 Task: Search one way flight ticket for 2 adults, 2 infants in seat and 1 infant on lap in first from Sioux Falls: Joe Foss Field to Riverton: Central Wyoming Regional Airport (was Riverton Regional) on 8-4-2023. Choice of flights is Royal air maroc. Number of bags: 1 checked bag. Price is upto 45000. Outbound departure time preference is 19:00.
Action: Mouse moved to (327, 419)
Screenshot: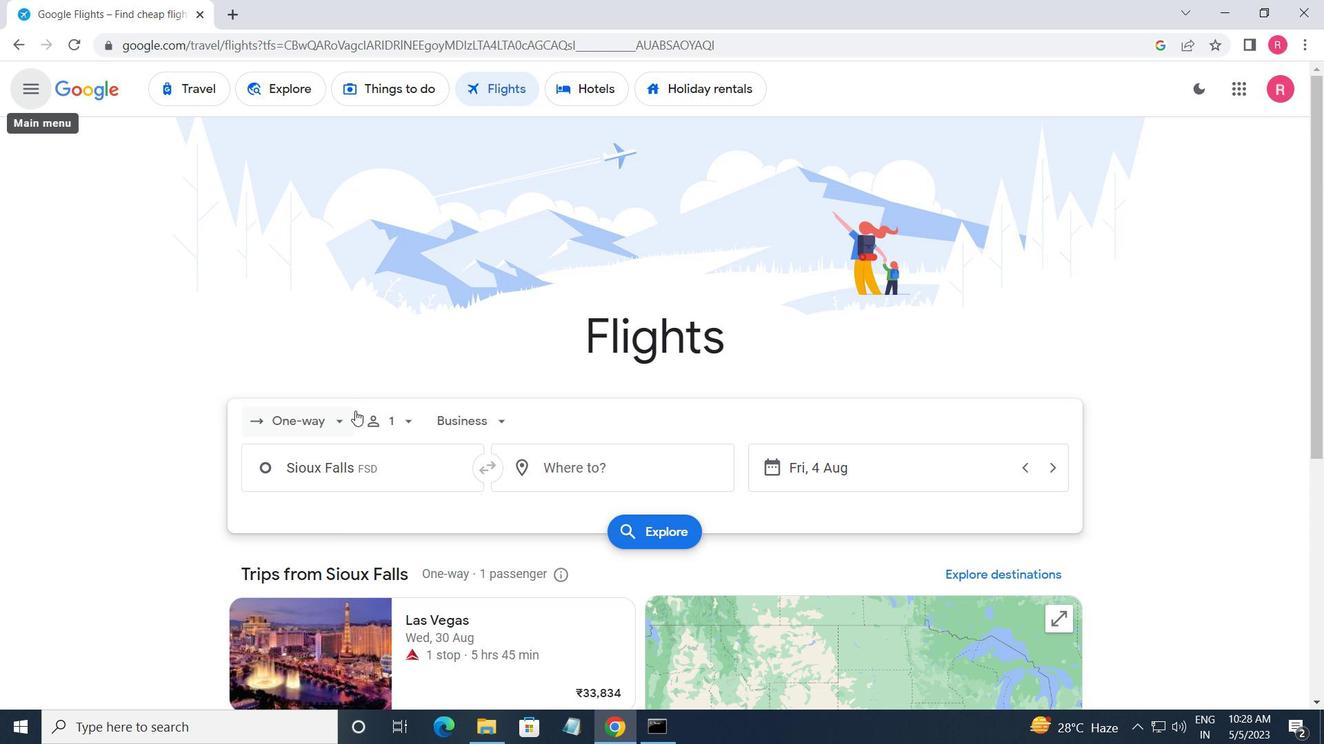 
Action: Mouse pressed left at (327, 419)
Screenshot: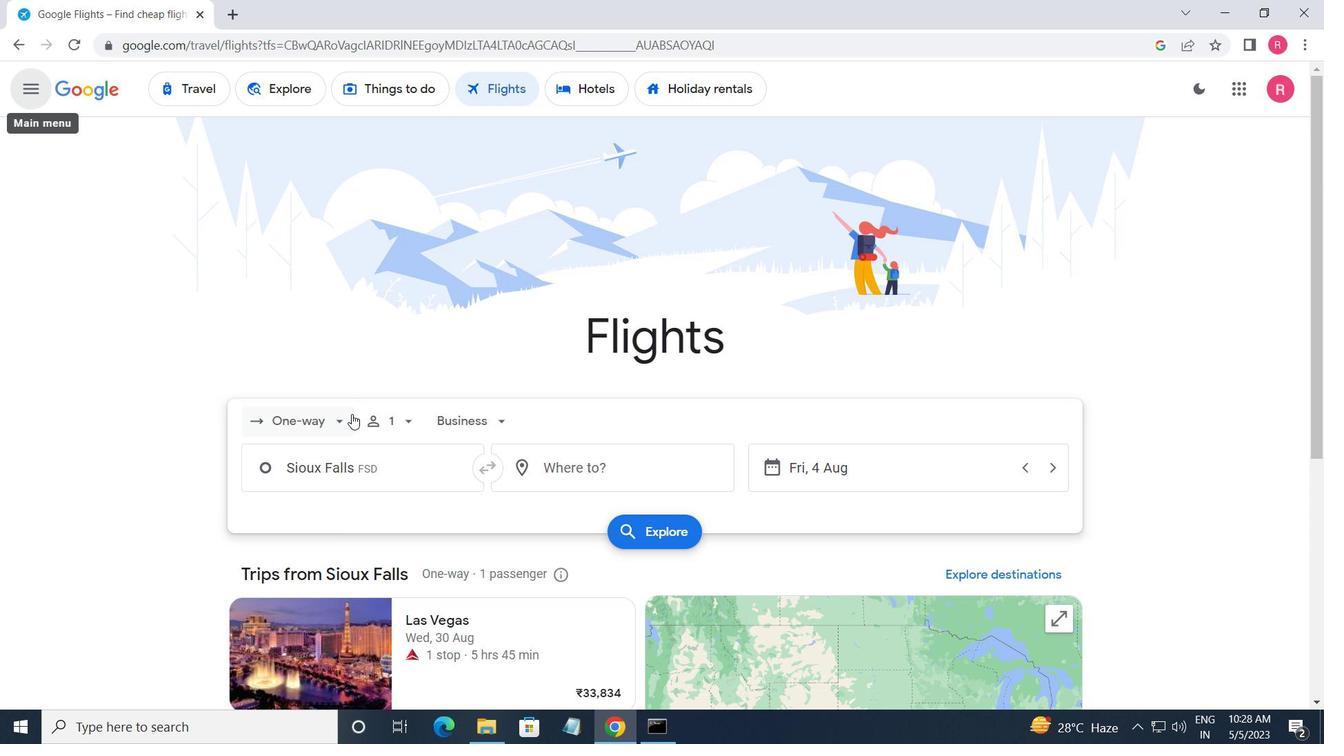 
Action: Mouse moved to (326, 497)
Screenshot: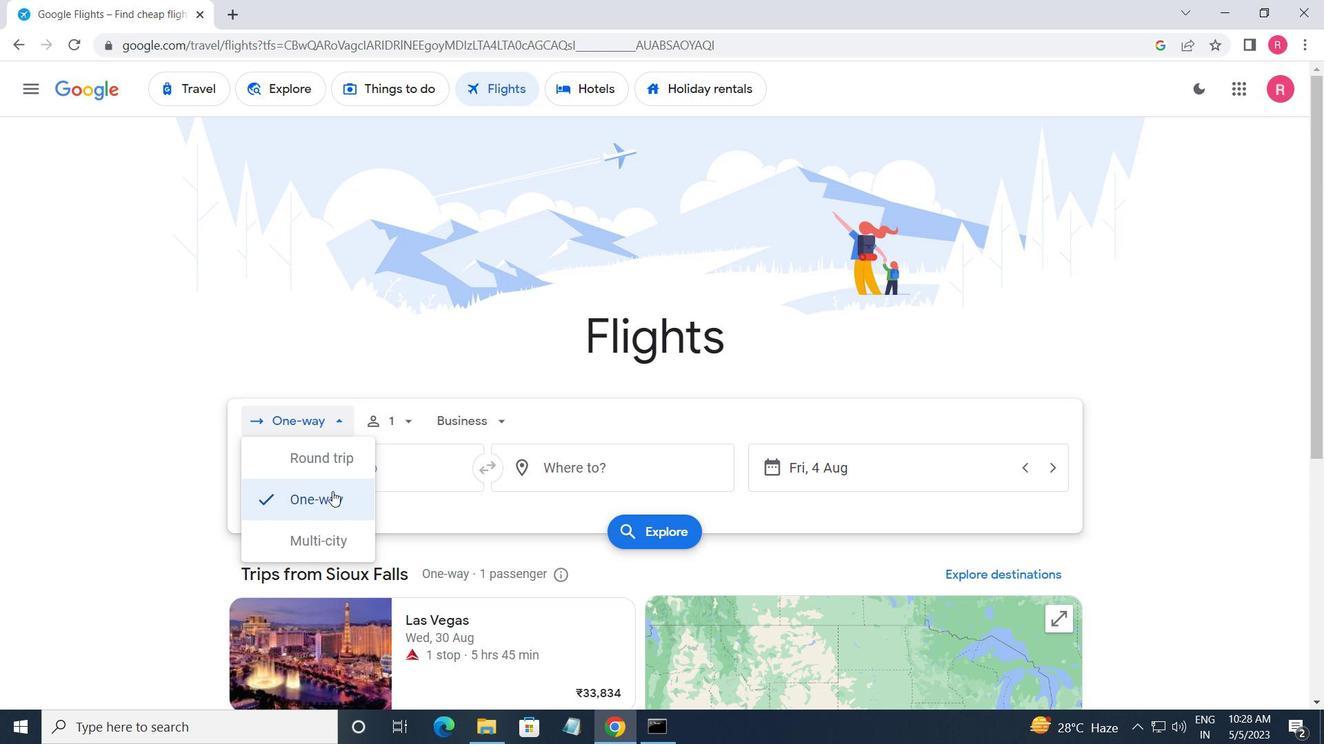 
Action: Mouse pressed left at (326, 497)
Screenshot: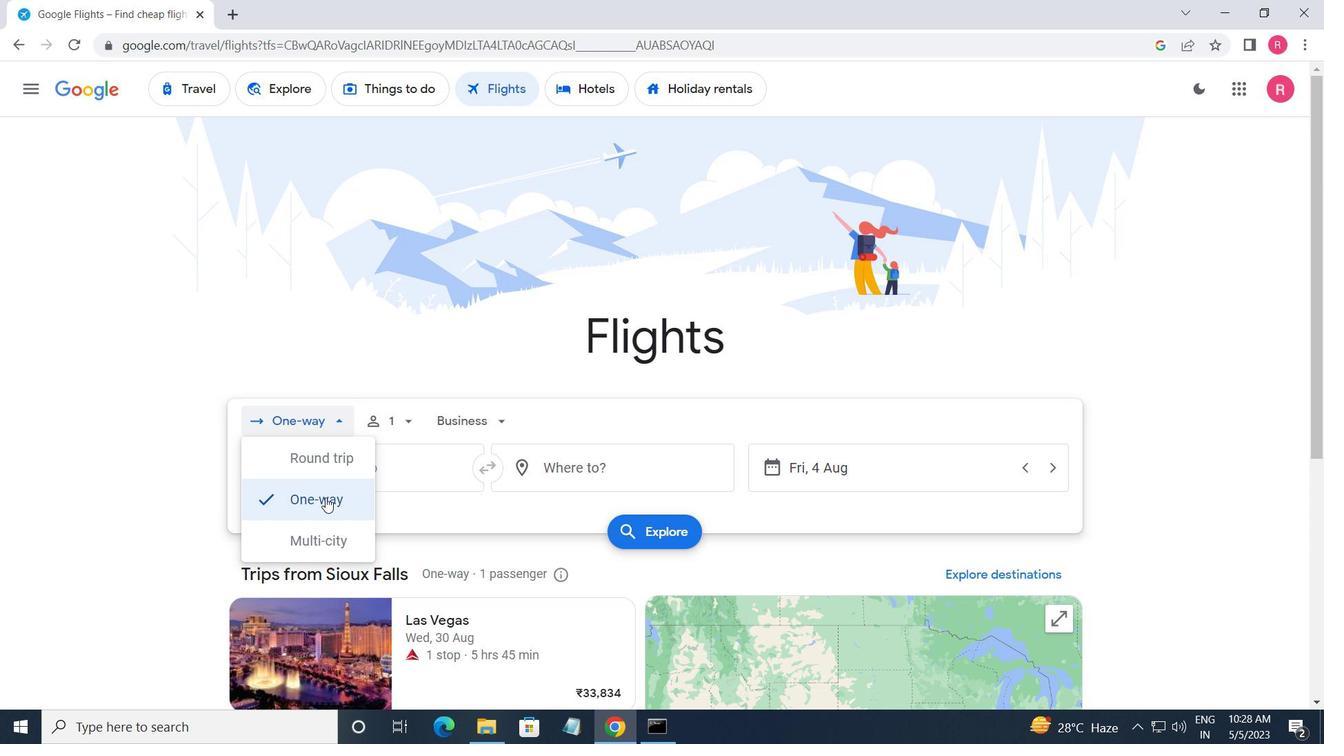 
Action: Mouse moved to (402, 422)
Screenshot: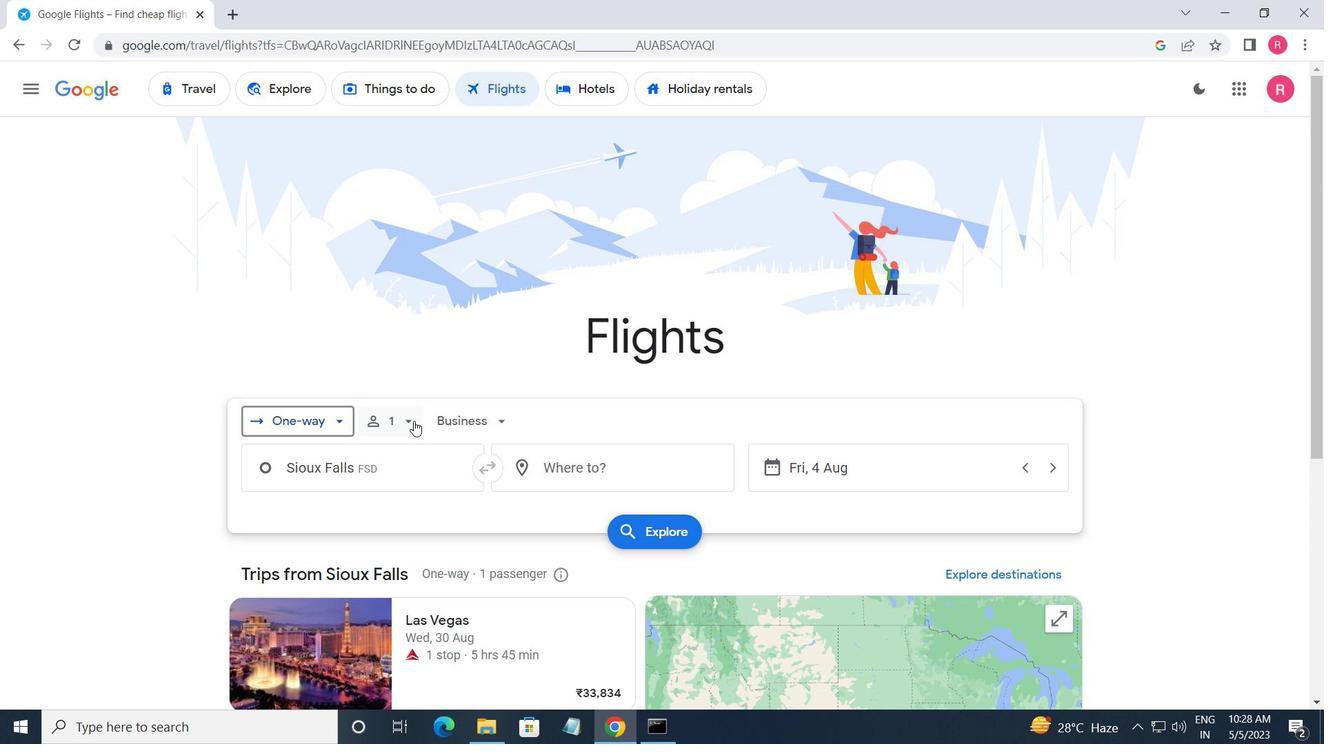 
Action: Mouse pressed left at (402, 422)
Screenshot: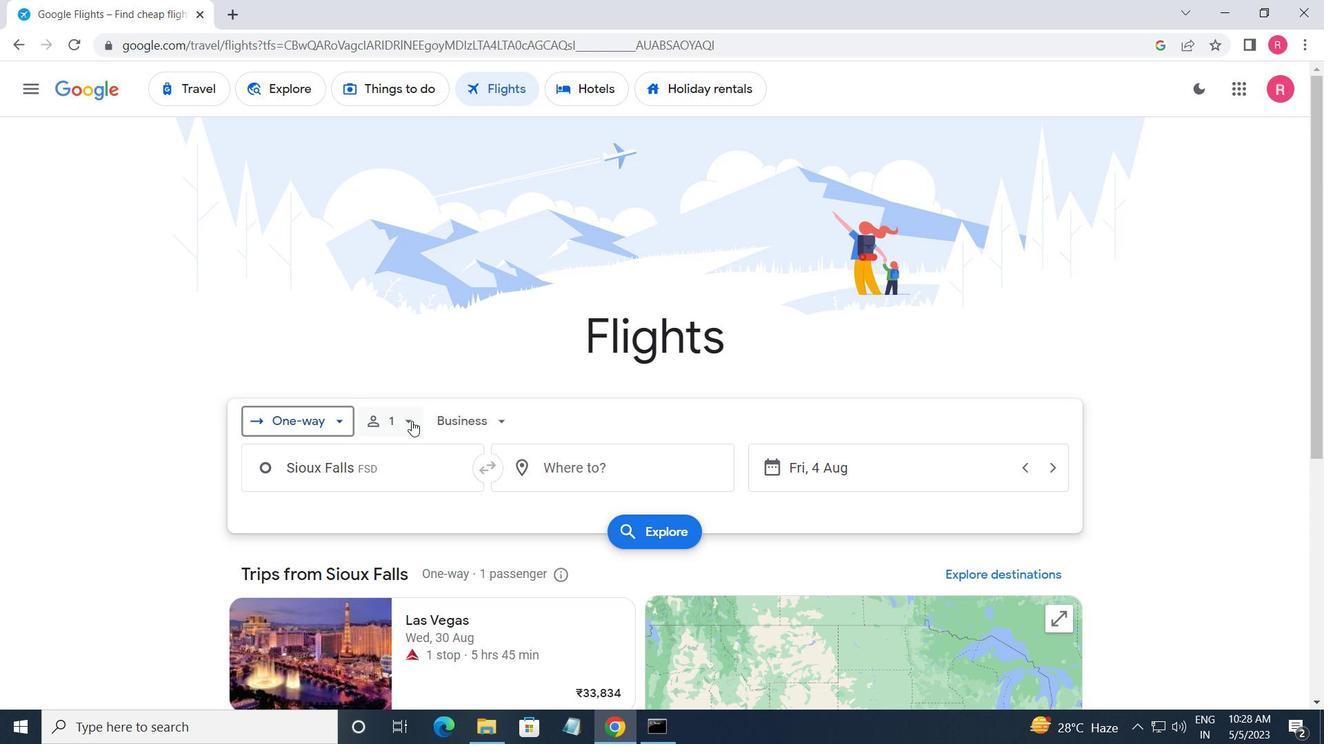 
Action: Mouse moved to (546, 465)
Screenshot: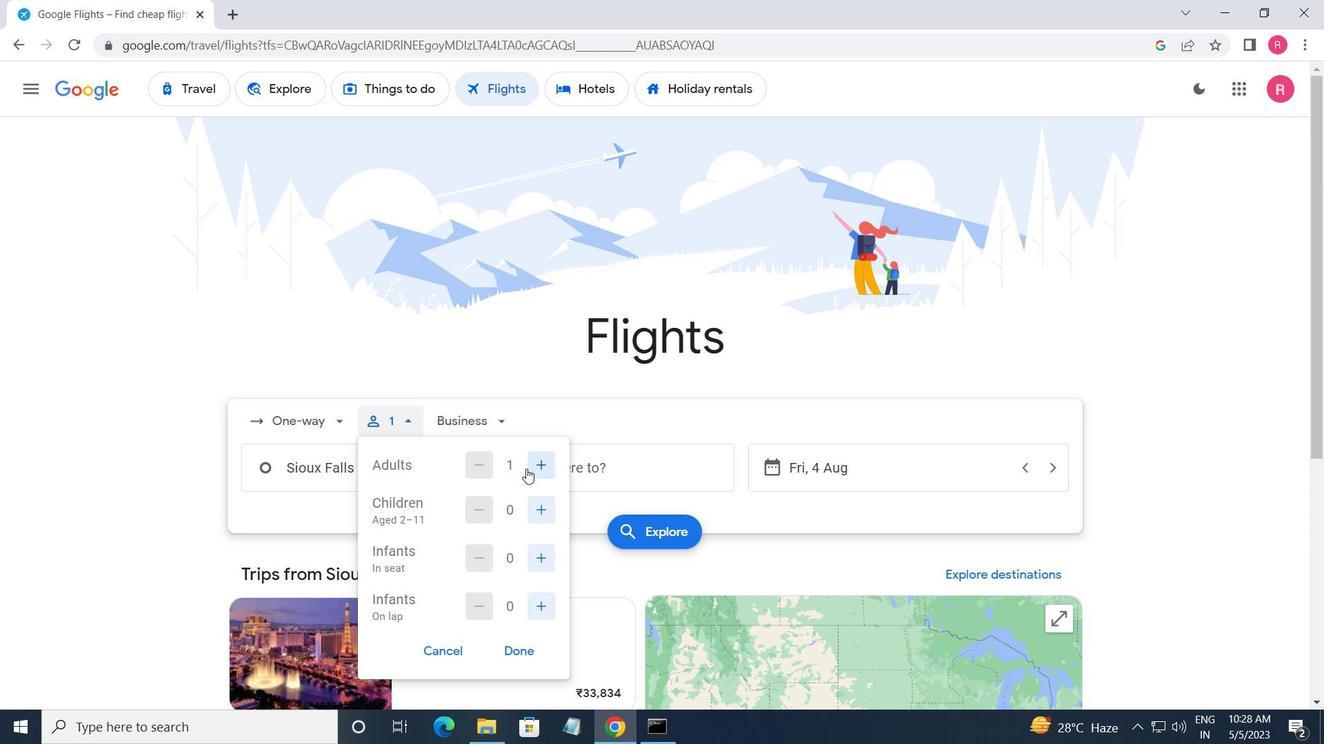 
Action: Mouse pressed left at (546, 465)
Screenshot: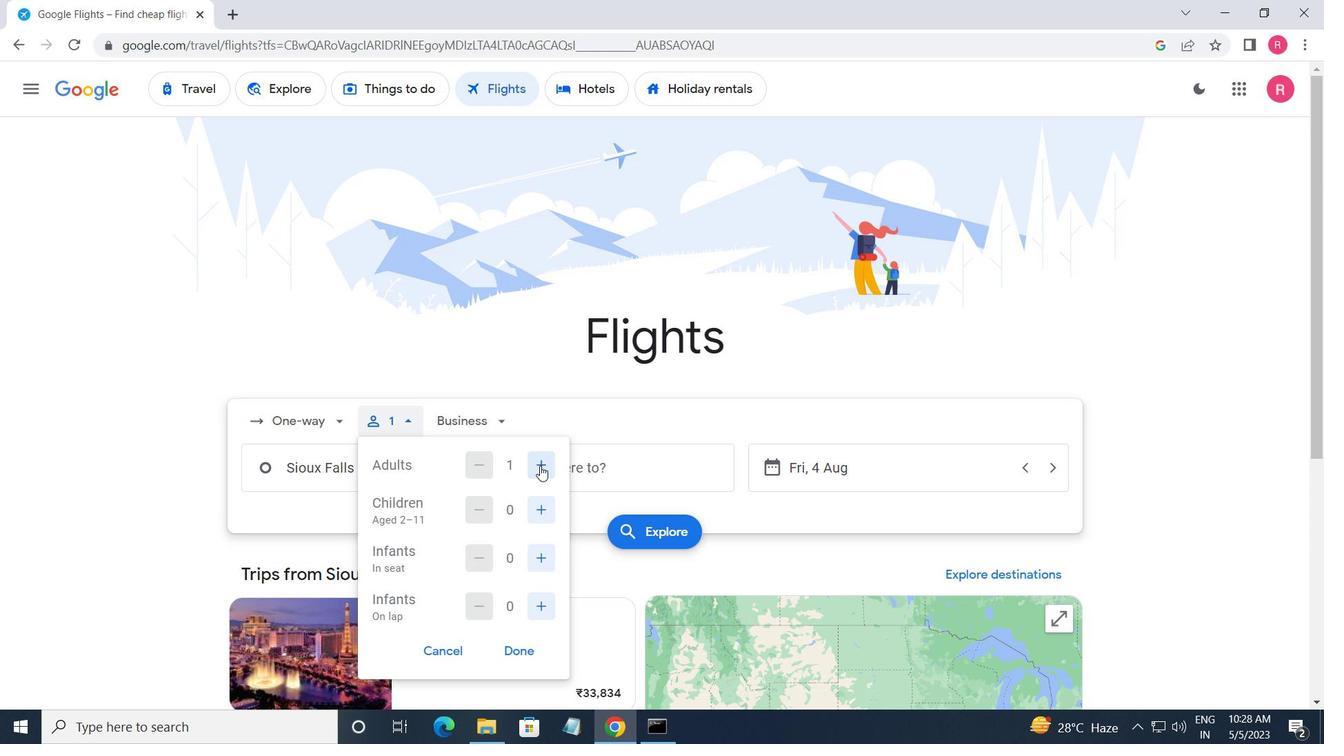 
Action: Mouse moved to (544, 560)
Screenshot: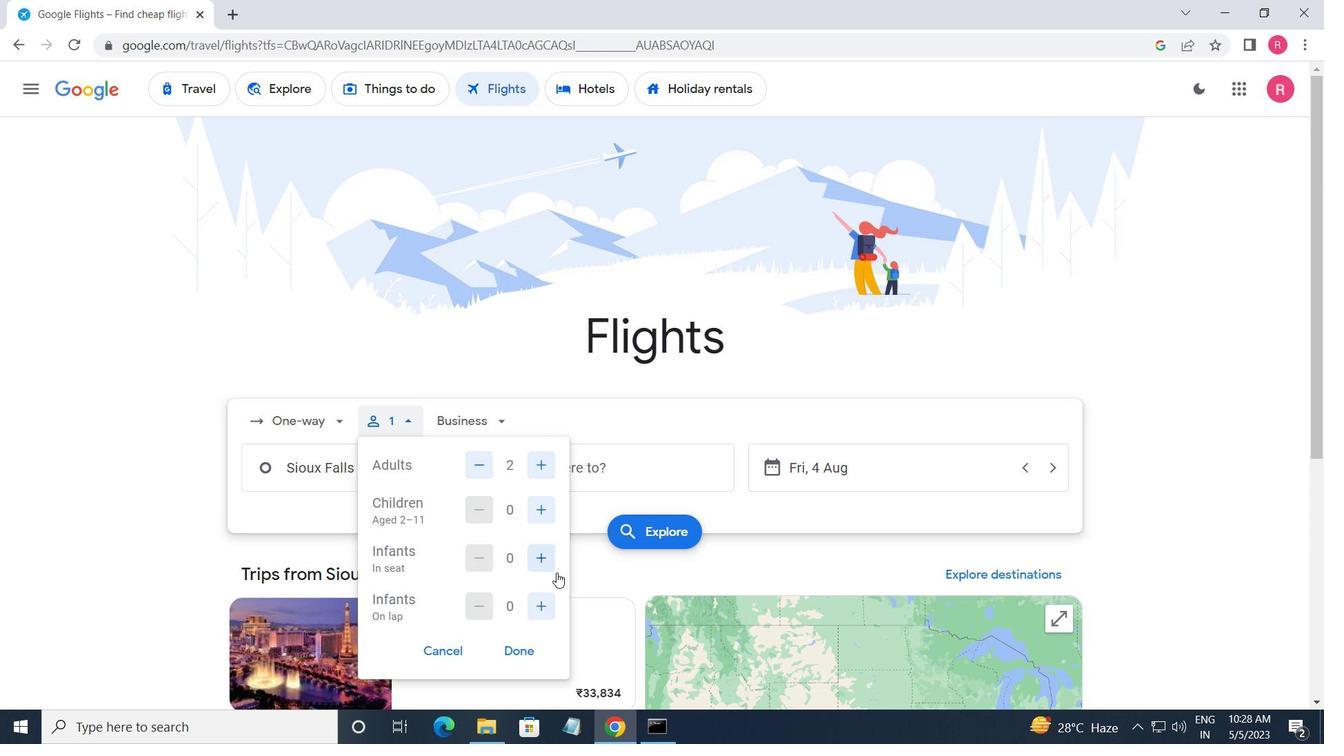 
Action: Mouse pressed left at (544, 560)
Screenshot: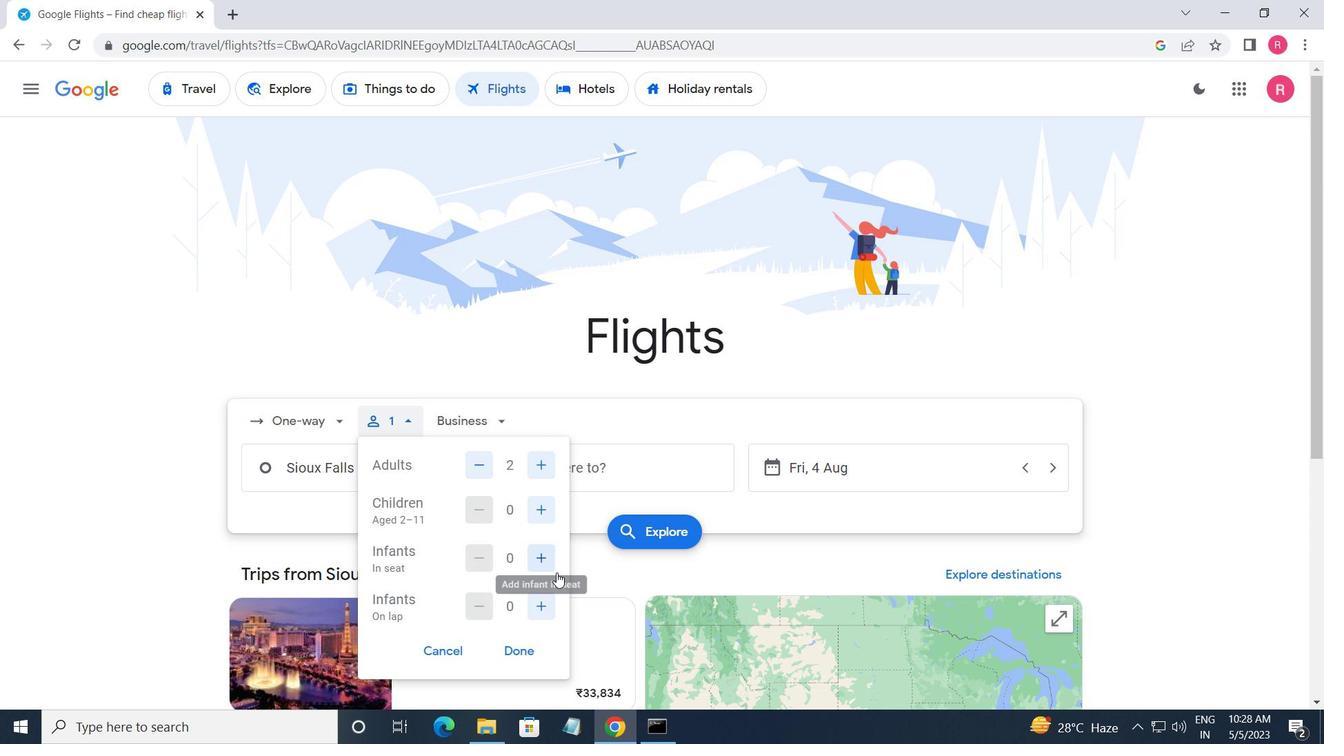 
Action: Mouse moved to (540, 600)
Screenshot: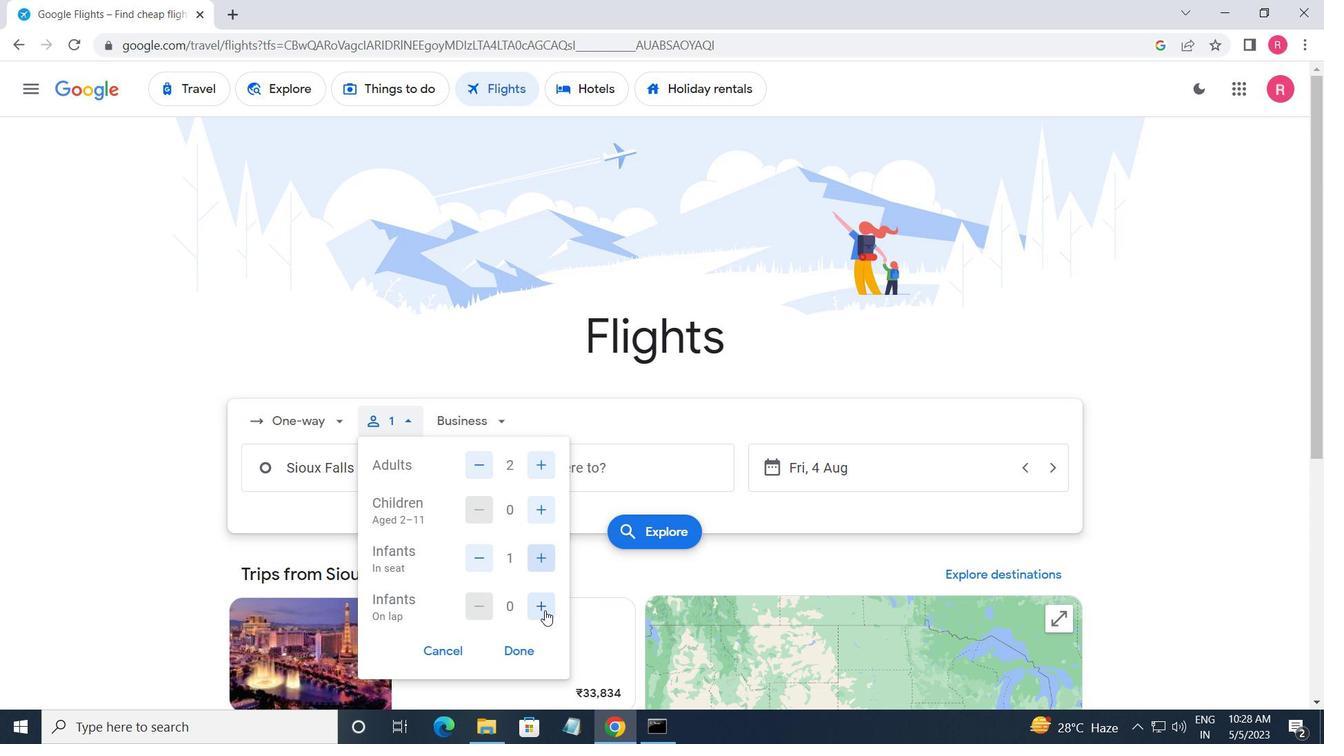 
Action: Mouse pressed left at (540, 600)
Screenshot: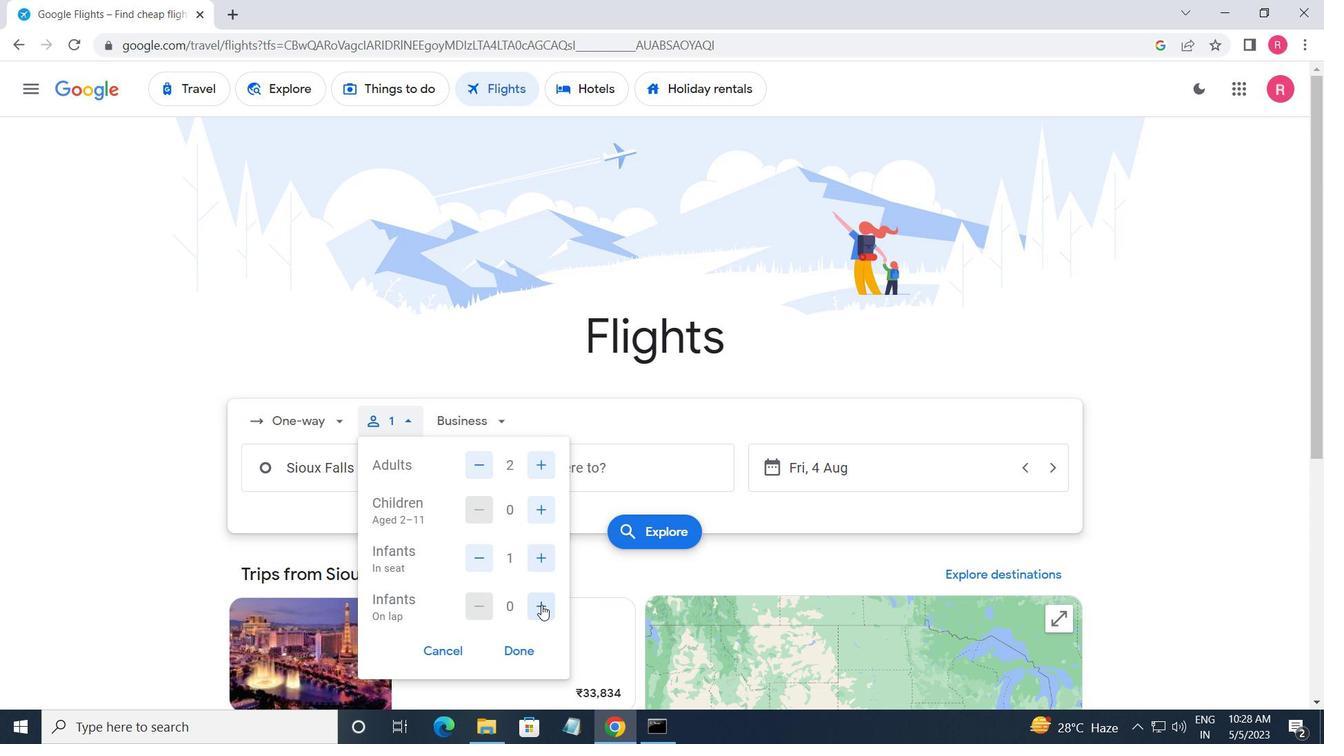 
Action: Mouse moved to (530, 646)
Screenshot: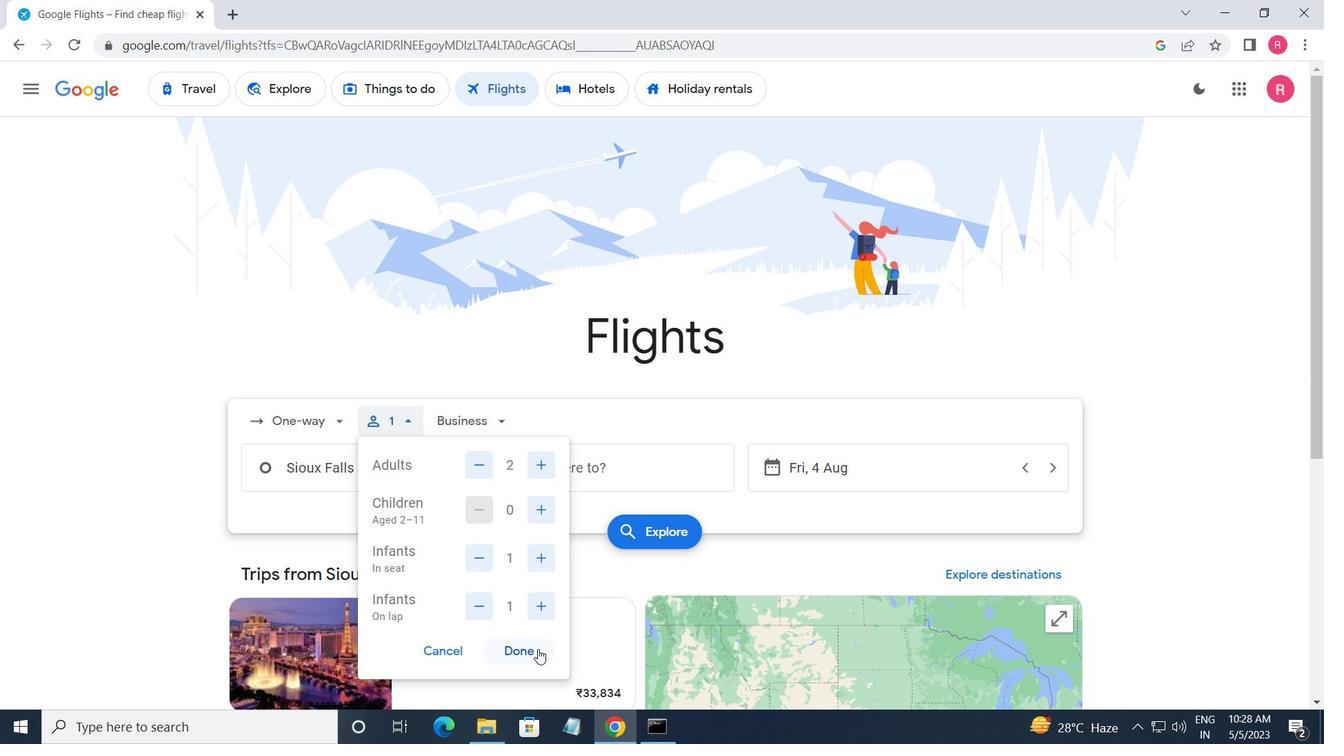 
Action: Mouse pressed left at (530, 646)
Screenshot: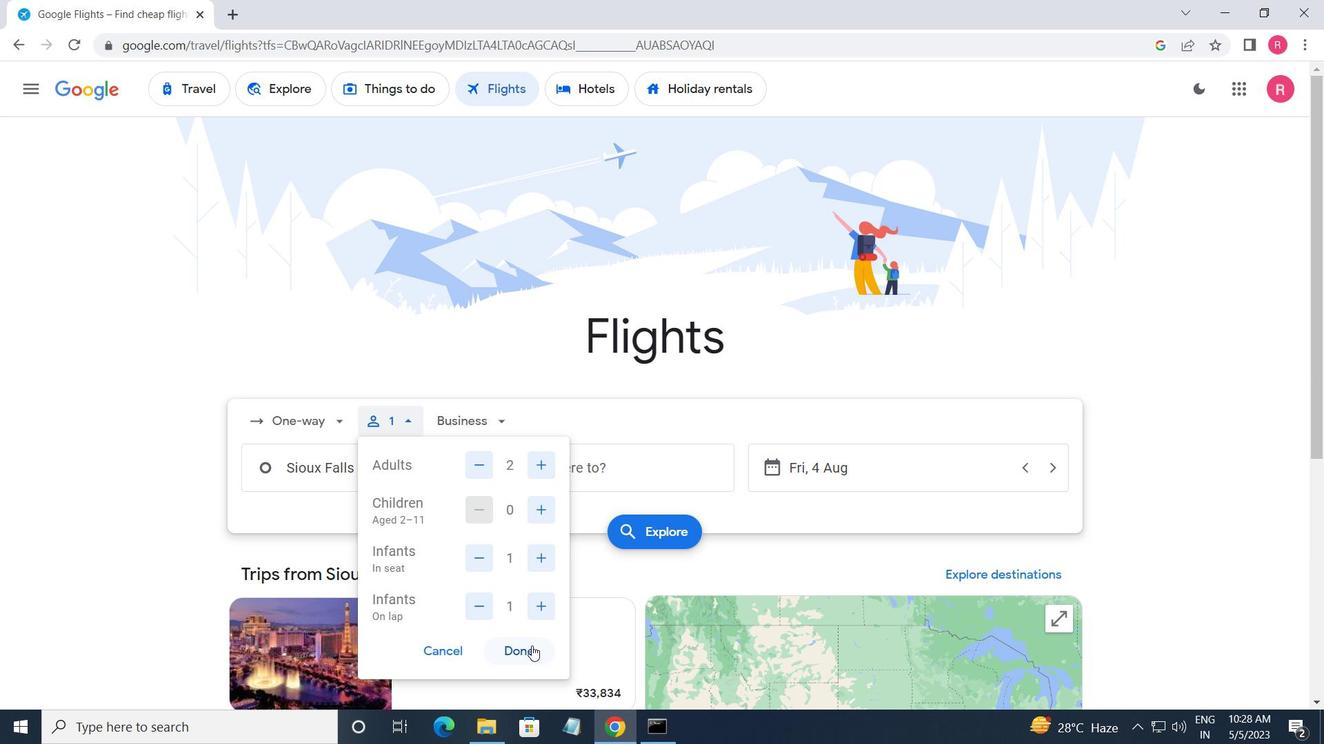 
Action: Mouse moved to (461, 417)
Screenshot: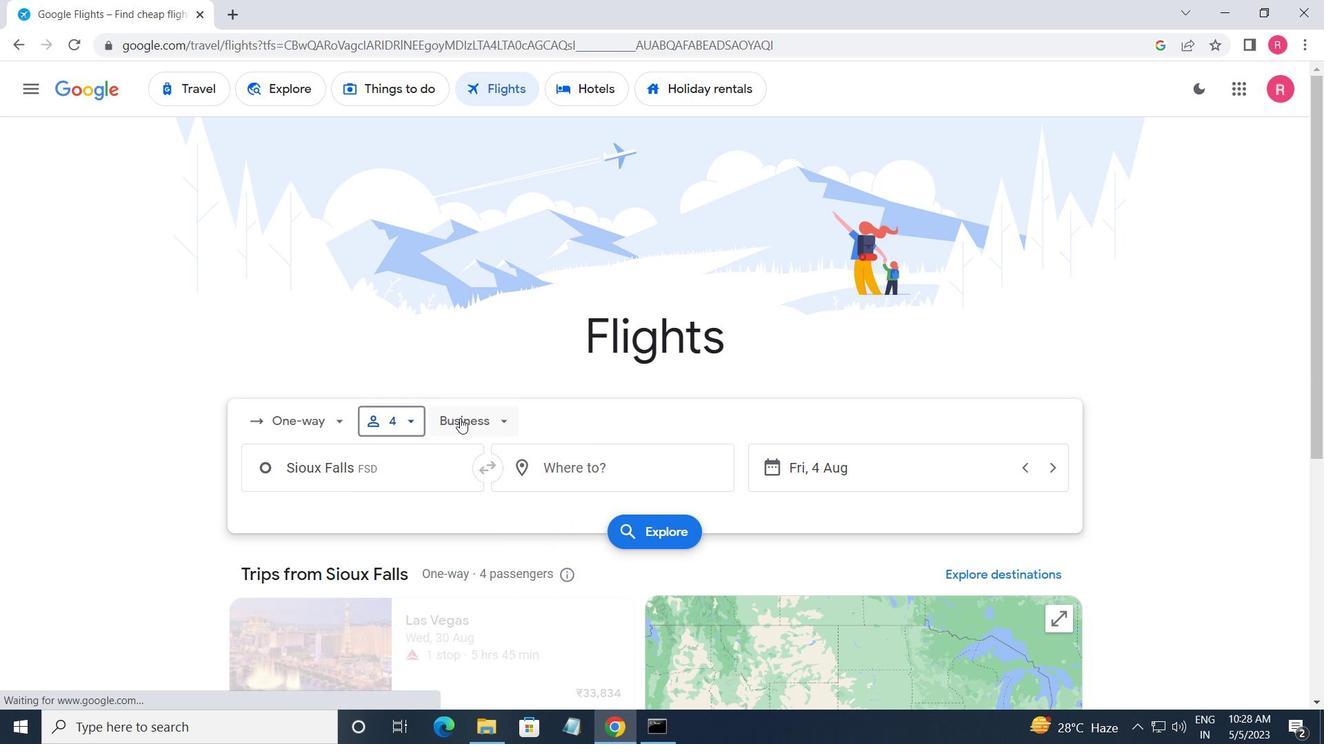 
Action: Mouse pressed left at (461, 417)
Screenshot: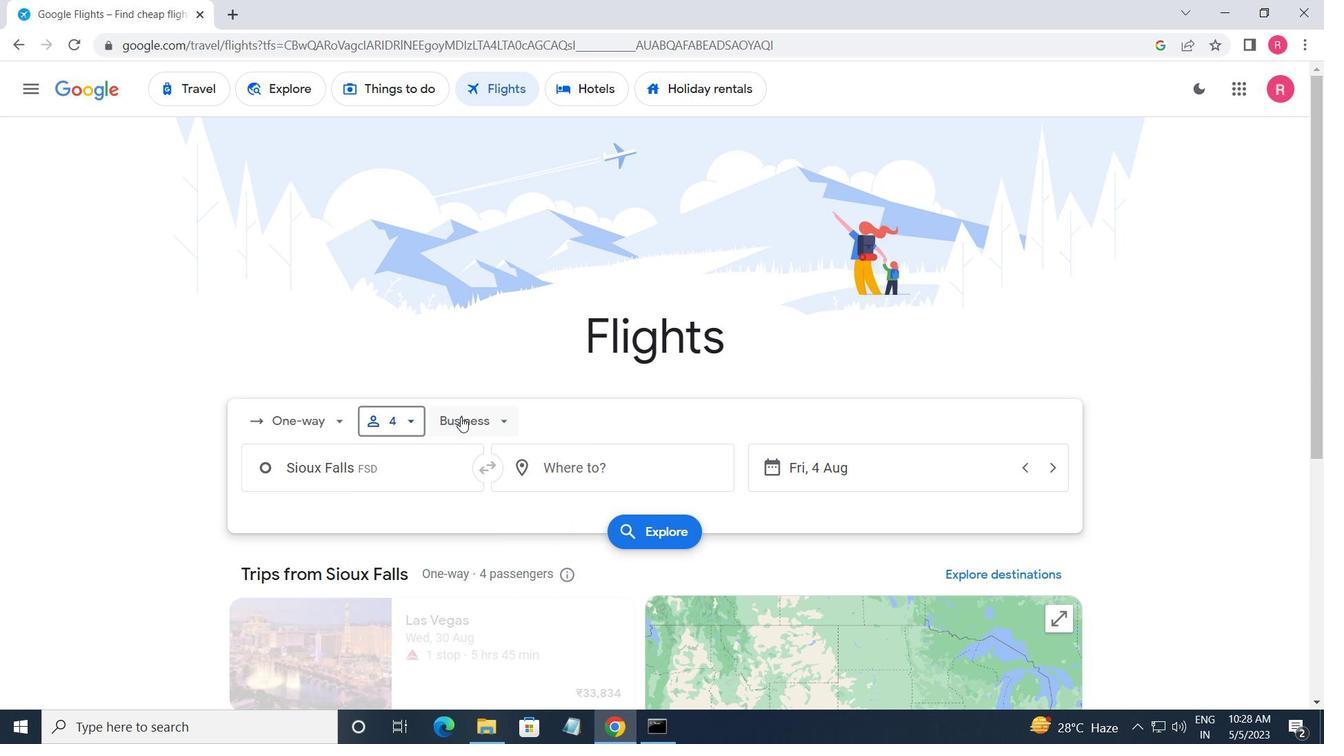 
Action: Mouse moved to (497, 586)
Screenshot: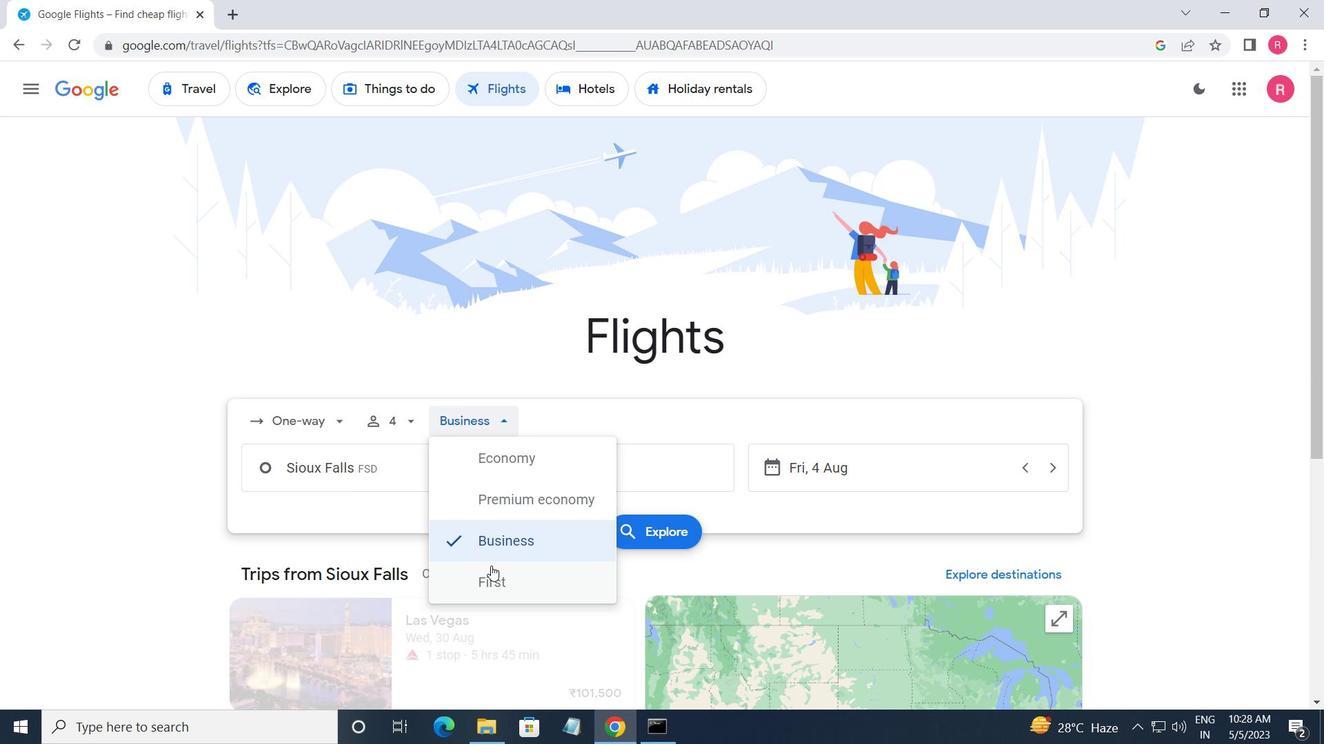 
Action: Mouse pressed left at (497, 586)
Screenshot: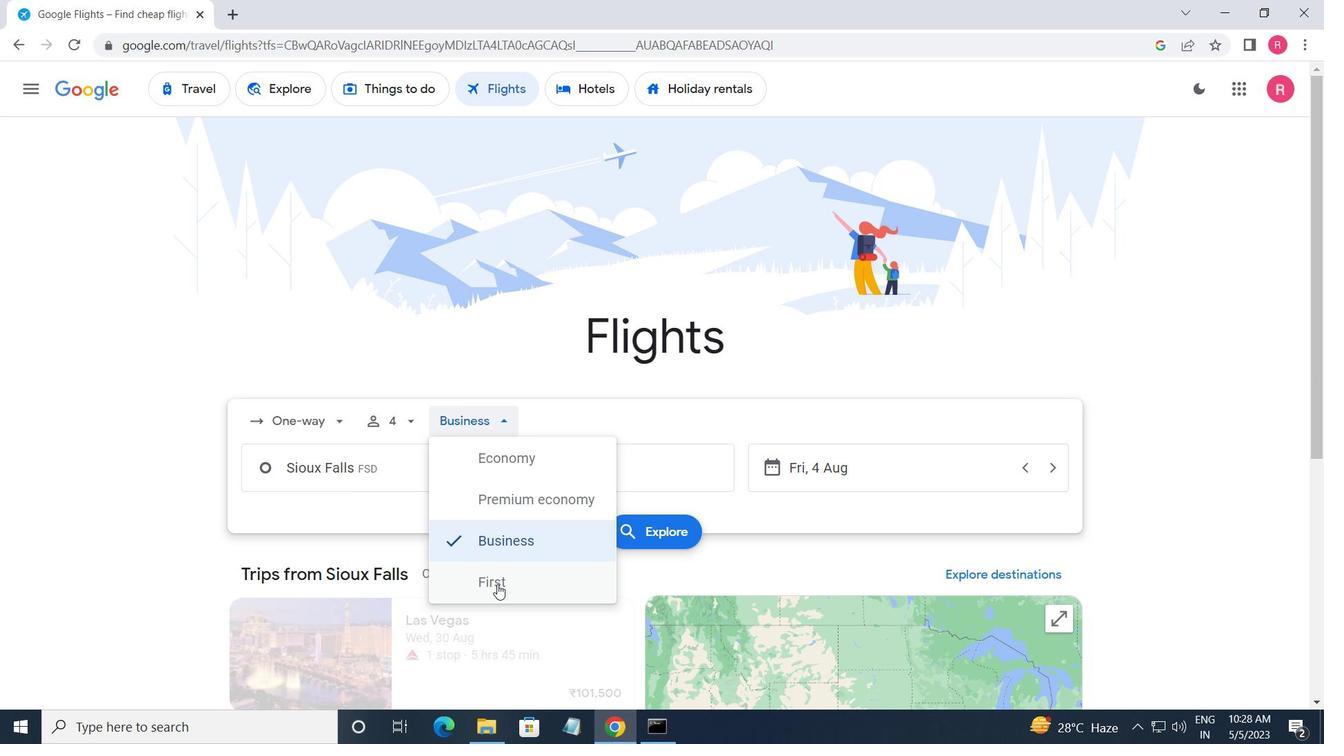 
Action: Mouse moved to (405, 466)
Screenshot: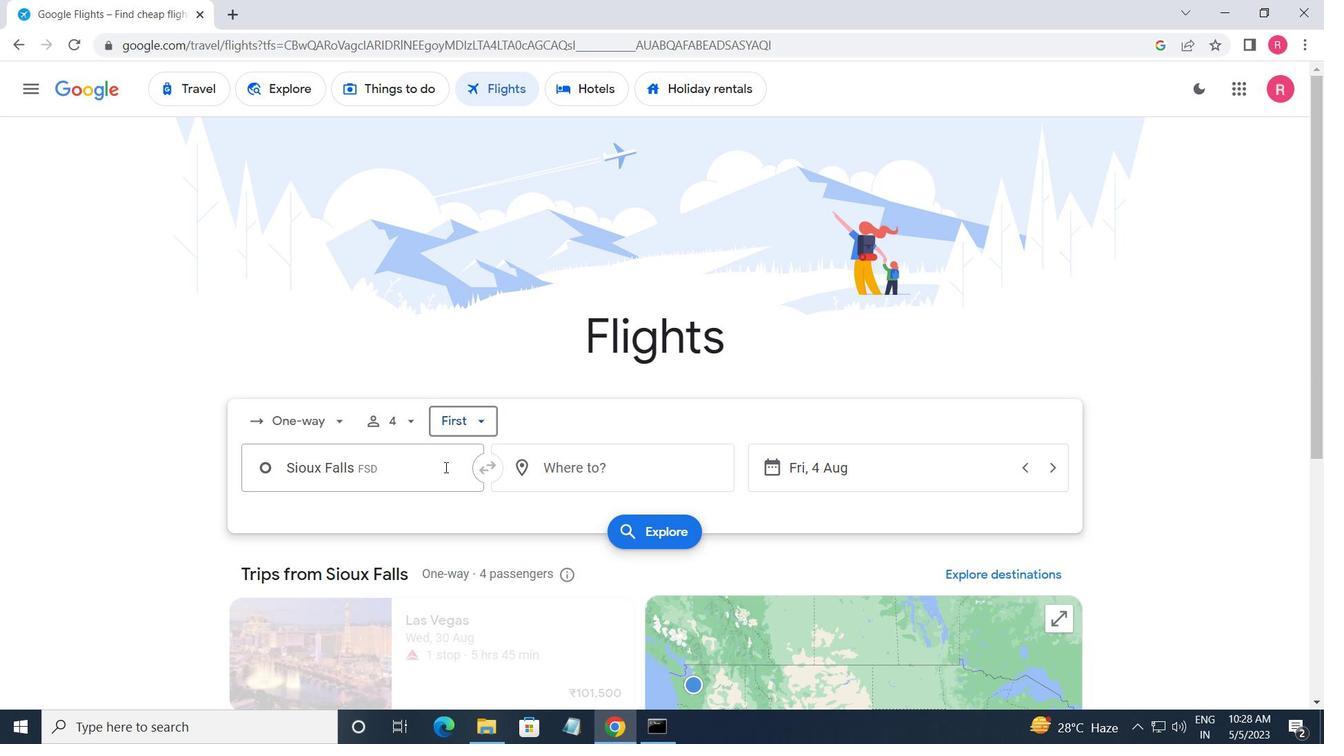 
Action: Mouse pressed left at (405, 466)
Screenshot: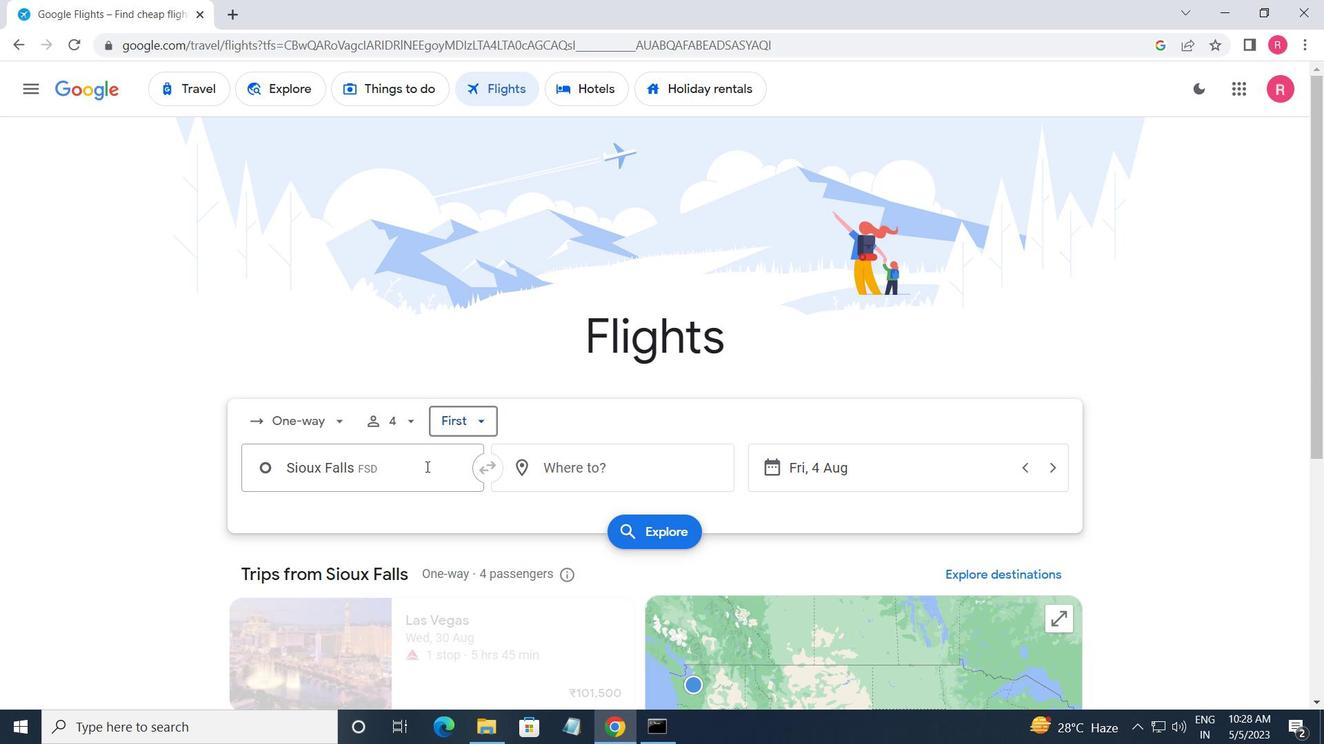 
Action: Mouse moved to (400, 562)
Screenshot: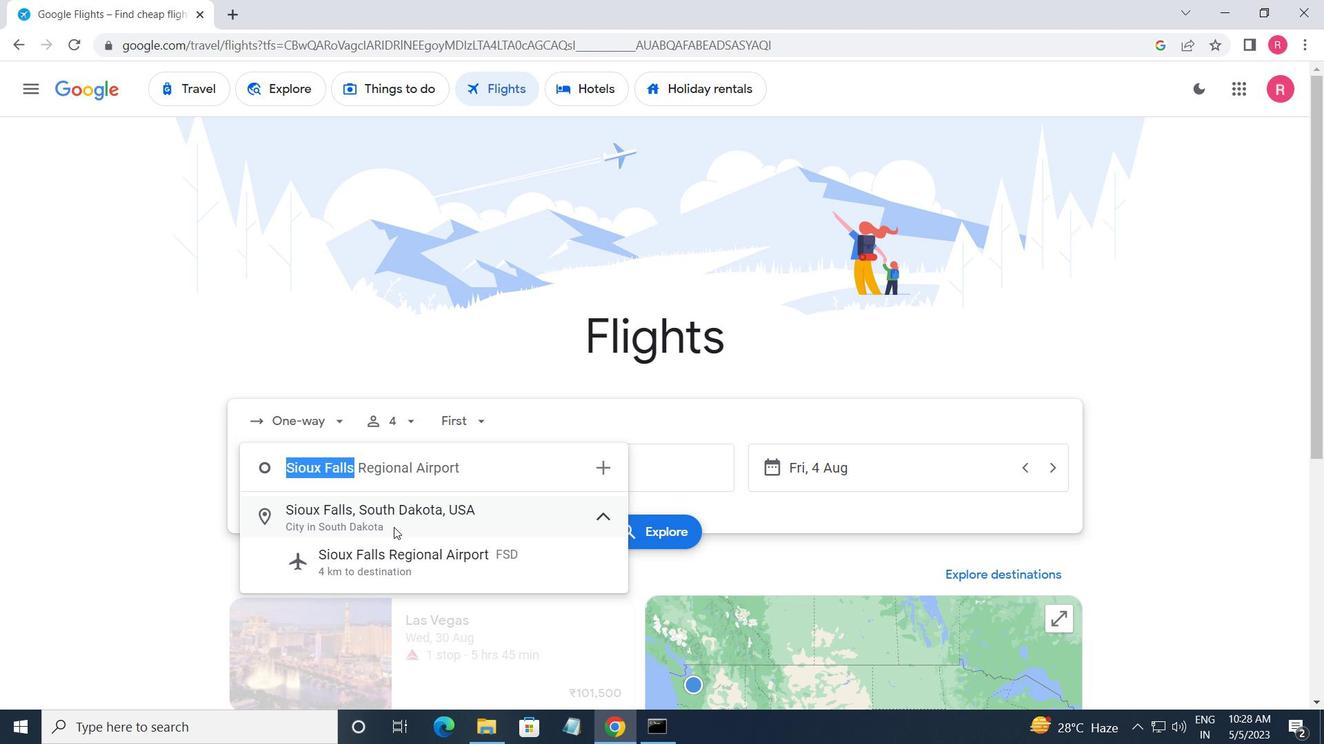 
Action: Mouse pressed left at (400, 562)
Screenshot: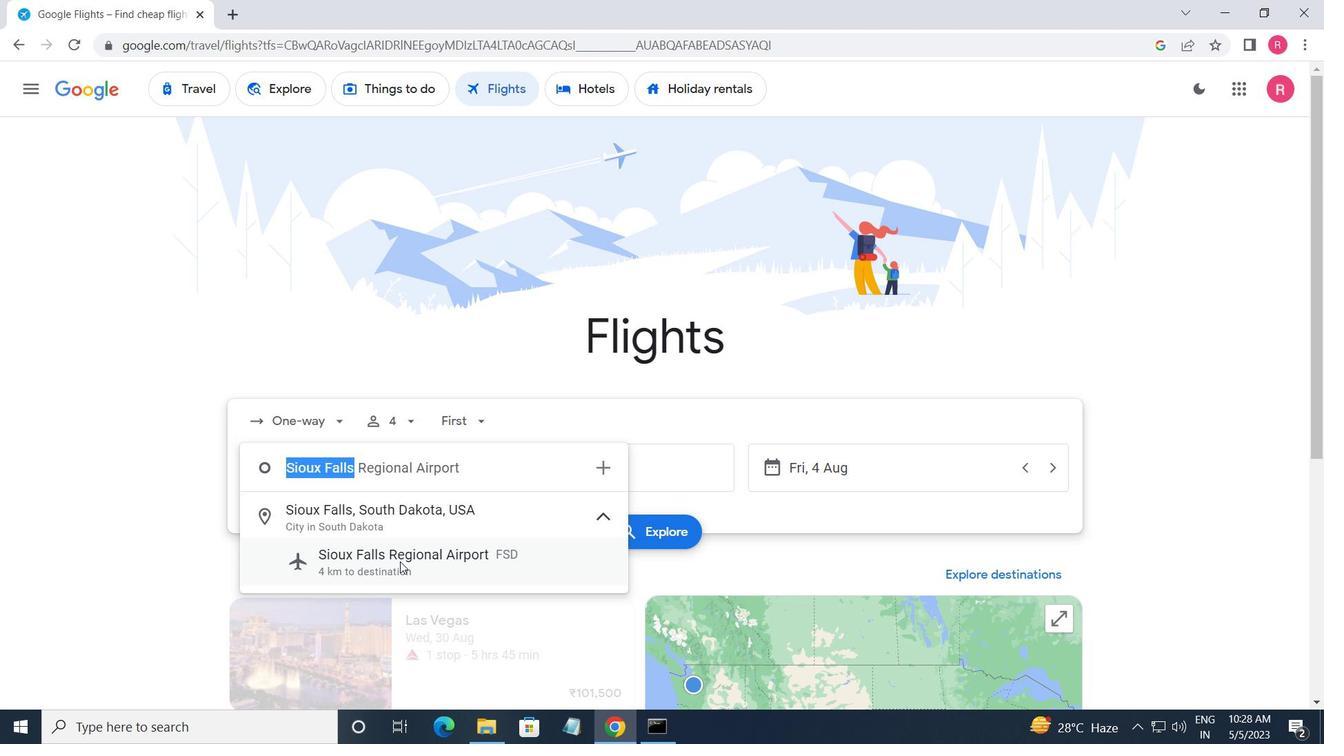 
Action: Mouse moved to (559, 466)
Screenshot: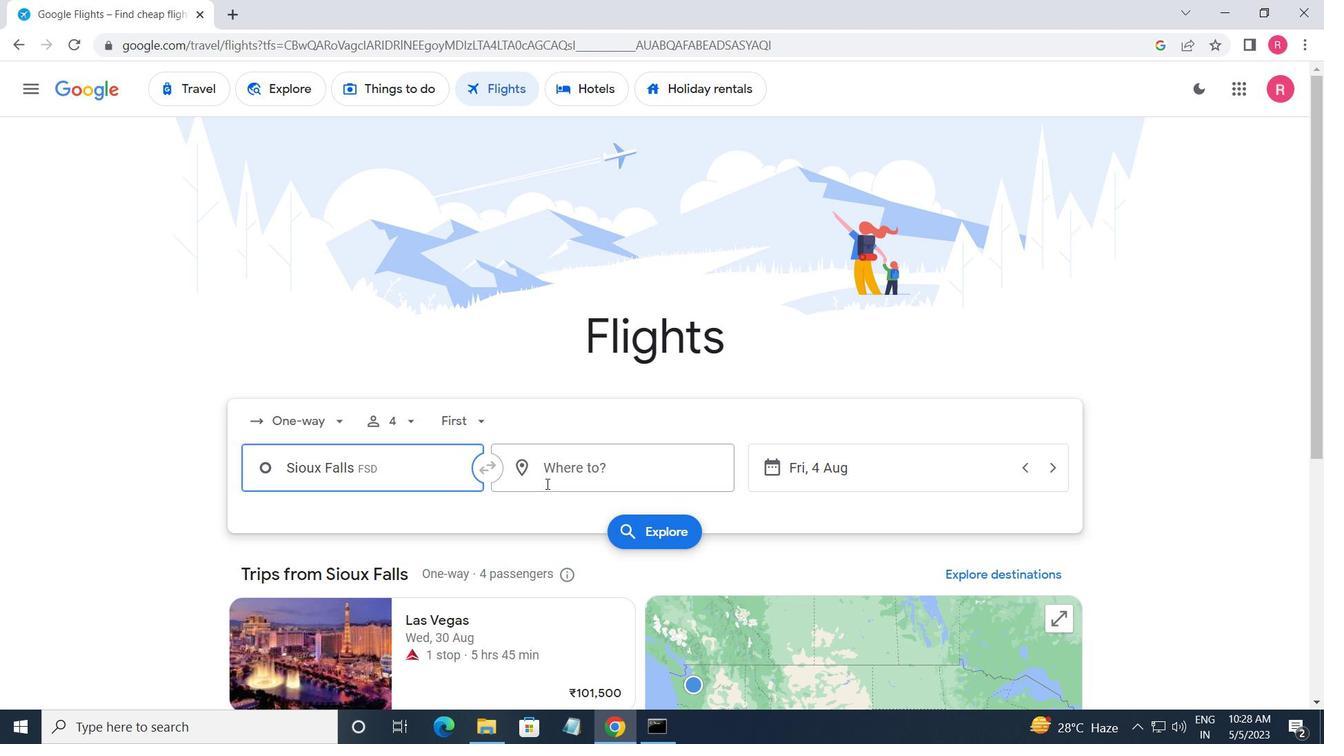 
Action: Mouse pressed left at (559, 466)
Screenshot: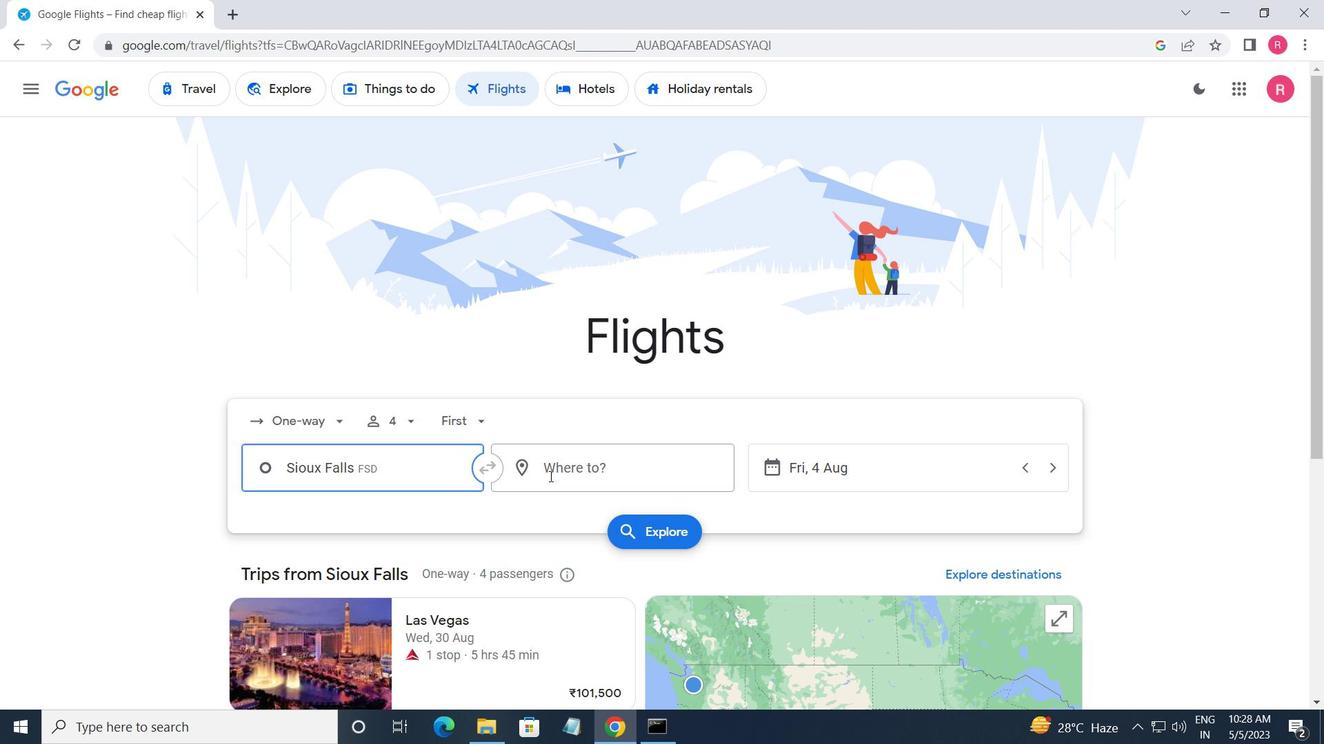 
Action: Key pressed <Key.caps_lock>r<Key.caps_lock>iverton
Screenshot: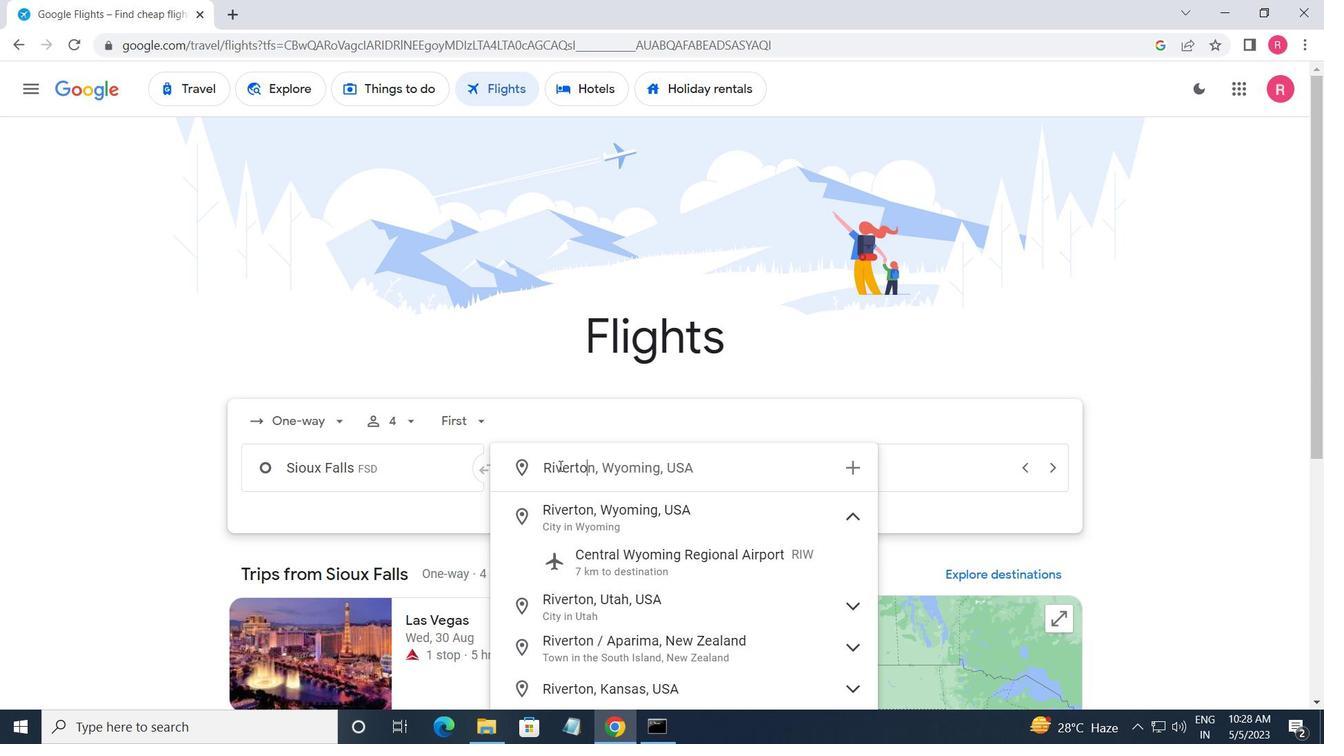 
Action: Mouse moved to (636, 564)
Screenshot: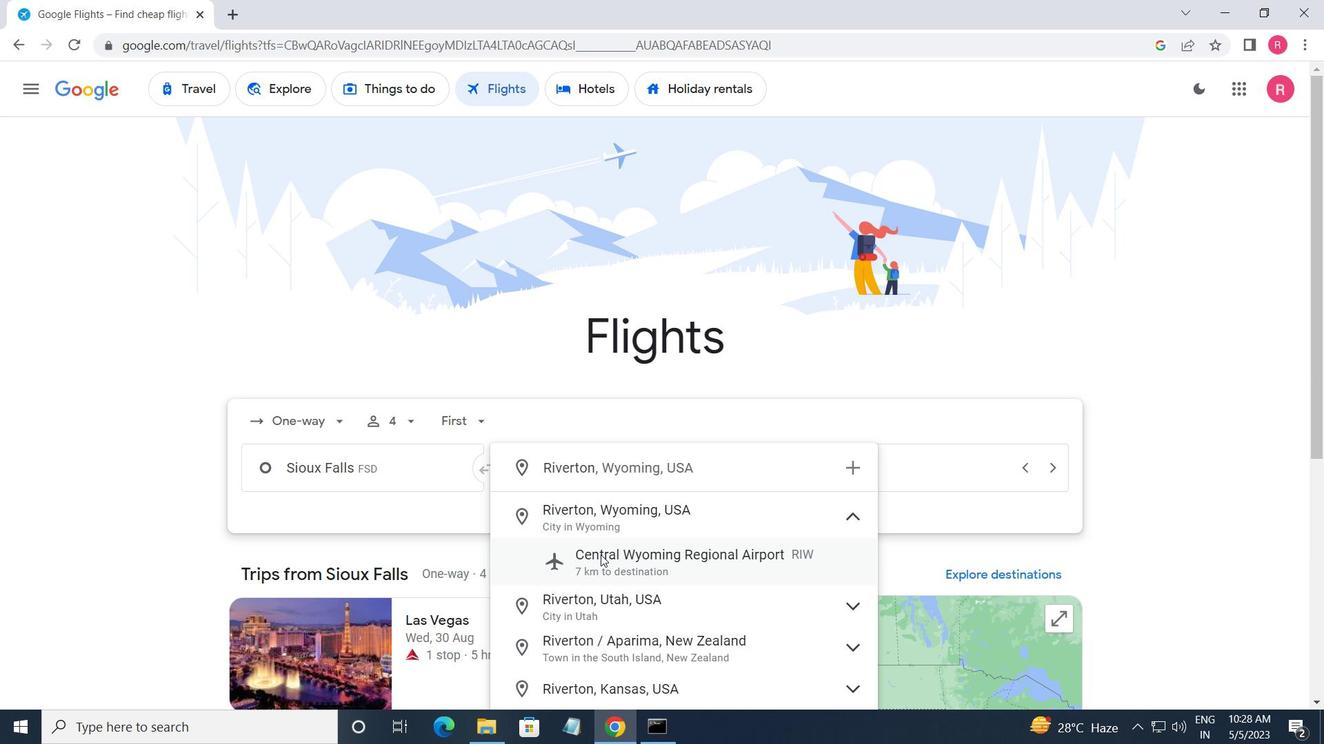 
Action: Mouse pressed left at (636, 564)
Screenshot: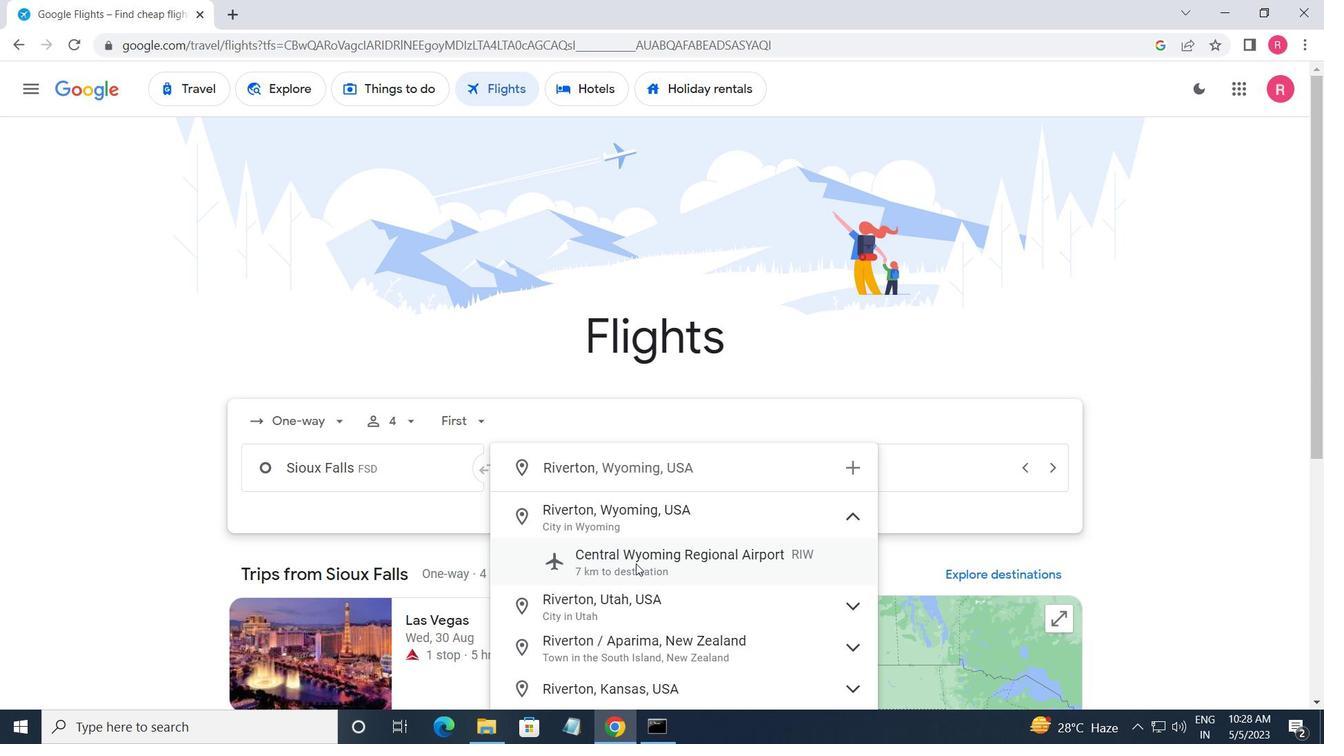 
Action: Mouse moved to (825, 474)
Screenshot: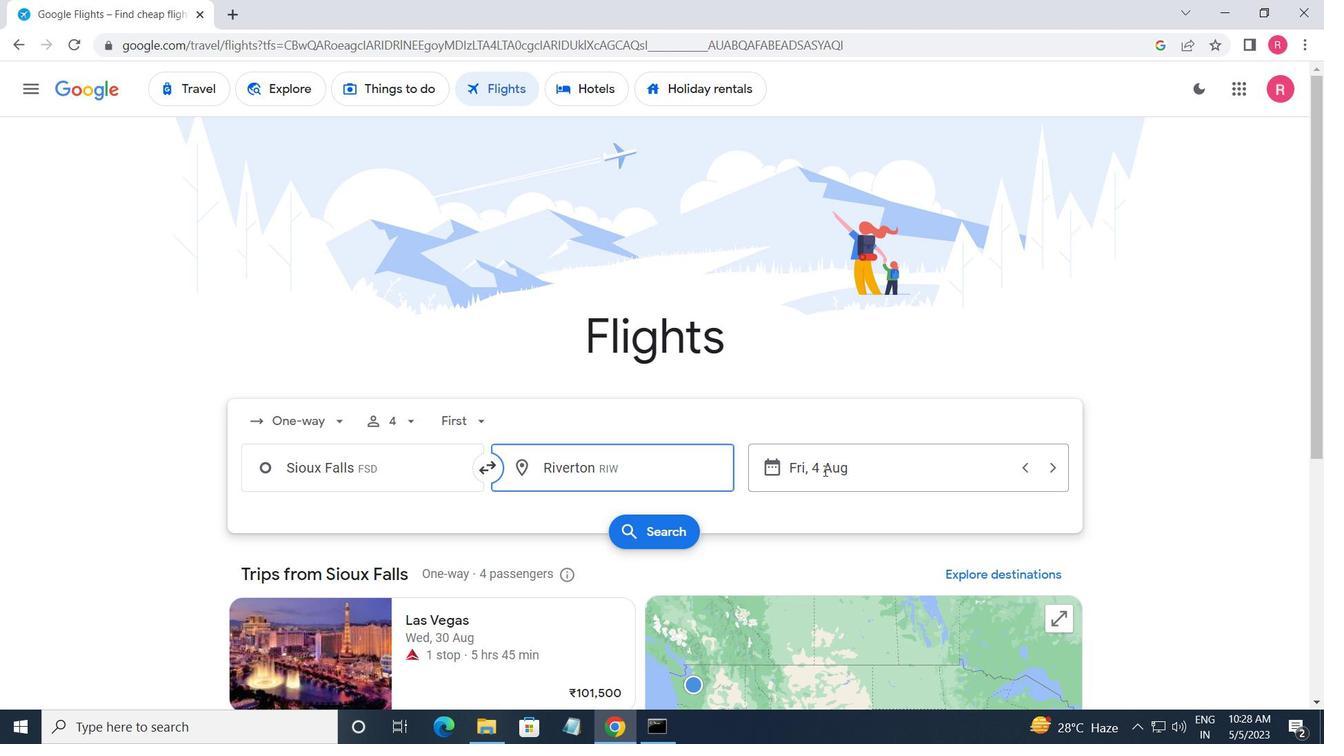 
Action: Mouse pressed left at (825, 474)
Screenshot: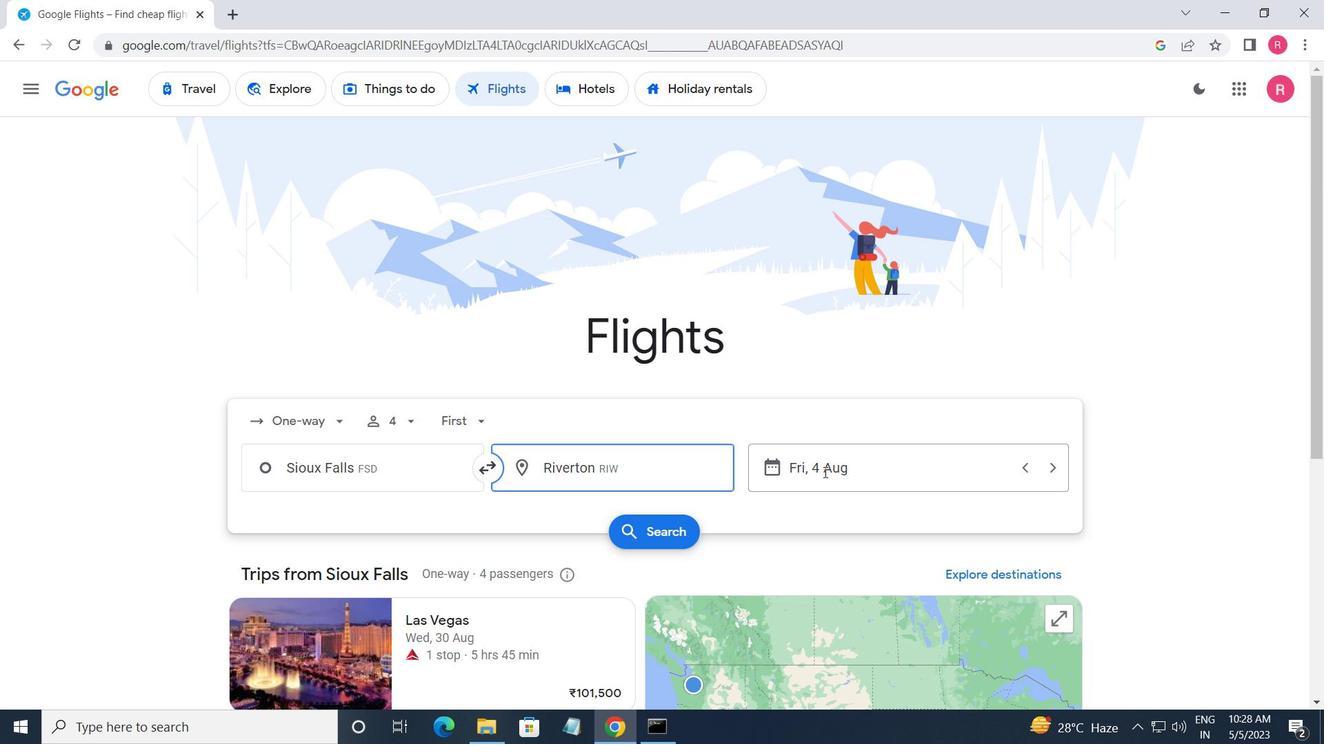 
Action: Mouse moved to (660, 399)
Screenshot: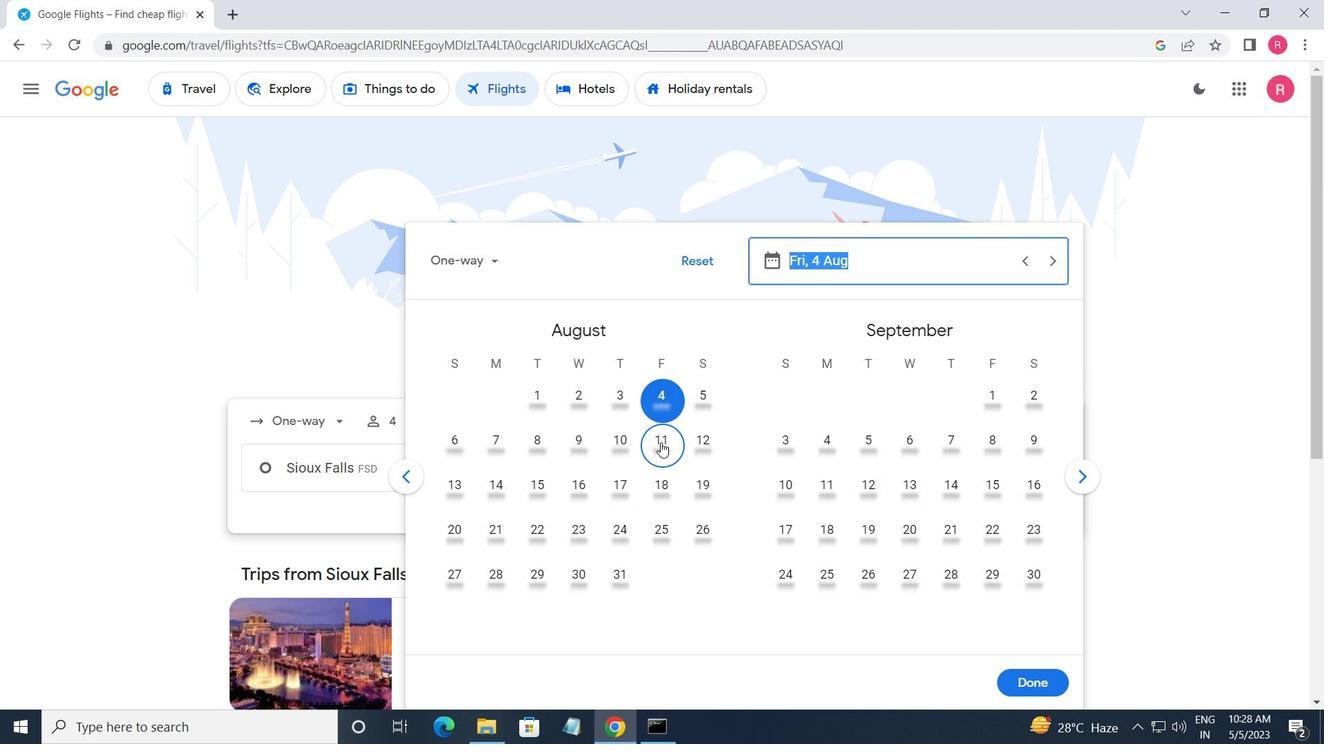 
Action: Mouse pressed left at (660, 399)
Screenshot: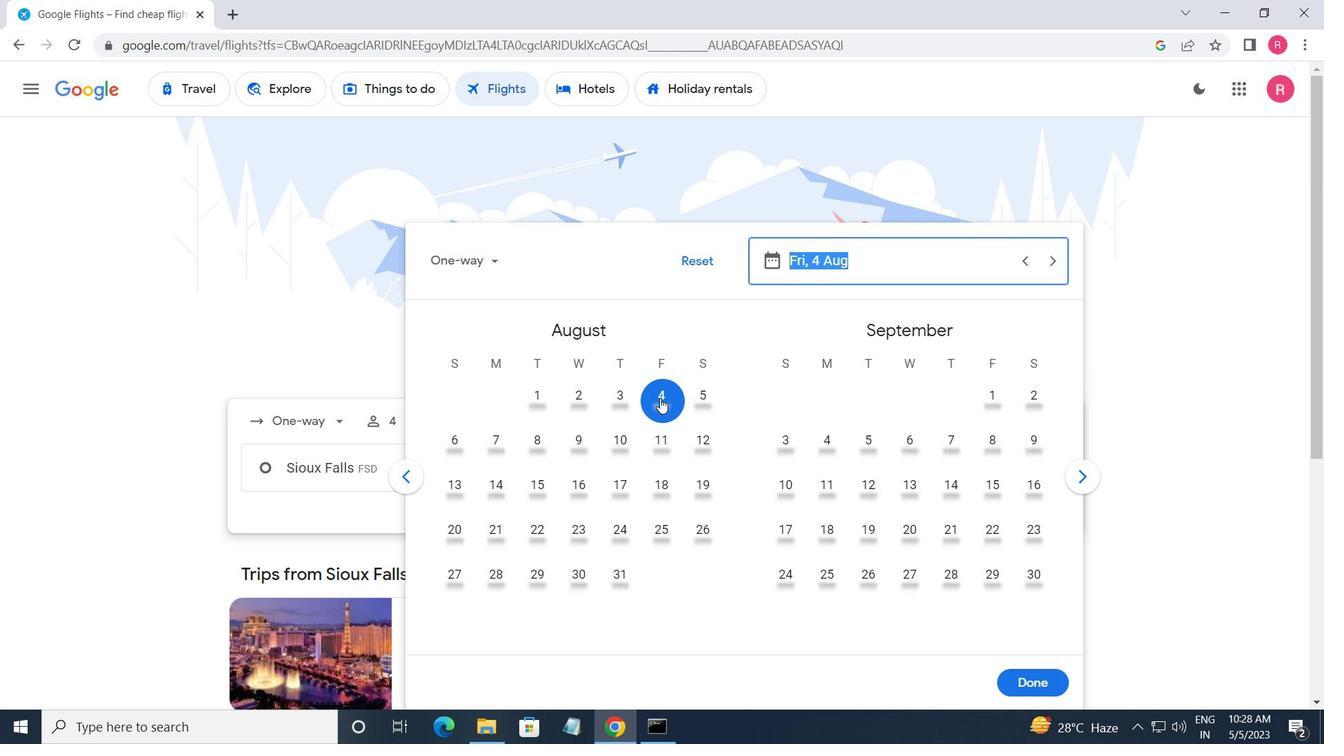 
Action: Mouse moved to (1038, 689)
Screenshot: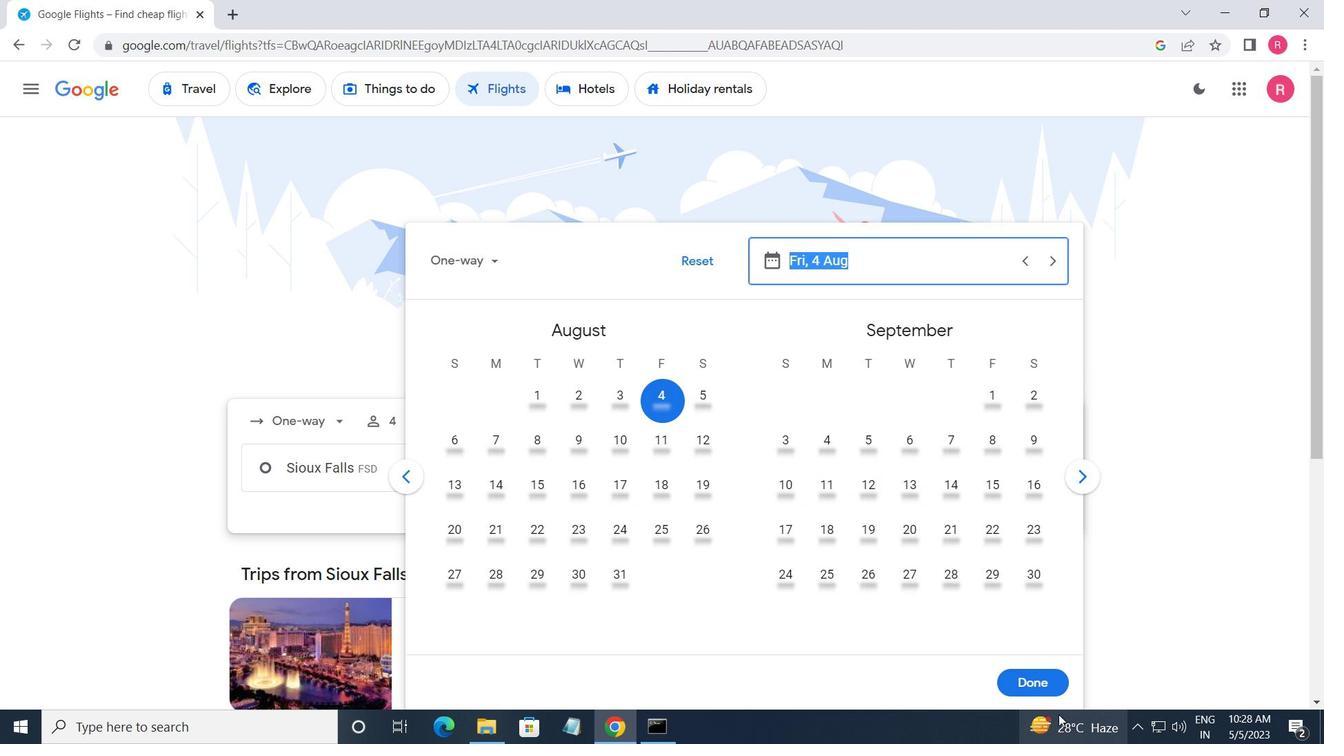 
Action: Mouse pressed left at (1038, 689)
Screenshot: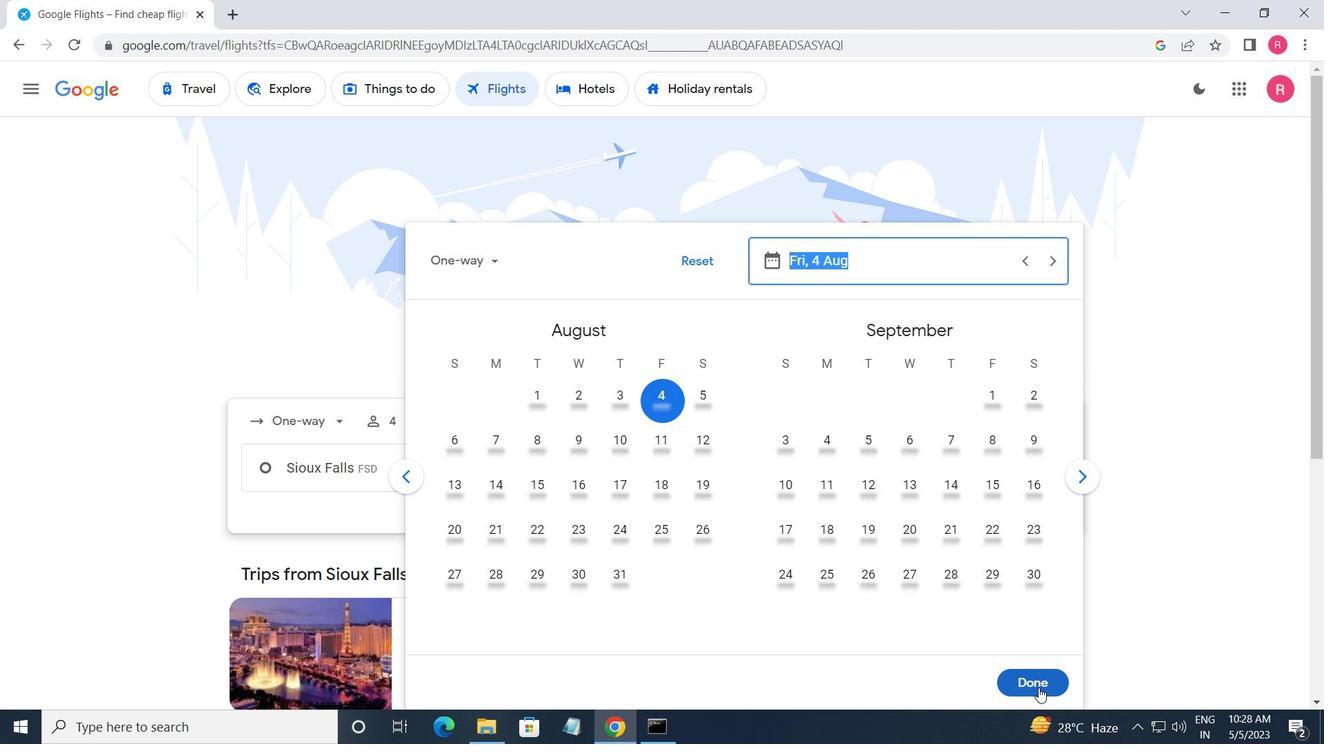 
Action: Mouse moved to (654, 529)
Screenshot: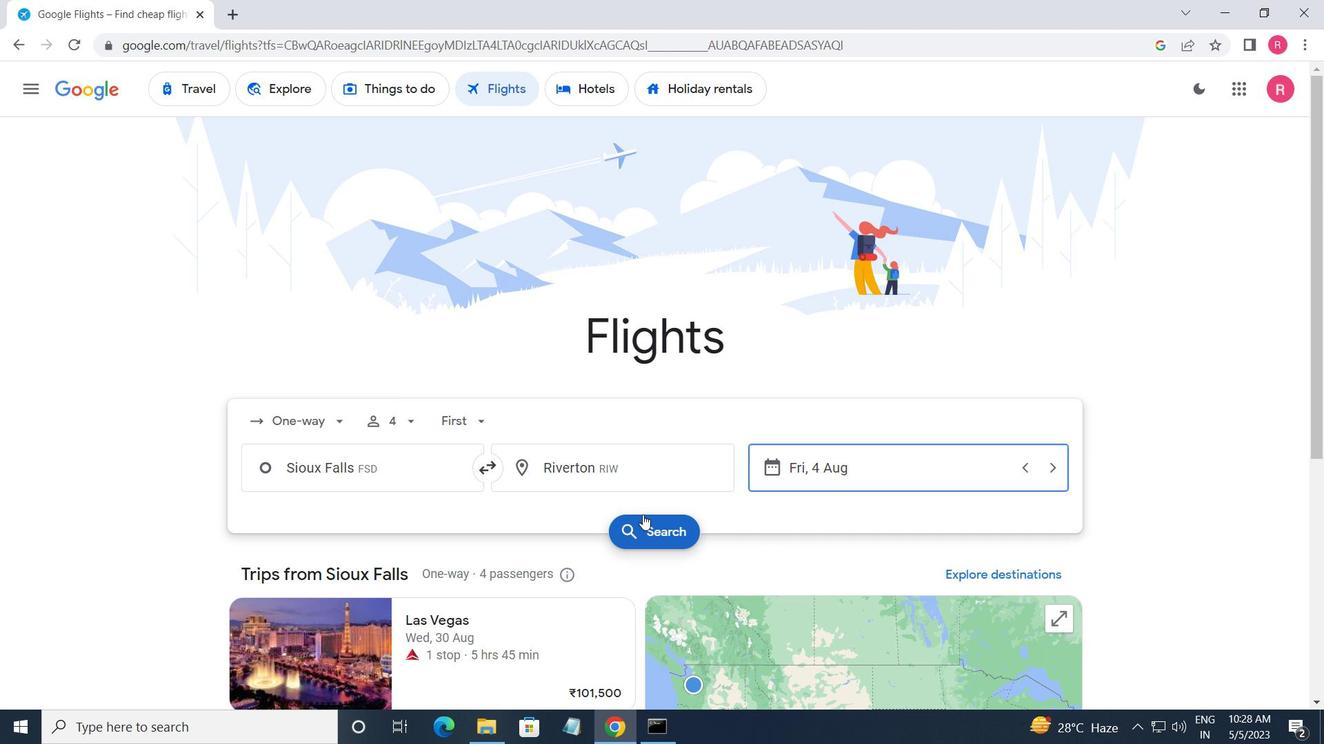 
Action: Mouse pressed left at (654, 529)
Screenshot: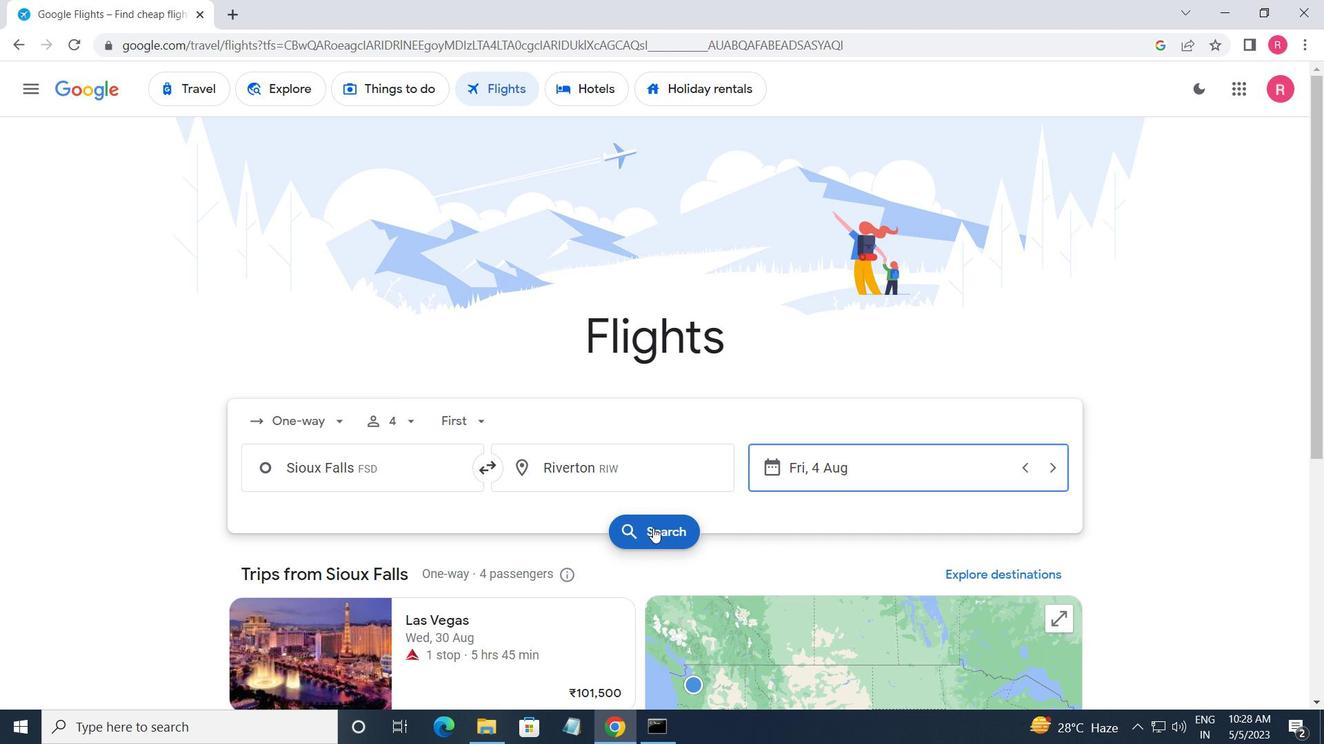
Action: Mouse moved to (255, 252)
Screenshot: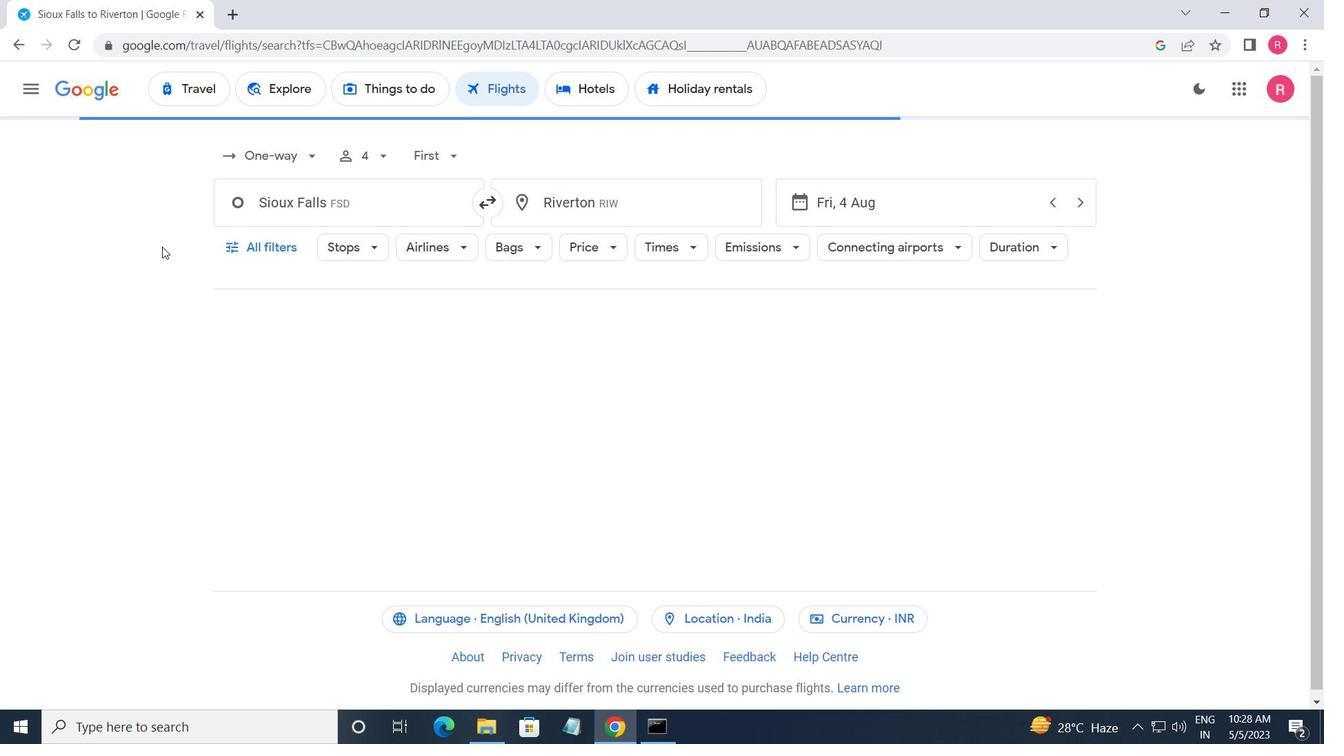 
Action: Mouse pressed left at (255, 252)
Screenshot: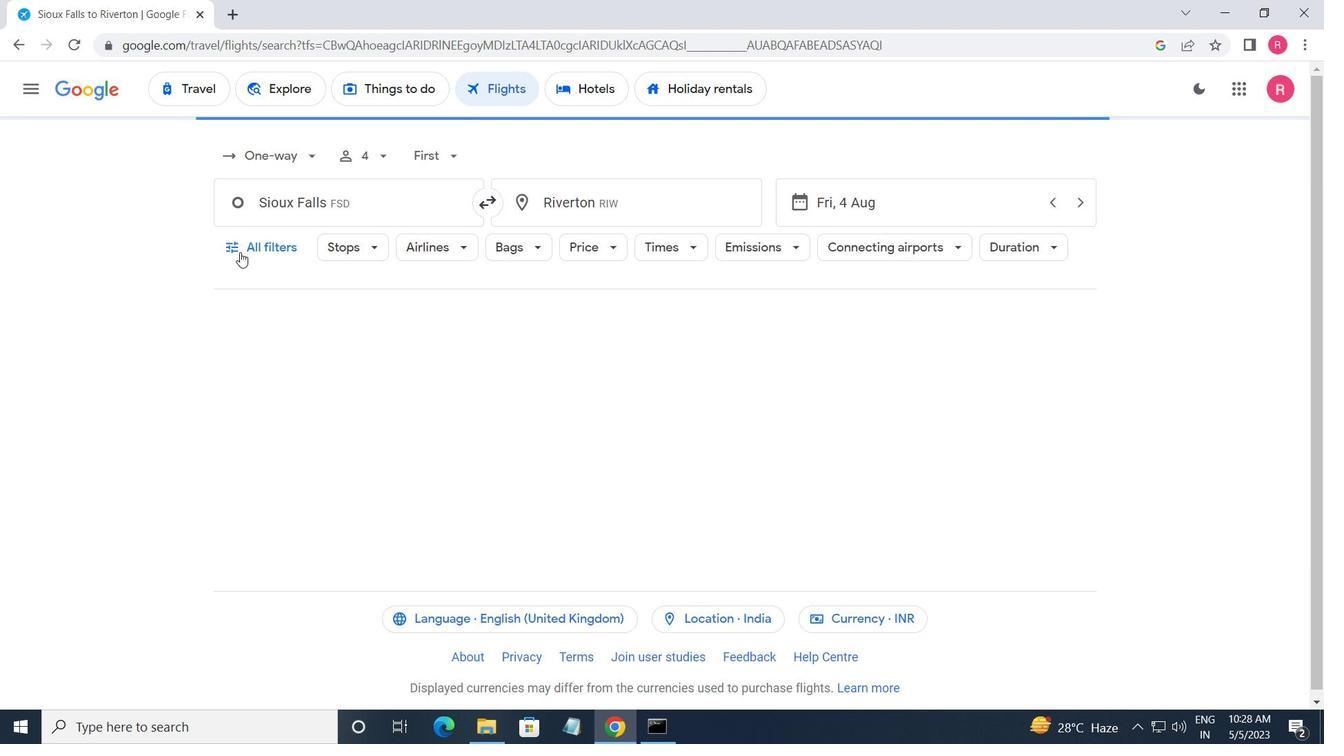 
Action: Mouse moved to (264, 371)
Screenshot: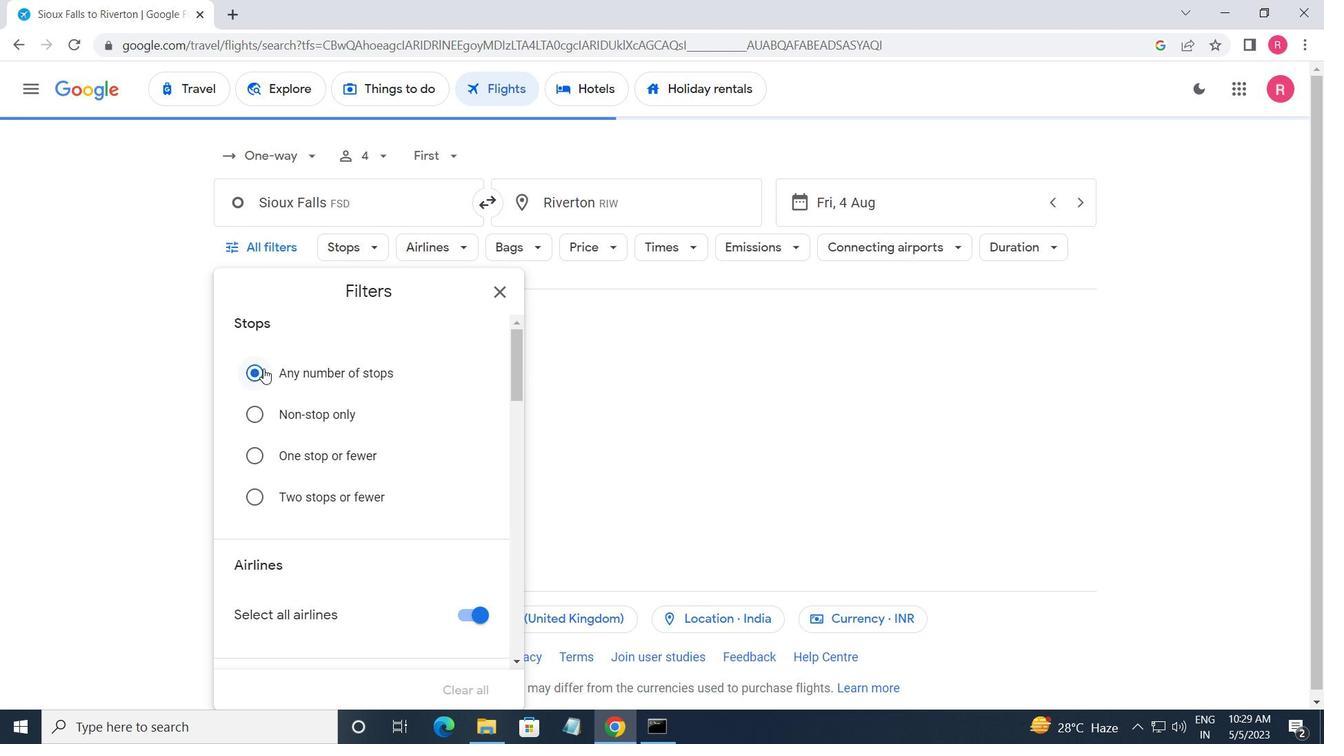 
Action: Mouse scrolled (264, 370) with delta (0, 0)
Screenshot: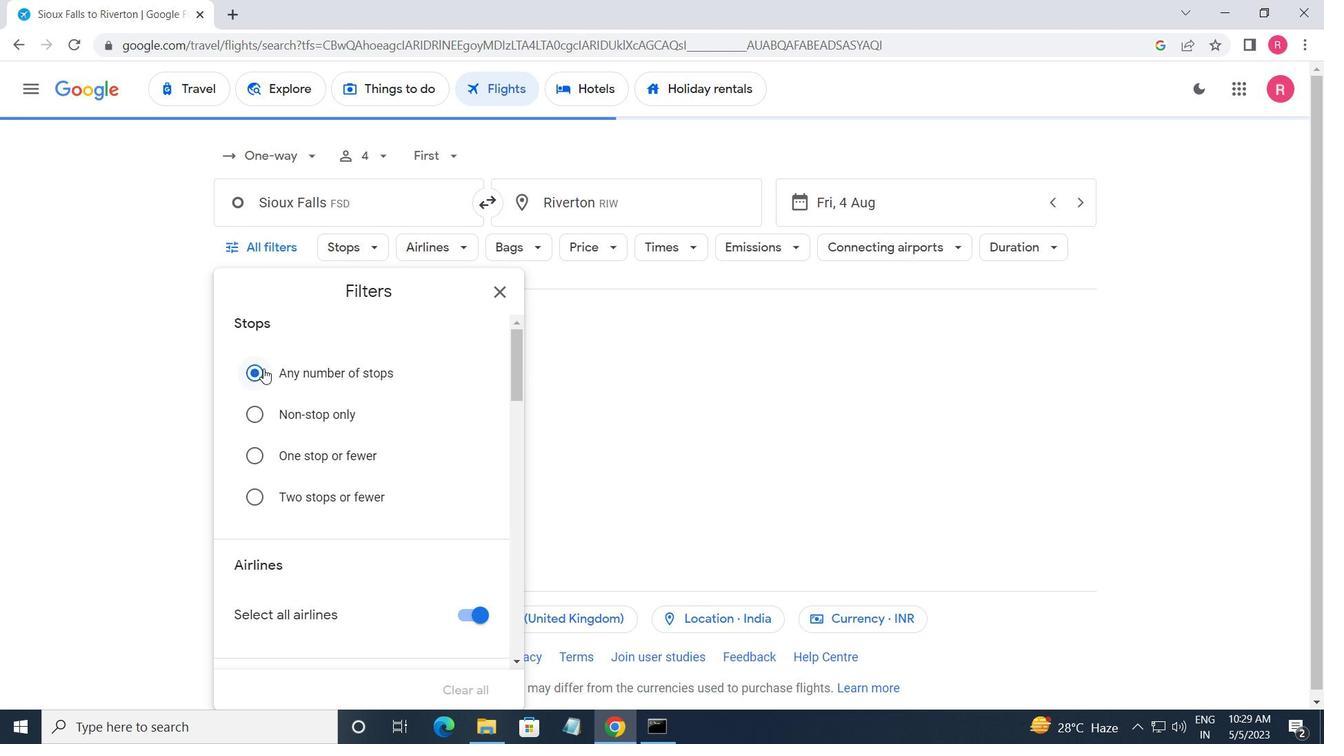 
Action: Mouse moved to (264, 374)
Screenshot: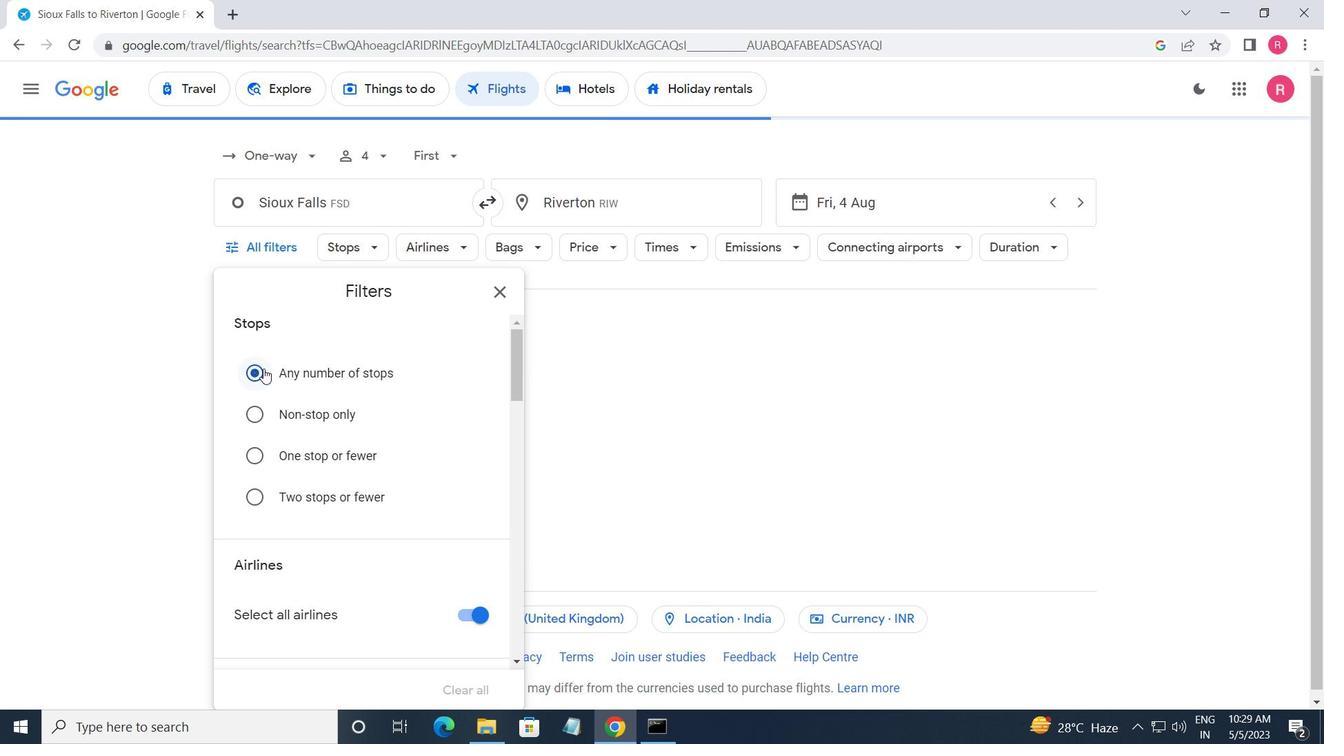 
Action: Mouse scrolled (264, 373) with delta (0, 0)
Screenshot: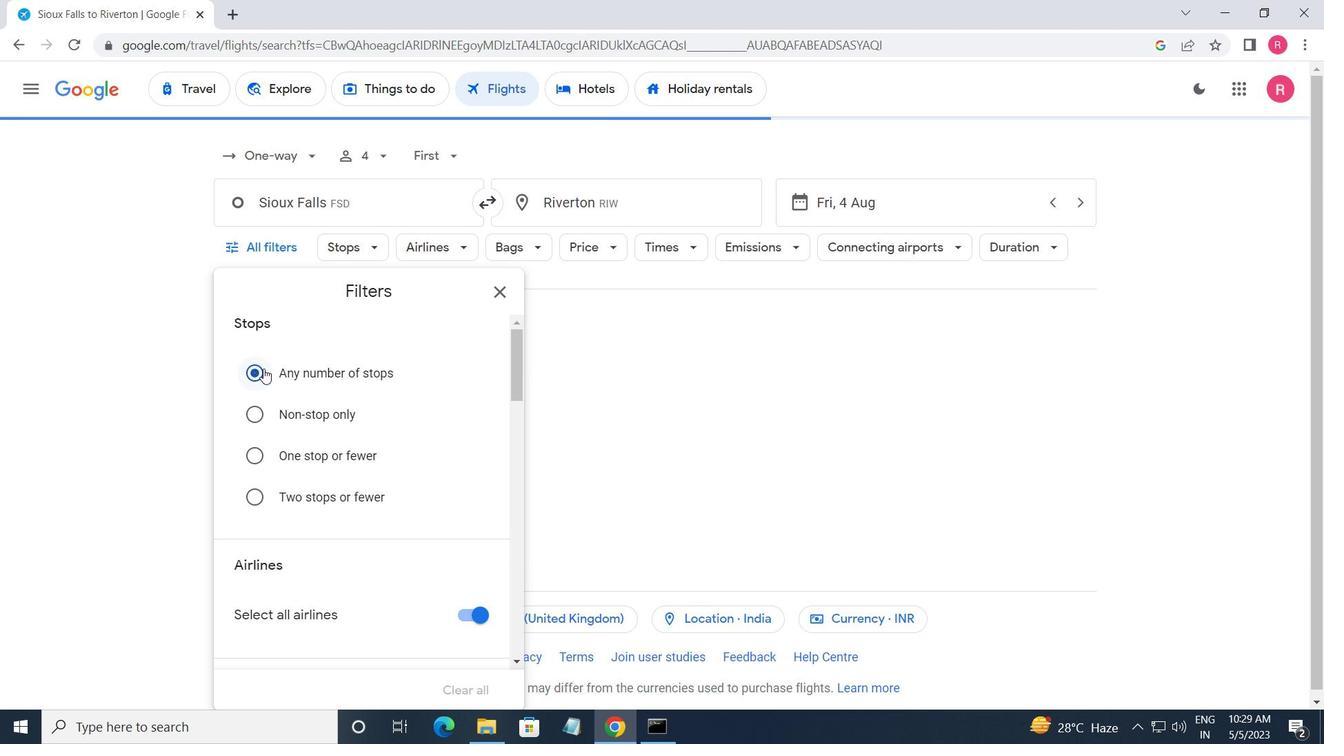 
Action: Mouse moved to (273, 393)
Screenshot: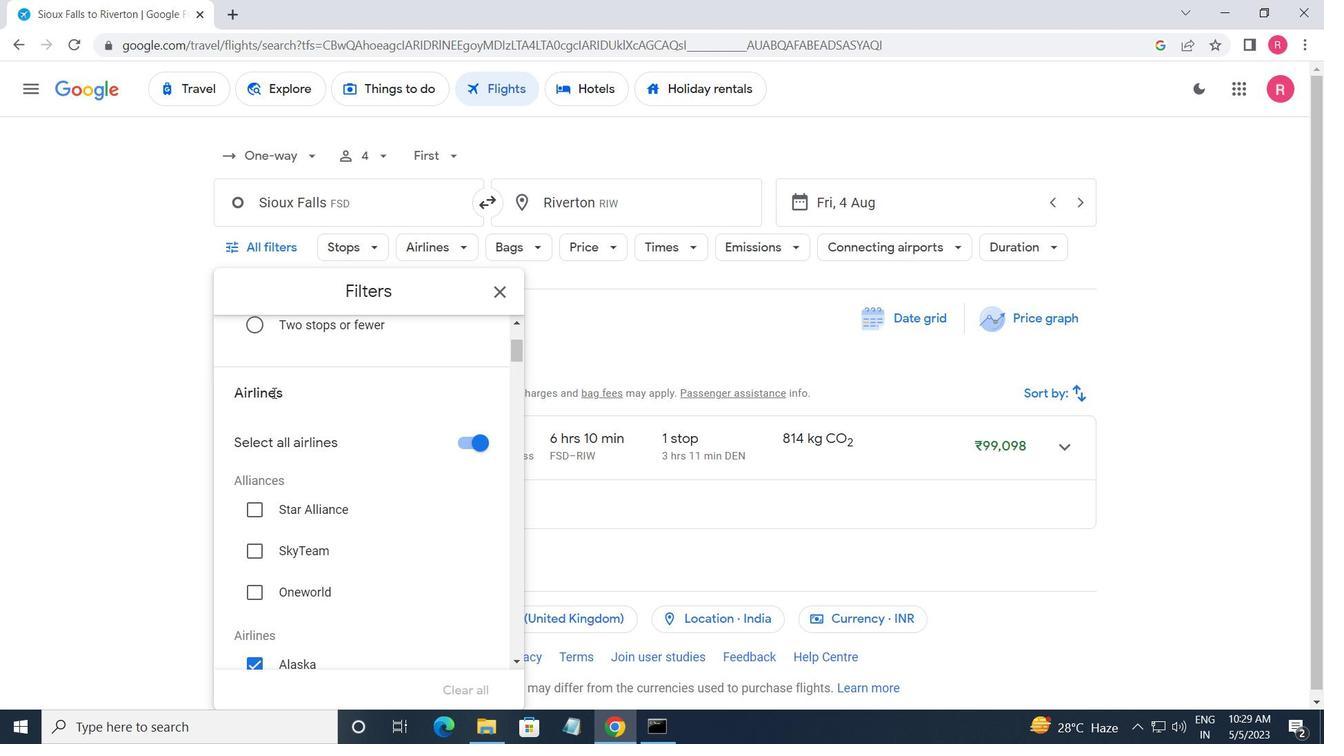 
Action: Mouse scrolled (273, 393) with delta (0, 0)
Screenshot: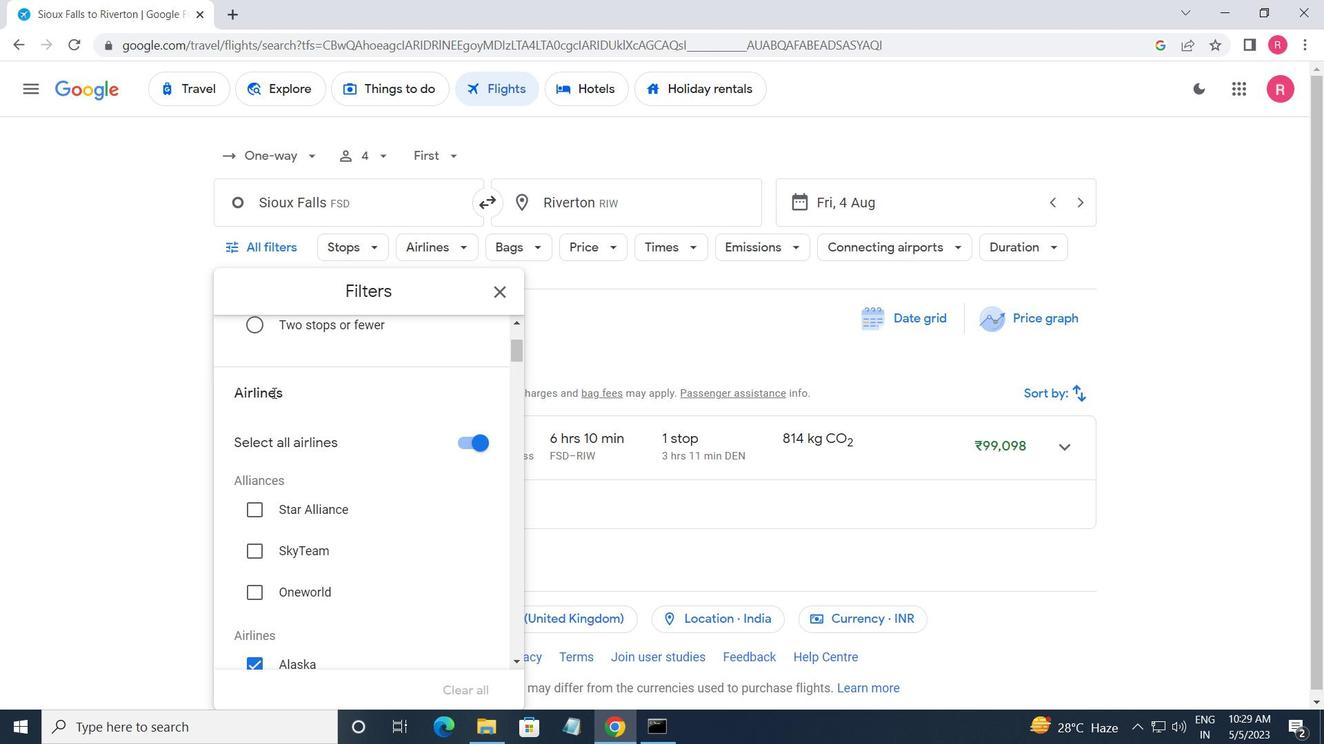 
Action: Mouse scrolled (273, 393) with delta (0, 0)
Screenshot: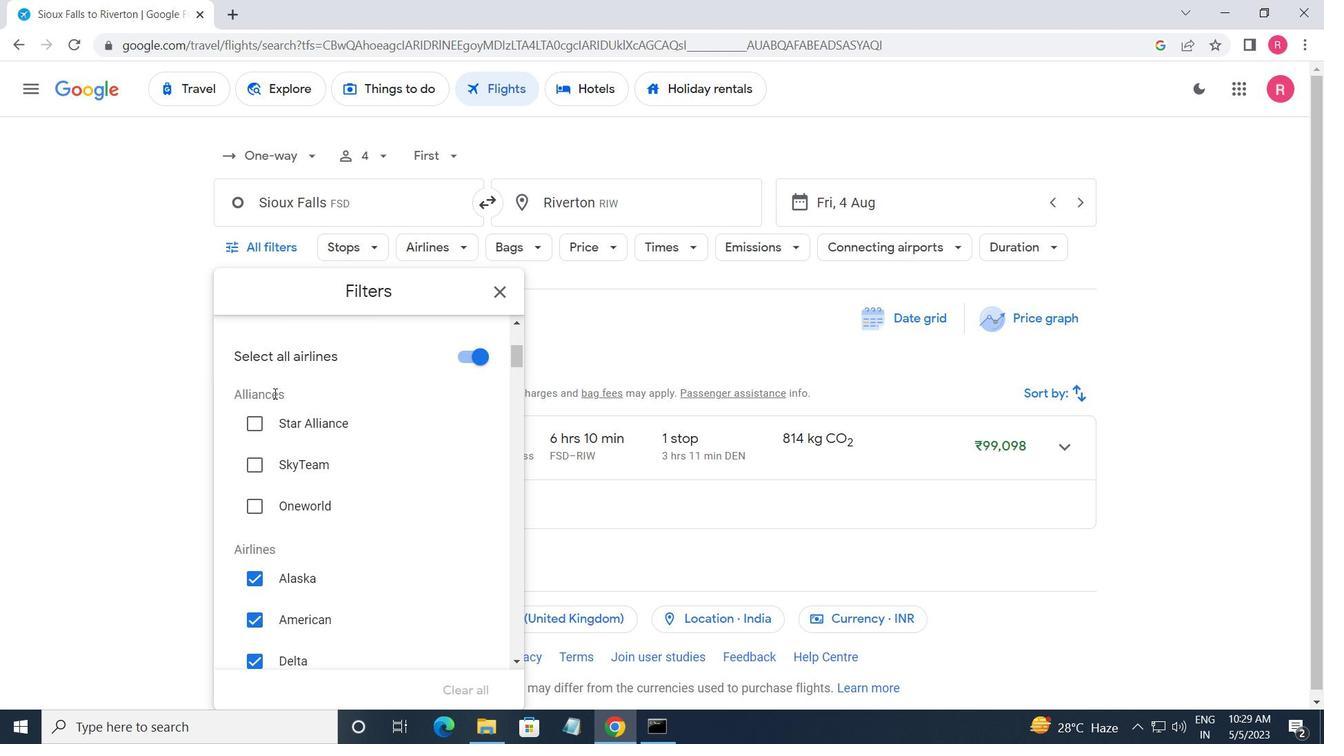 
Action: Mouse scrolled (273, 393) with delta (0, 0)
Screenshot: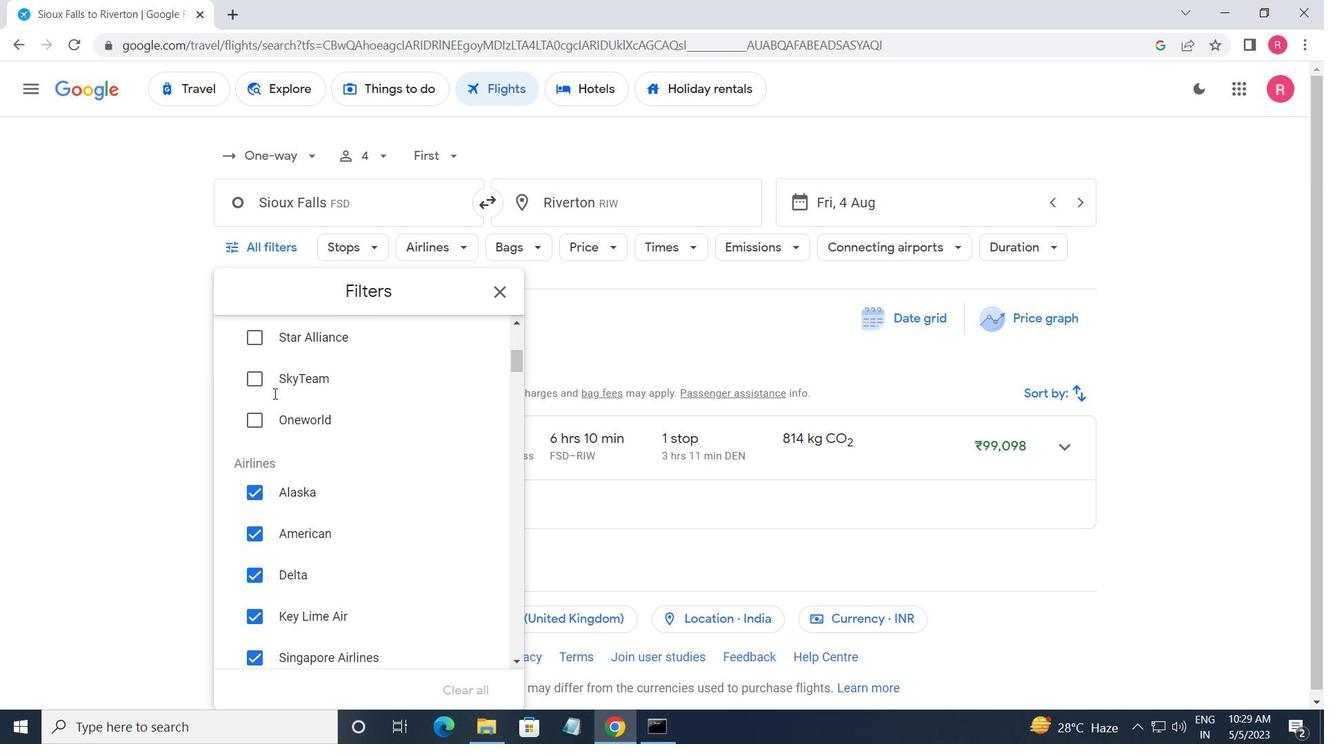 
Action: Mouse scrolled (273, 393) with delta (0, 0)
Screenshot: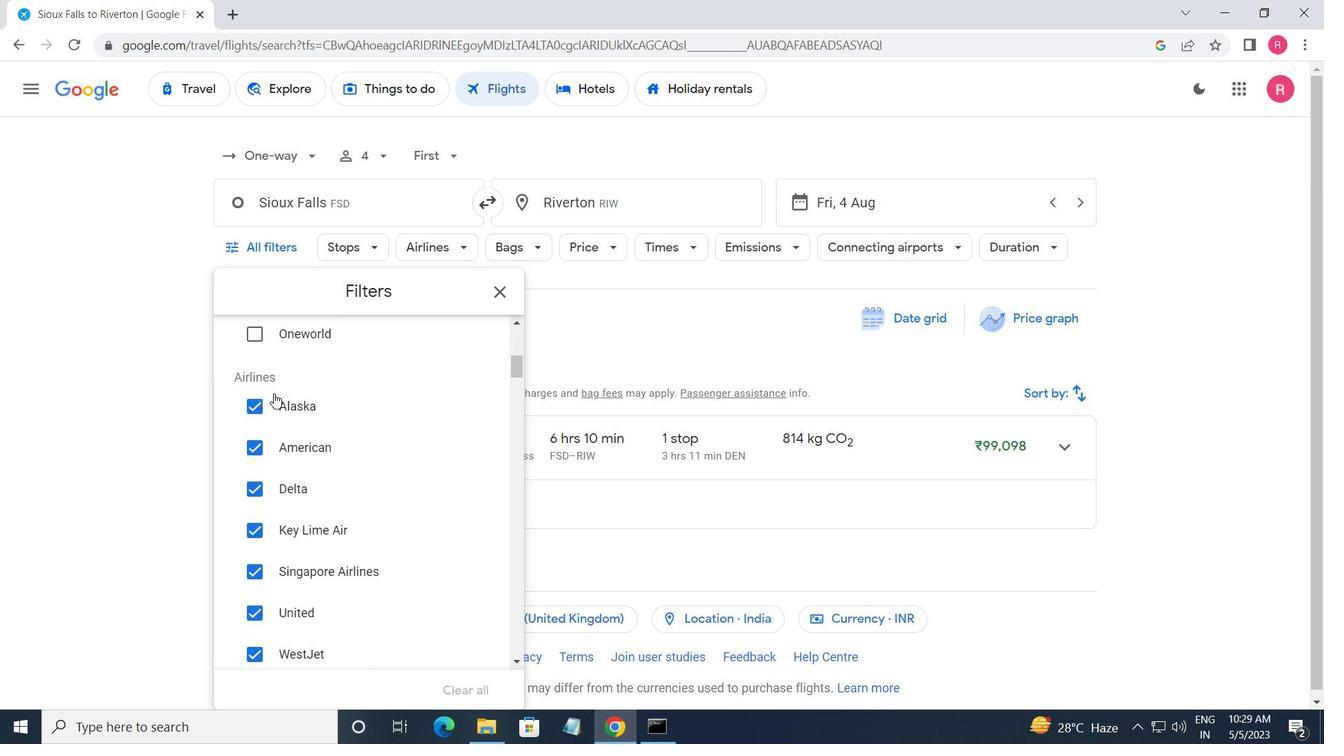 
Action: Mouse moved to (335, 437)
Screenshot: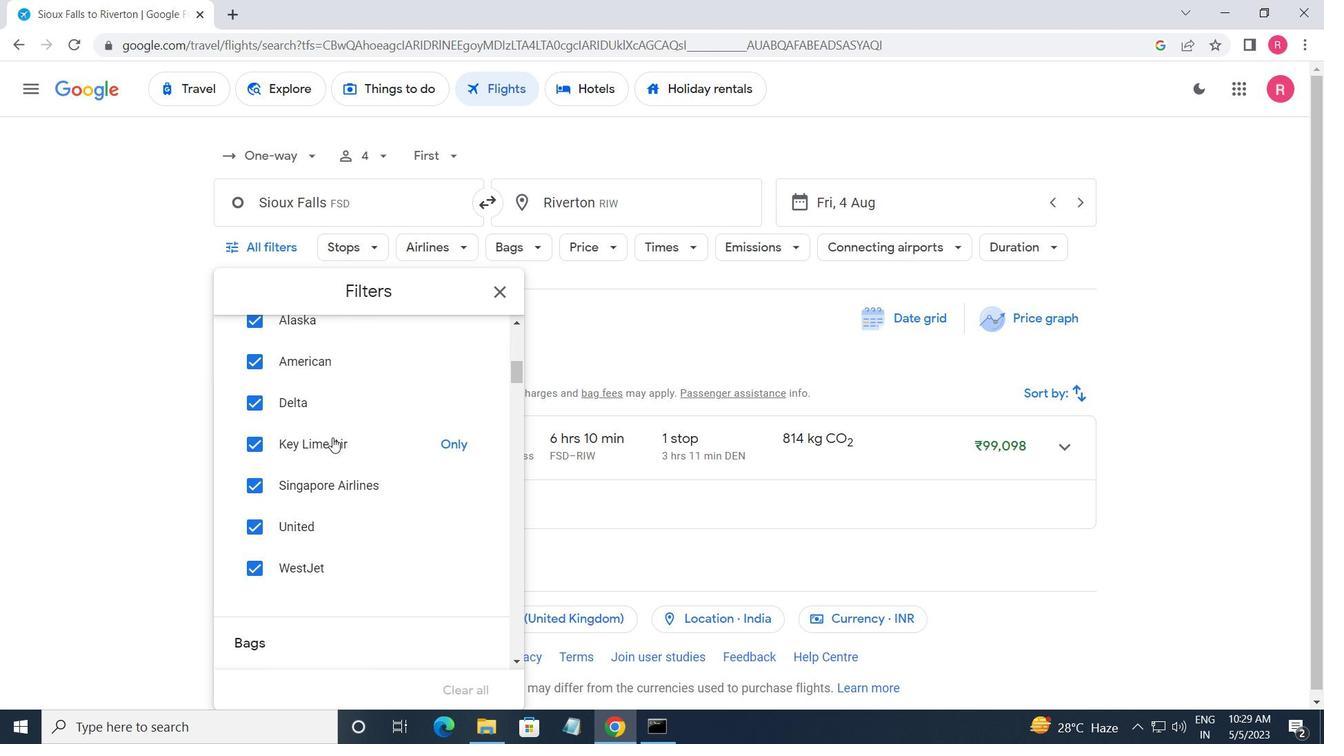 
Action: Mouse scrolled (335, 437) with delta (0, 0)
Screenshot: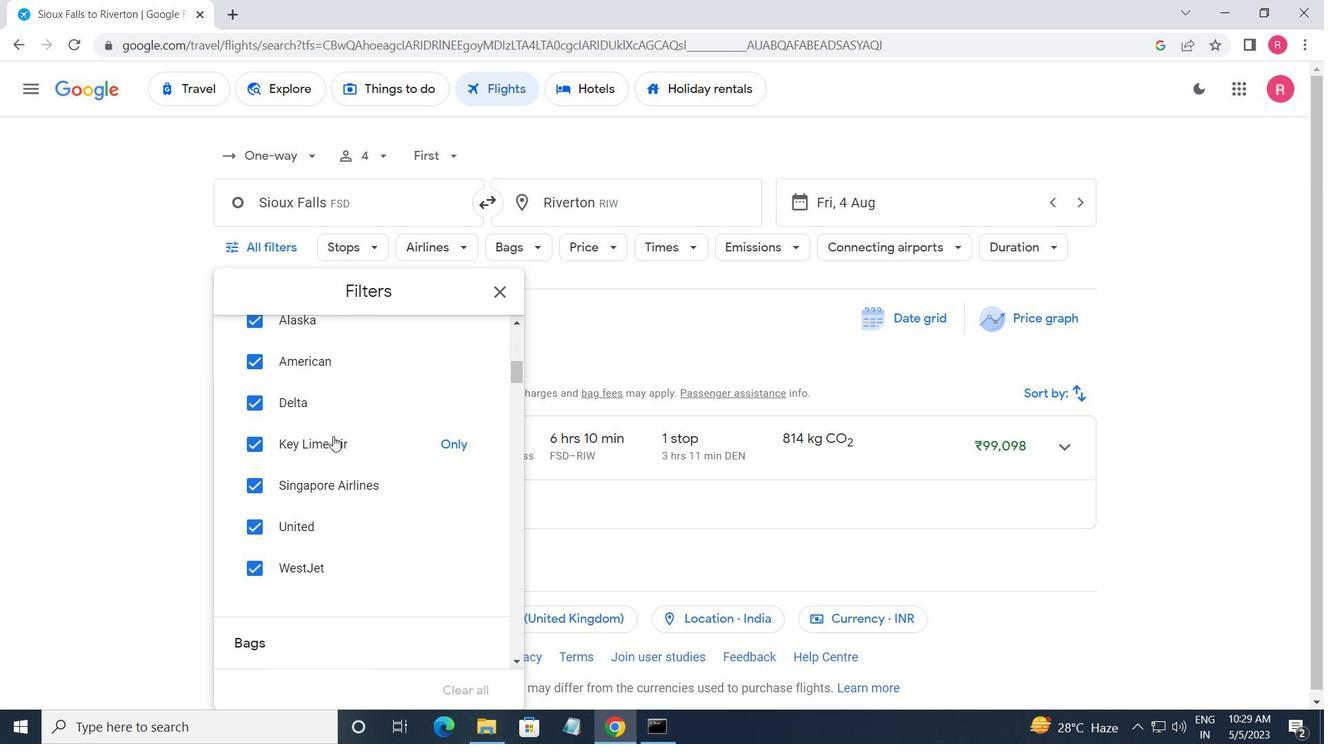 
Action: Mouse scrolled (335, 437) with delta (0, 0)
Screenshot: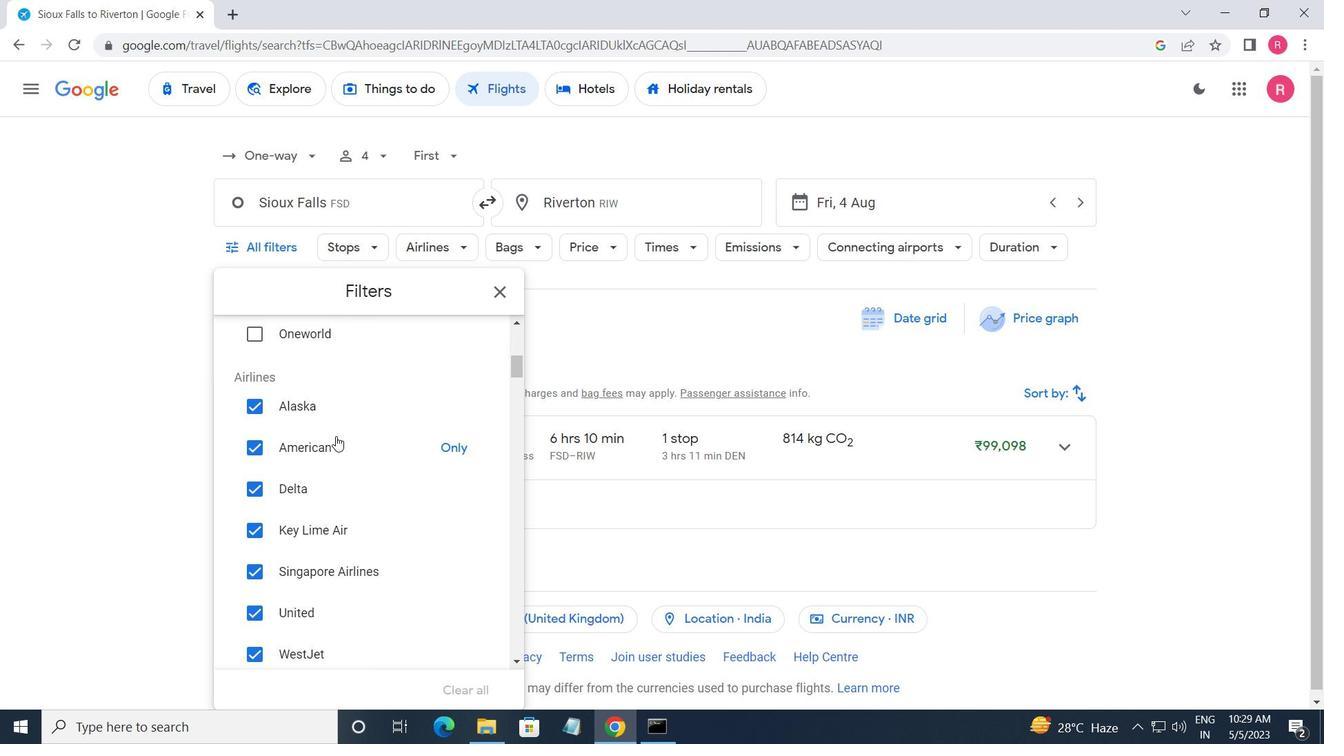 
Action: Mouse scrolled (335, 437) with delta (0, 0)
Screenshot: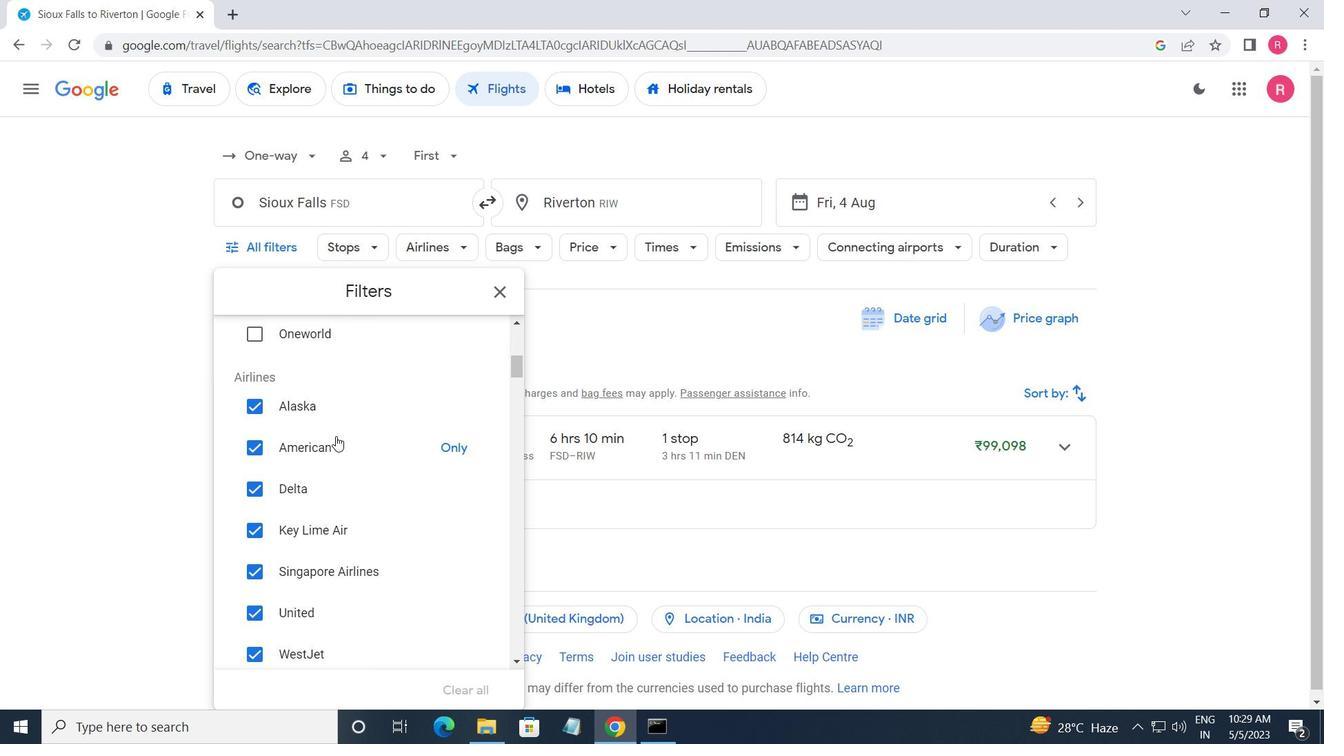 
Action: Mouse moved to (476, 359)
Screenshot: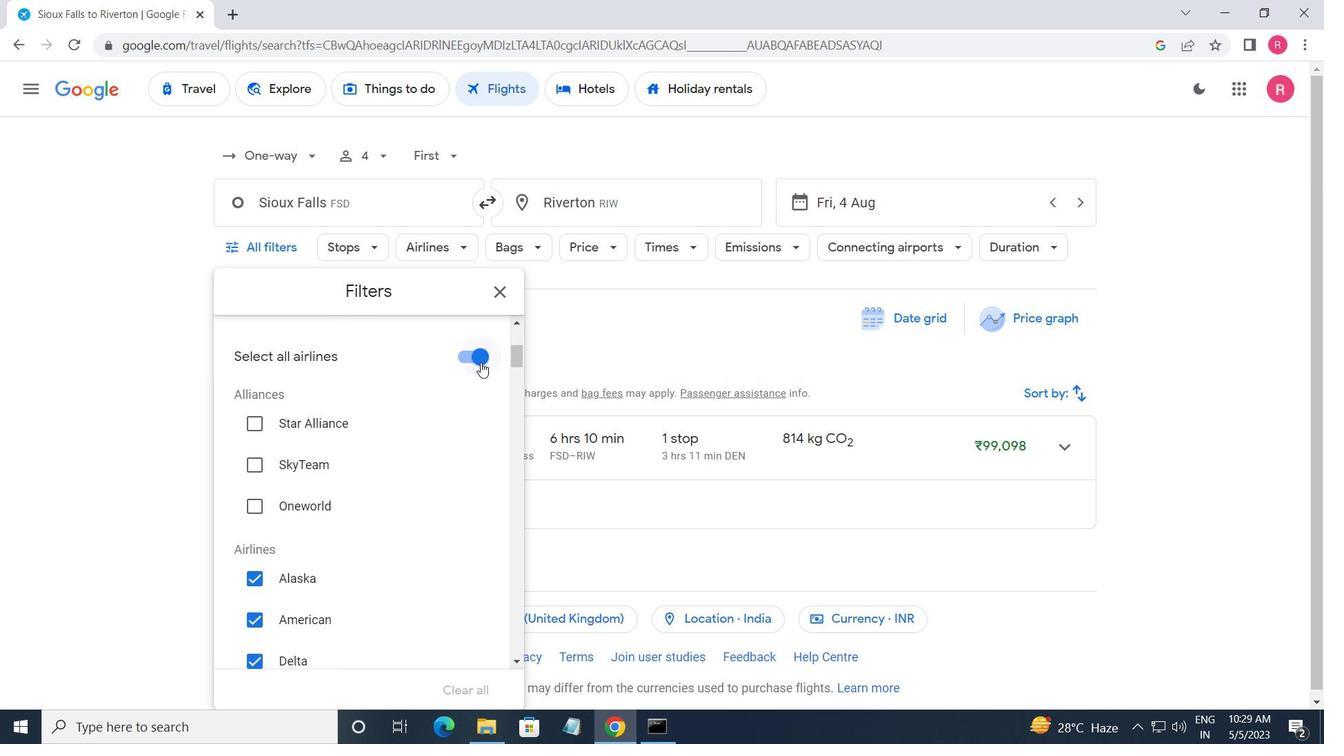 
Action: Mouse pressed left at (476, 359)
Screenshot: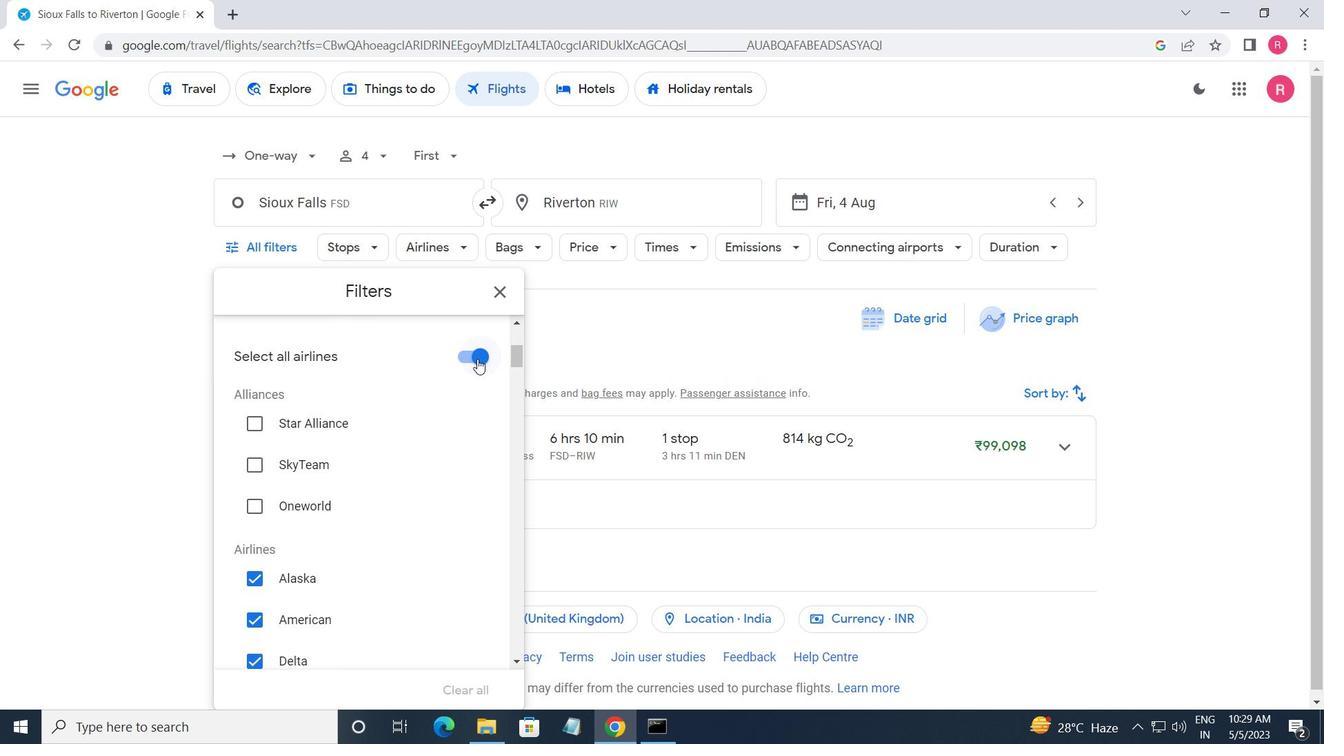 
Action: Mouse moved to (370, 475)
Screenshot: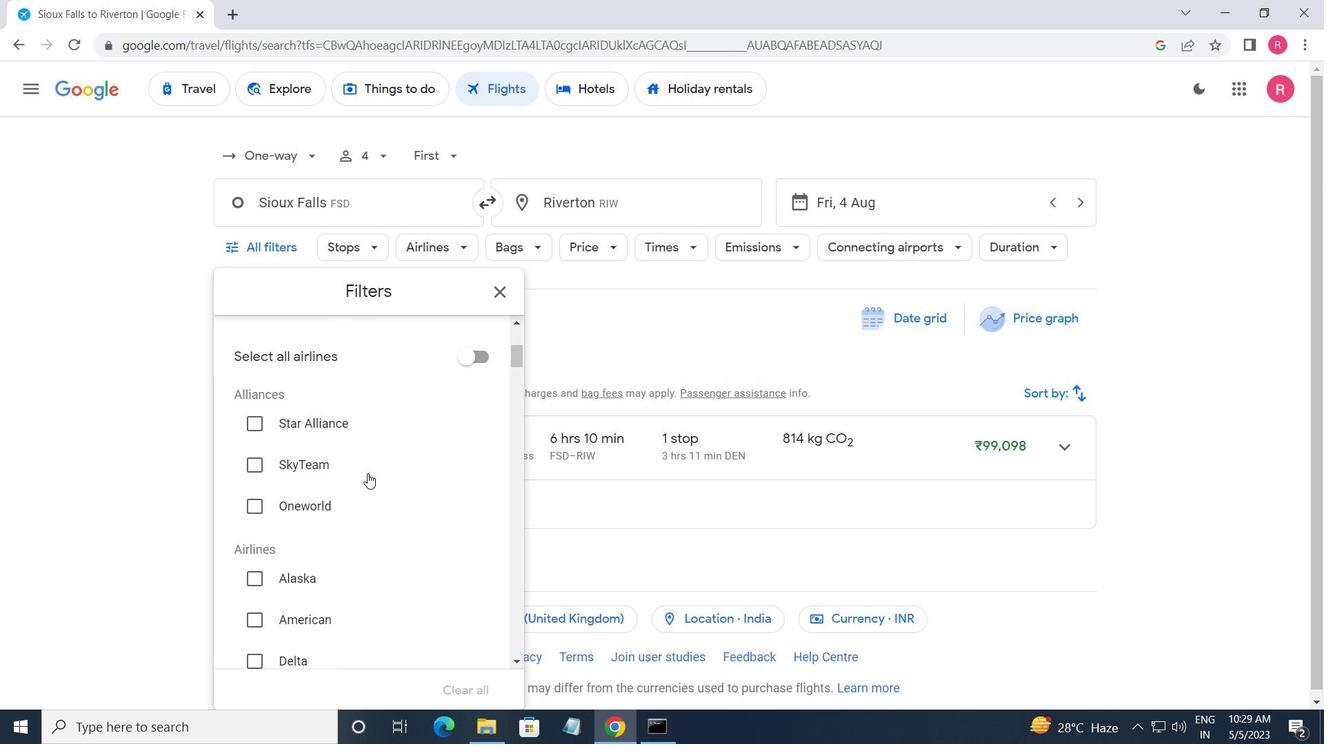 
Action: Mouse scrolled (370, 474) with delta (0, 0)
Screenshot: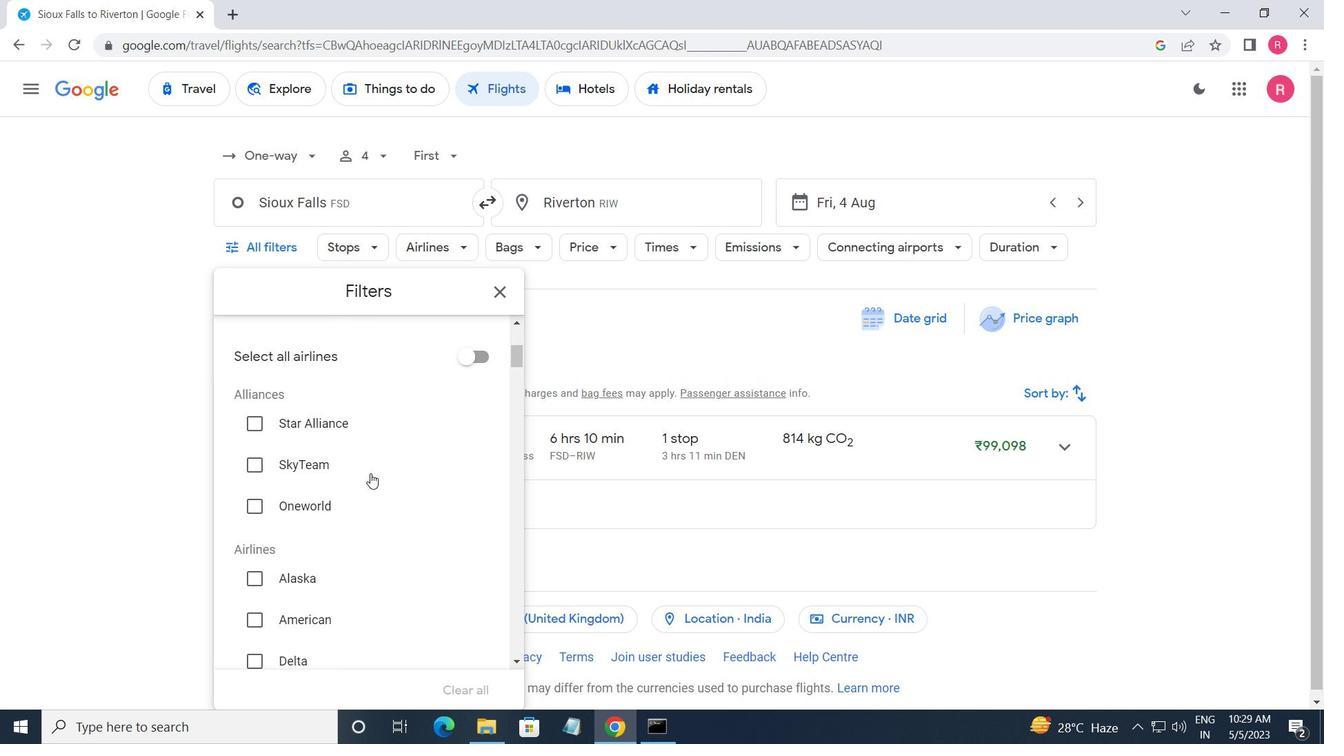 
Action: Mouse scrolled (370, 474) with delta (0, 0)
Screenshot: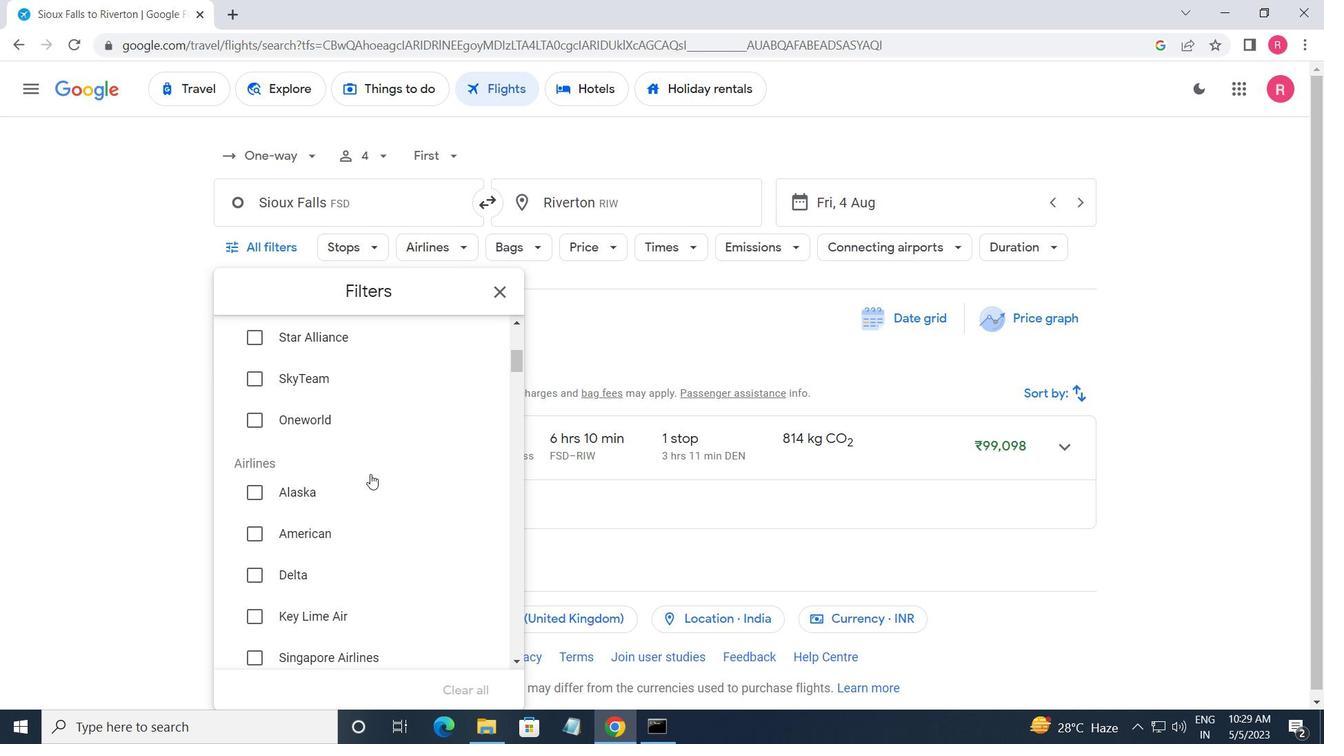 
Action: Mouse scrolled (370, 474) with delta (0, 0)
Screenshot: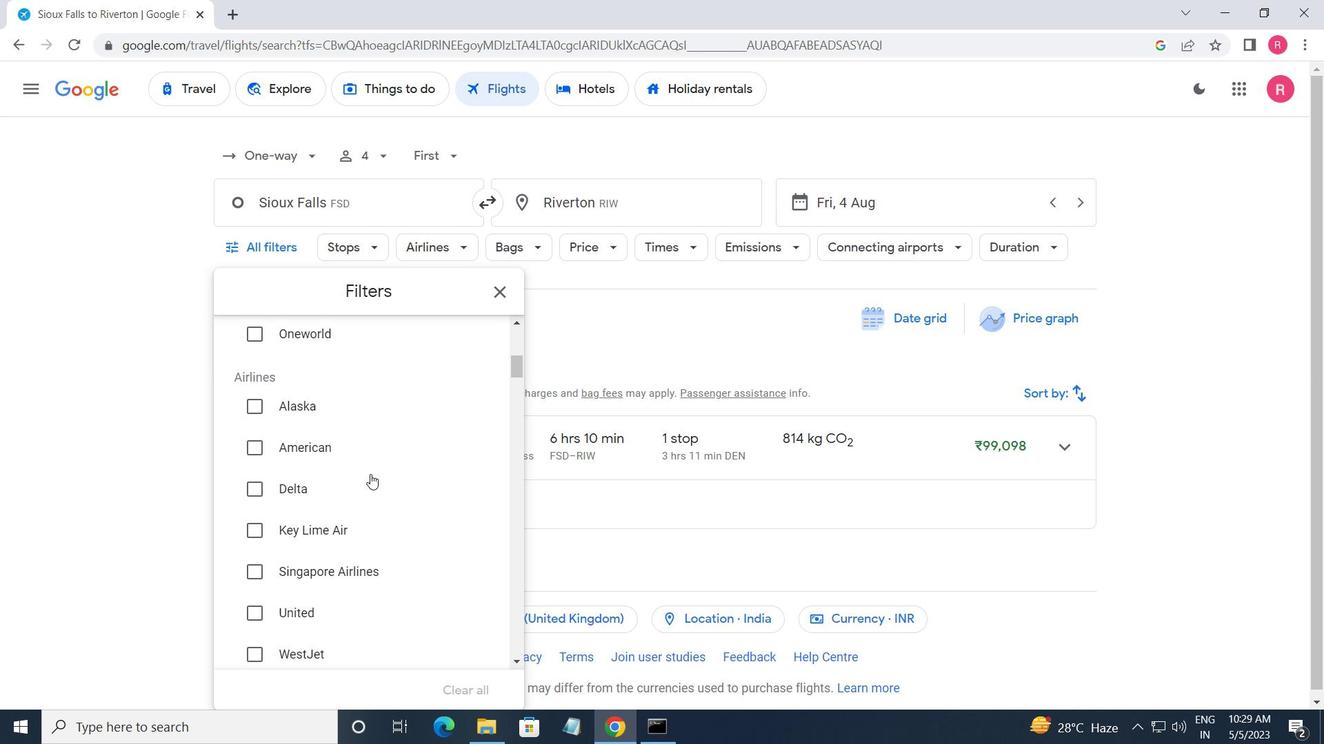 
Action: Mouse moved to (371, 475)
Screenshot: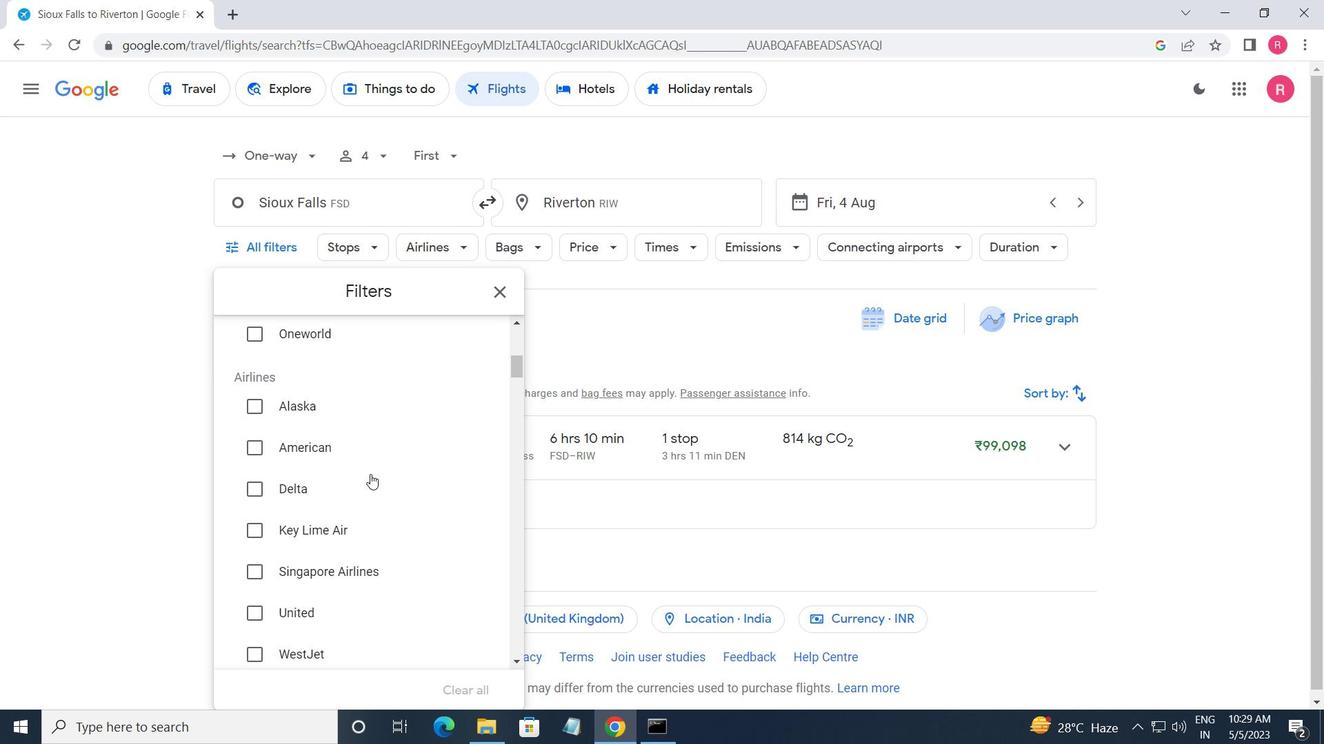 
Action: Mouse scrolled (371, 474) with delta (0, 0)
Screenshot: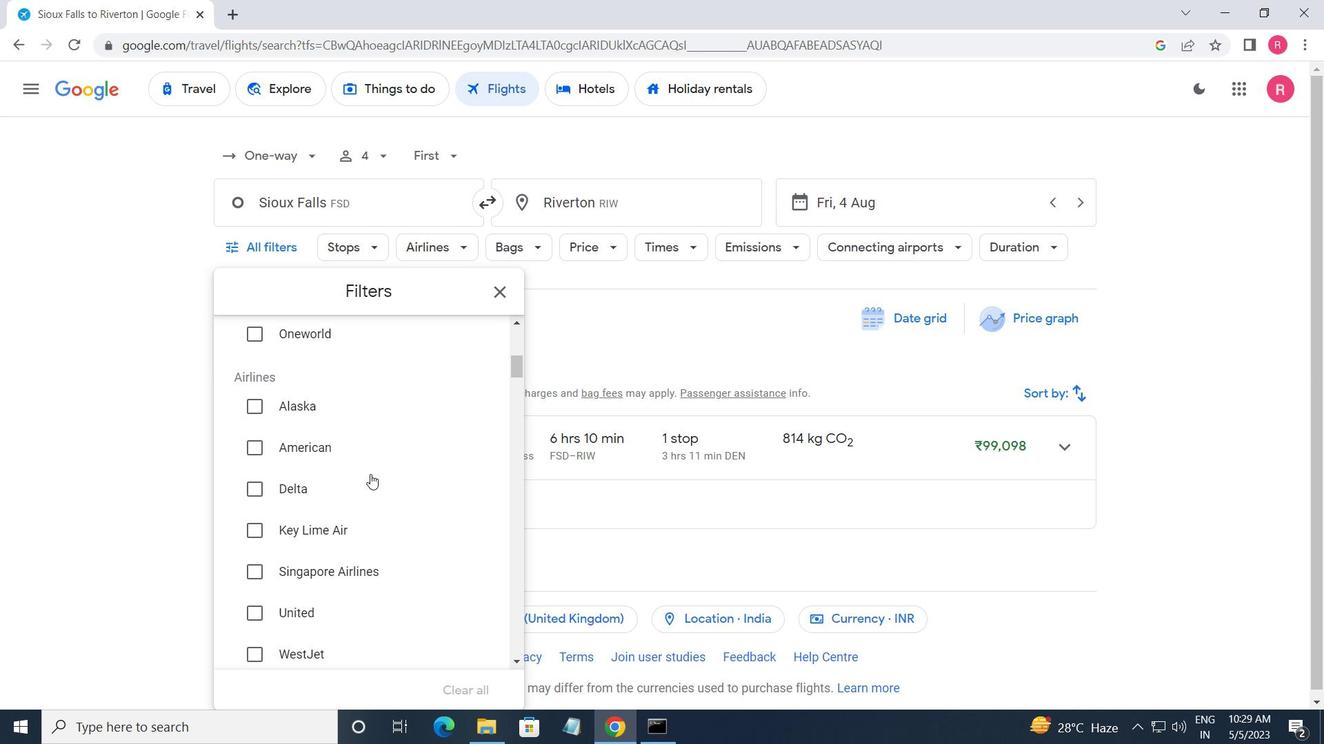 
Action: Mouse scrolled (371, 474) with delta (0, 0)
Screenshot: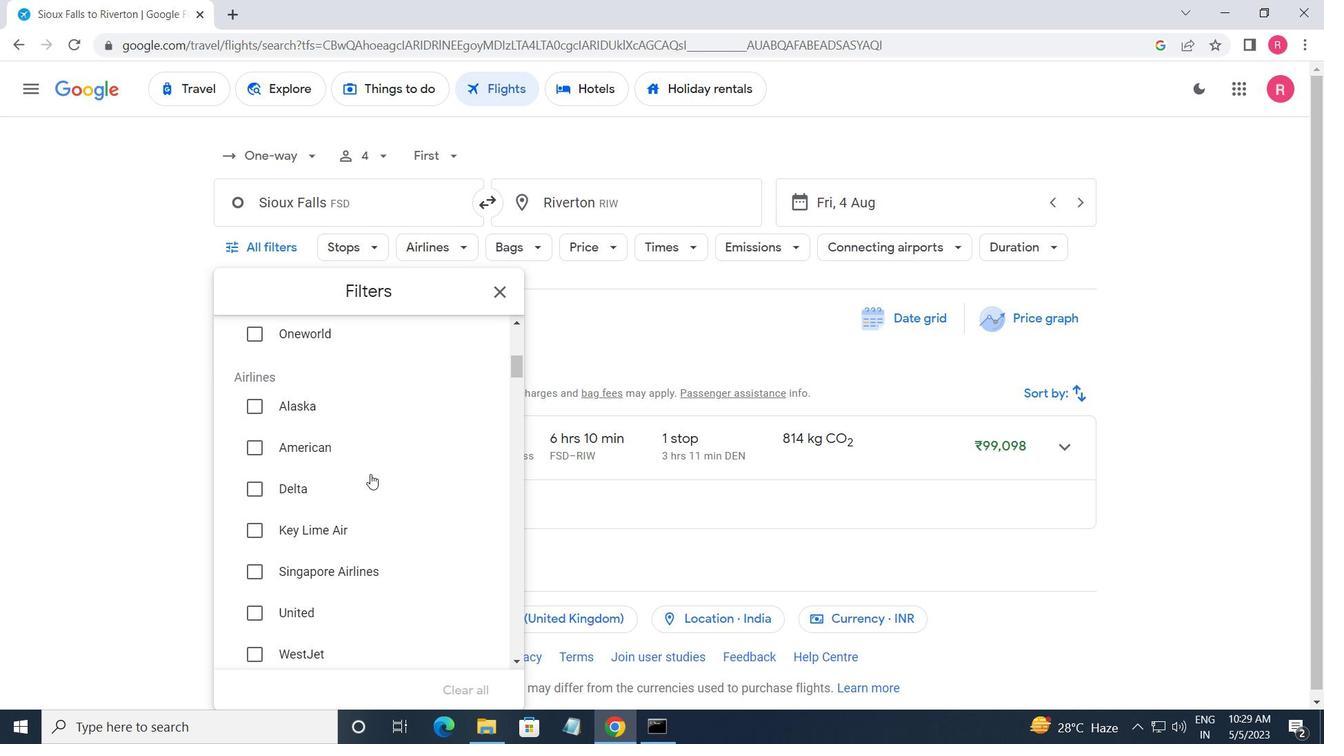 
Action: Mouse moved to (459, 513)
Screenshot: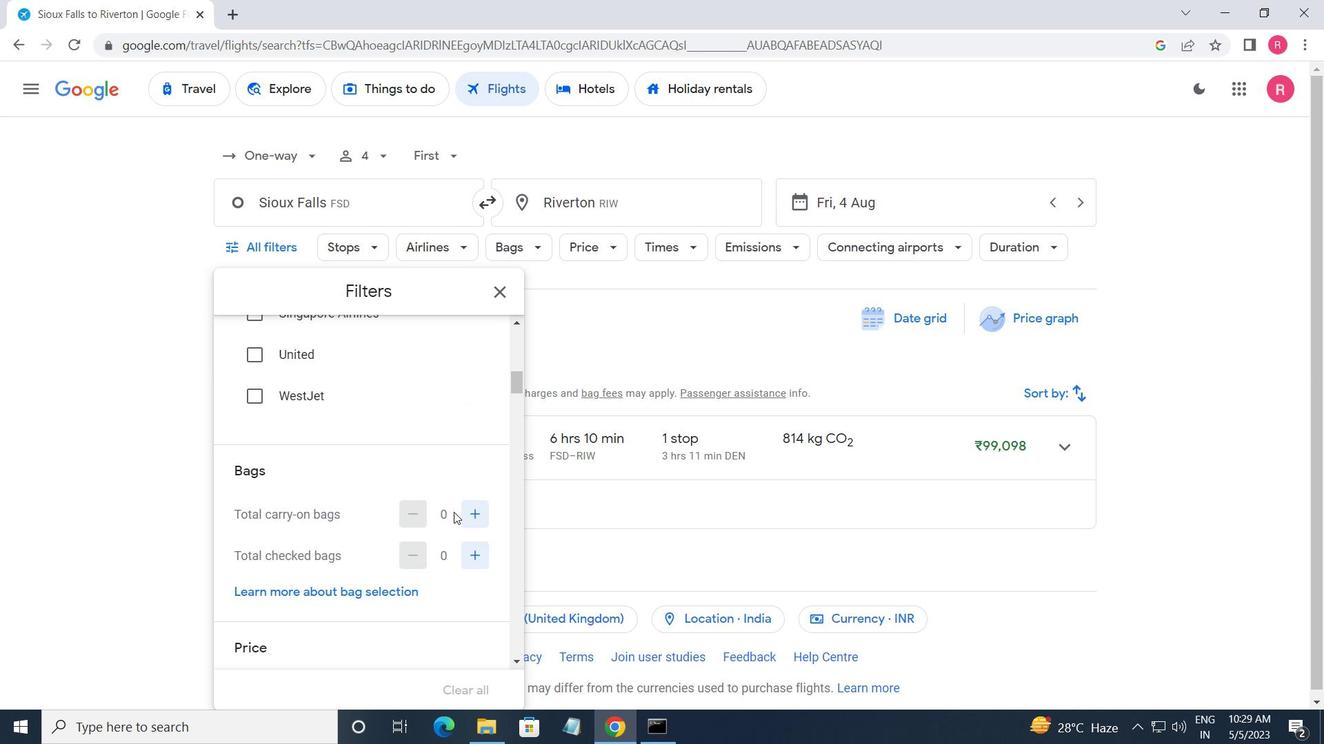 
Action: Mouse pressed left at (459, 513)
Screenshot: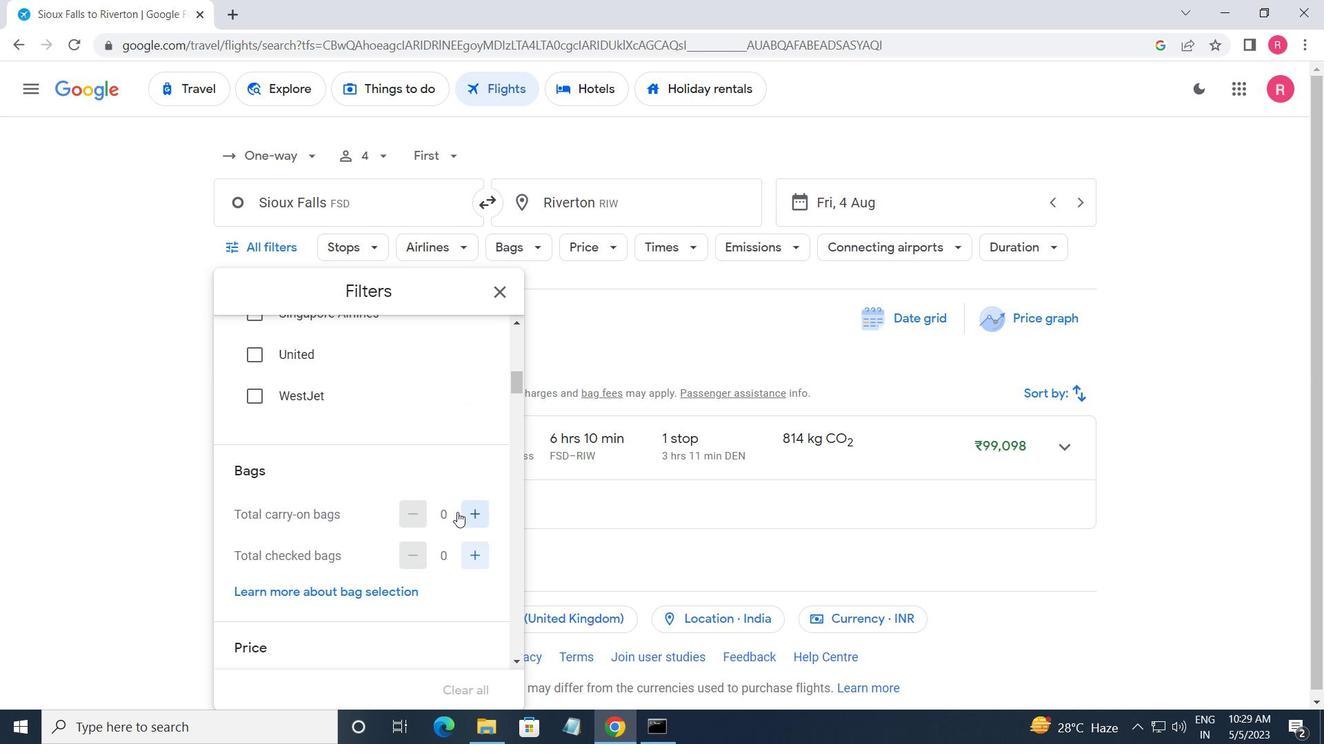 
Action: Mouse moved to (444, 485)
Screenshot: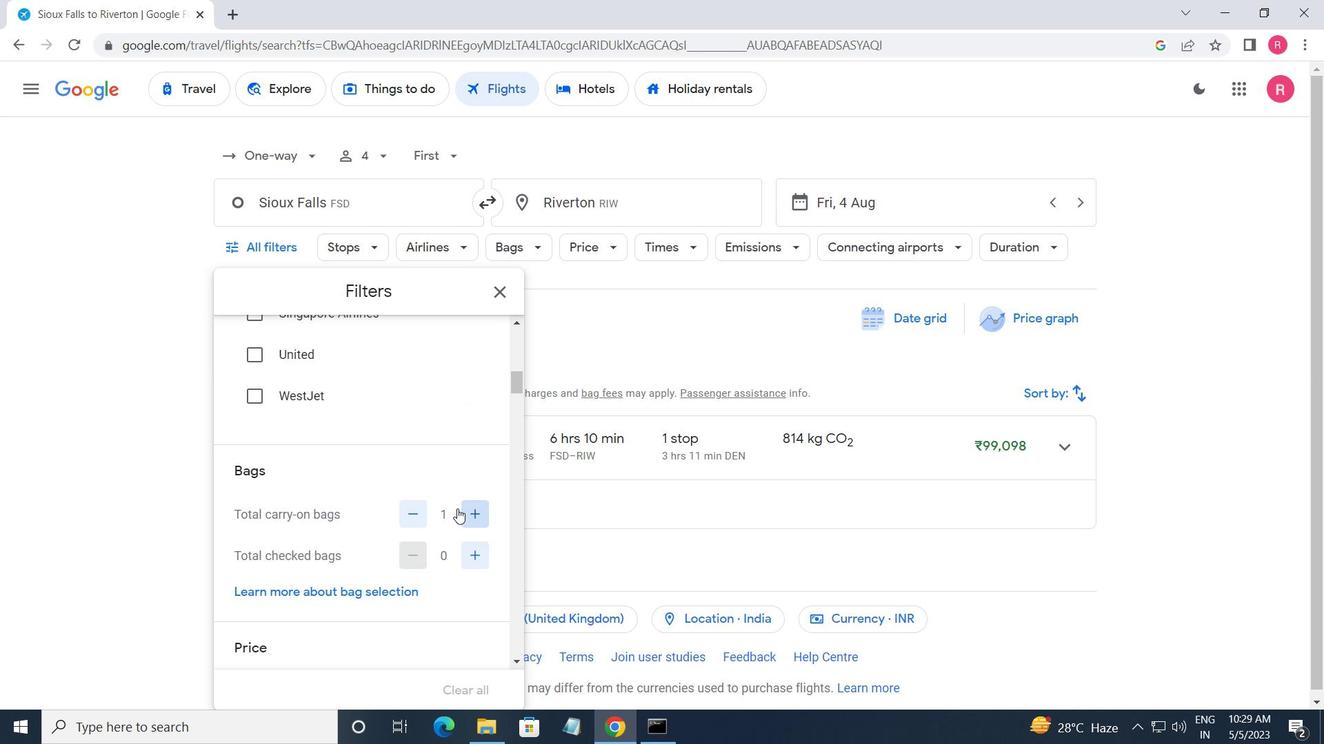 
Action: Mouse scrolled (444, 484) with delta (0, 0)
Screenshot: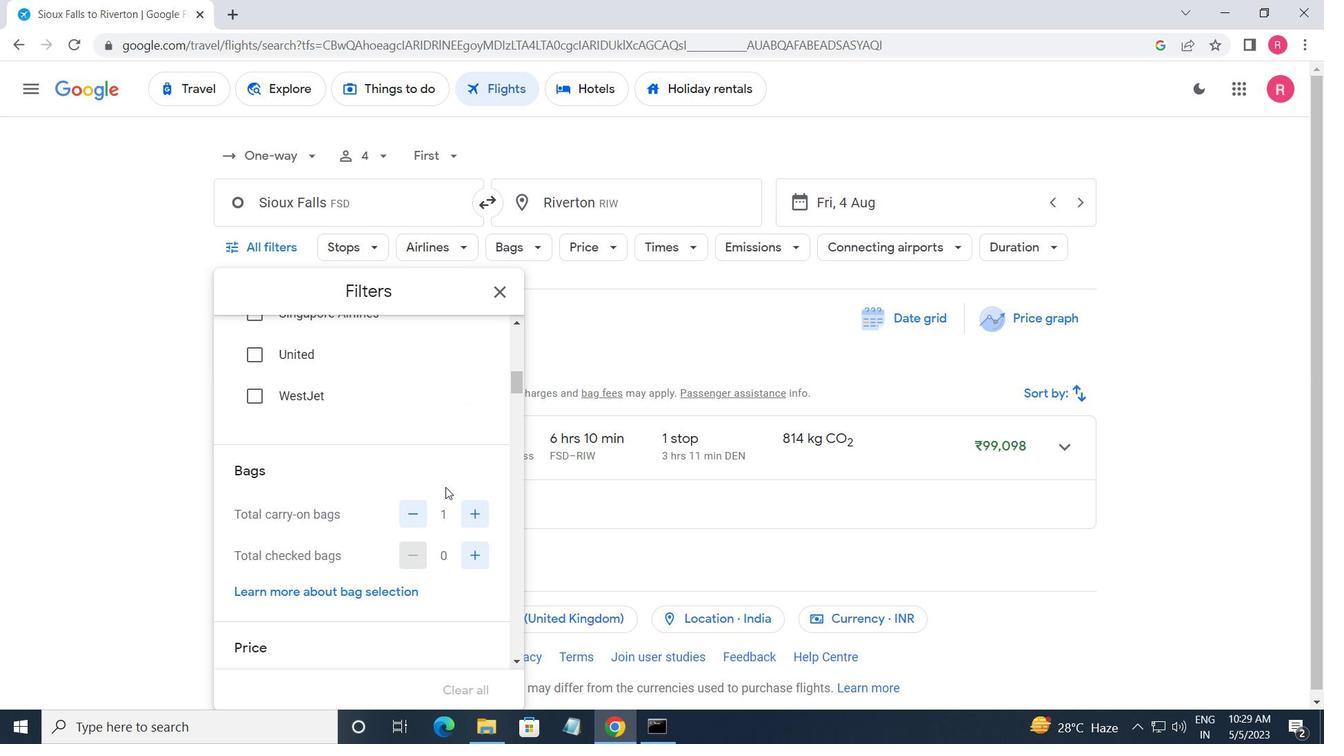 
Action: Mouse scrolled (444, 484) with delta (0, 0)
Screenshot: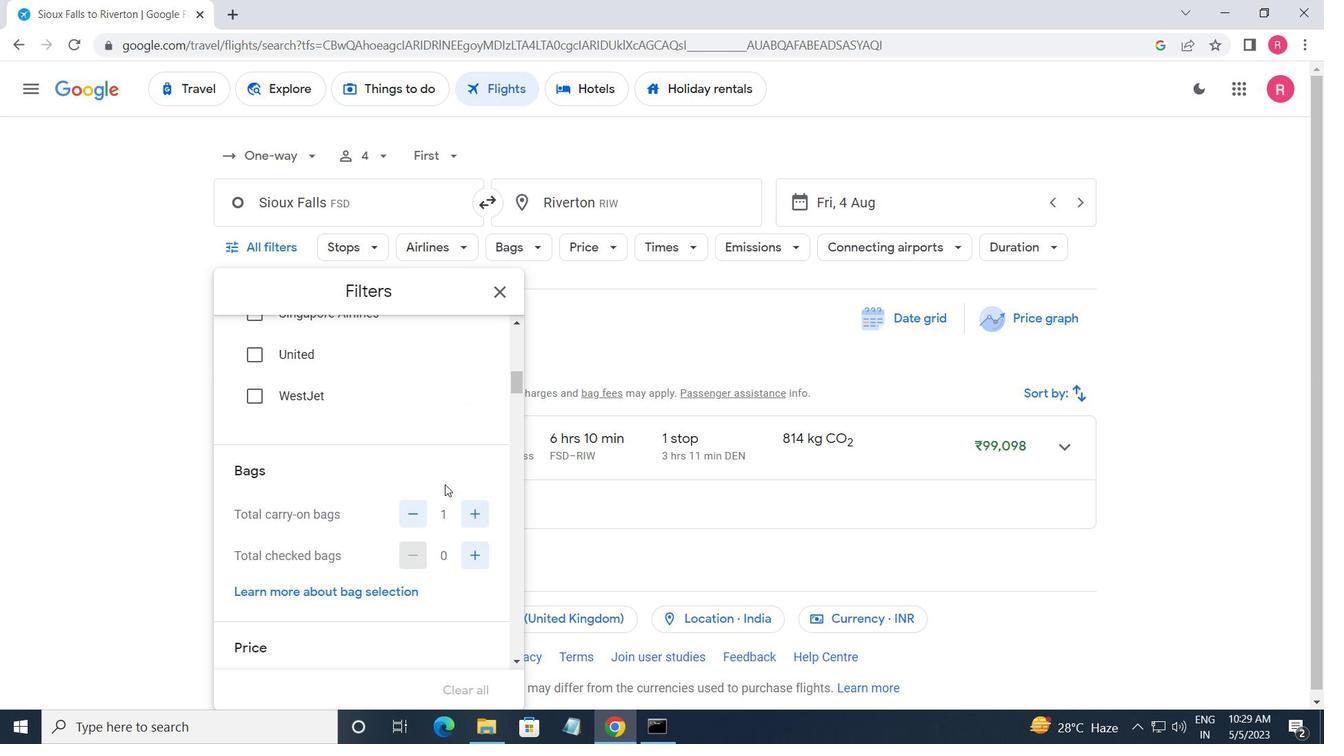 
Action: Mouse scrolled (444, 484) with delta (0, 0)
Screenshot: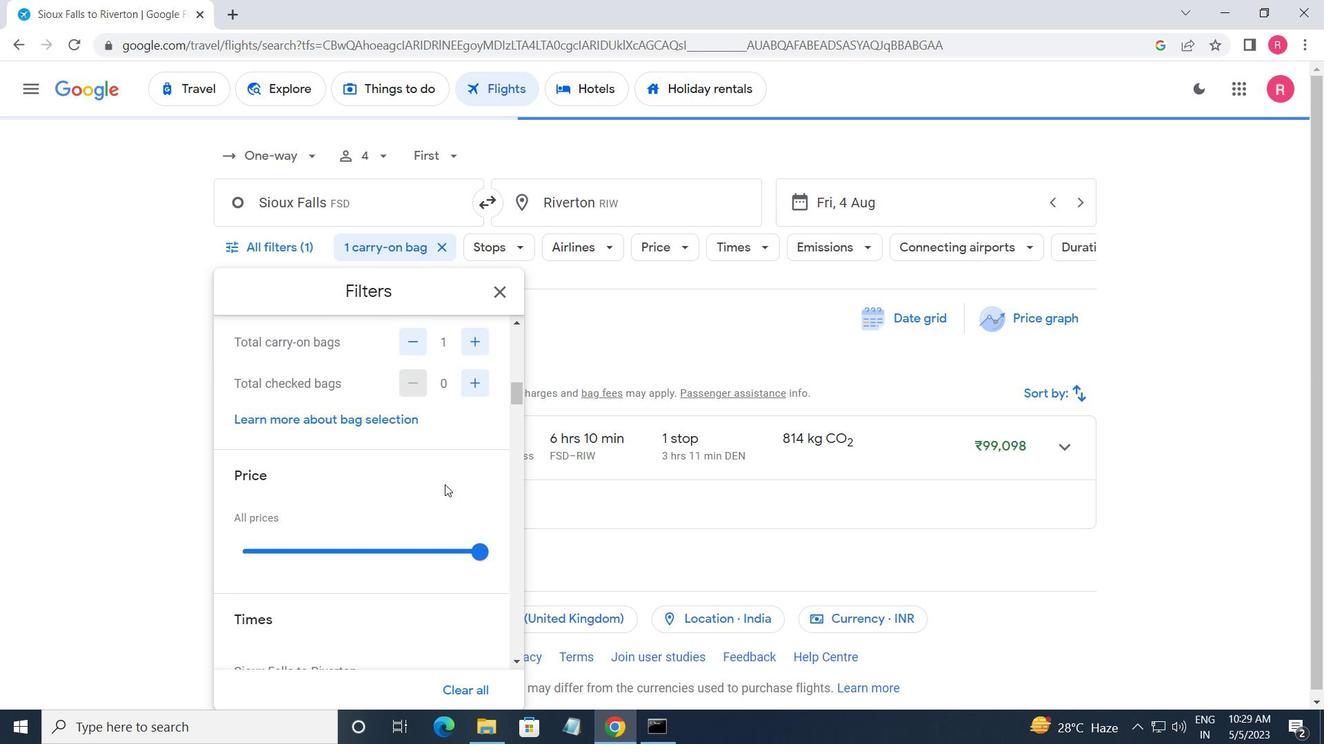 
Action: Mouse moved to (477, 471)
Screenshot: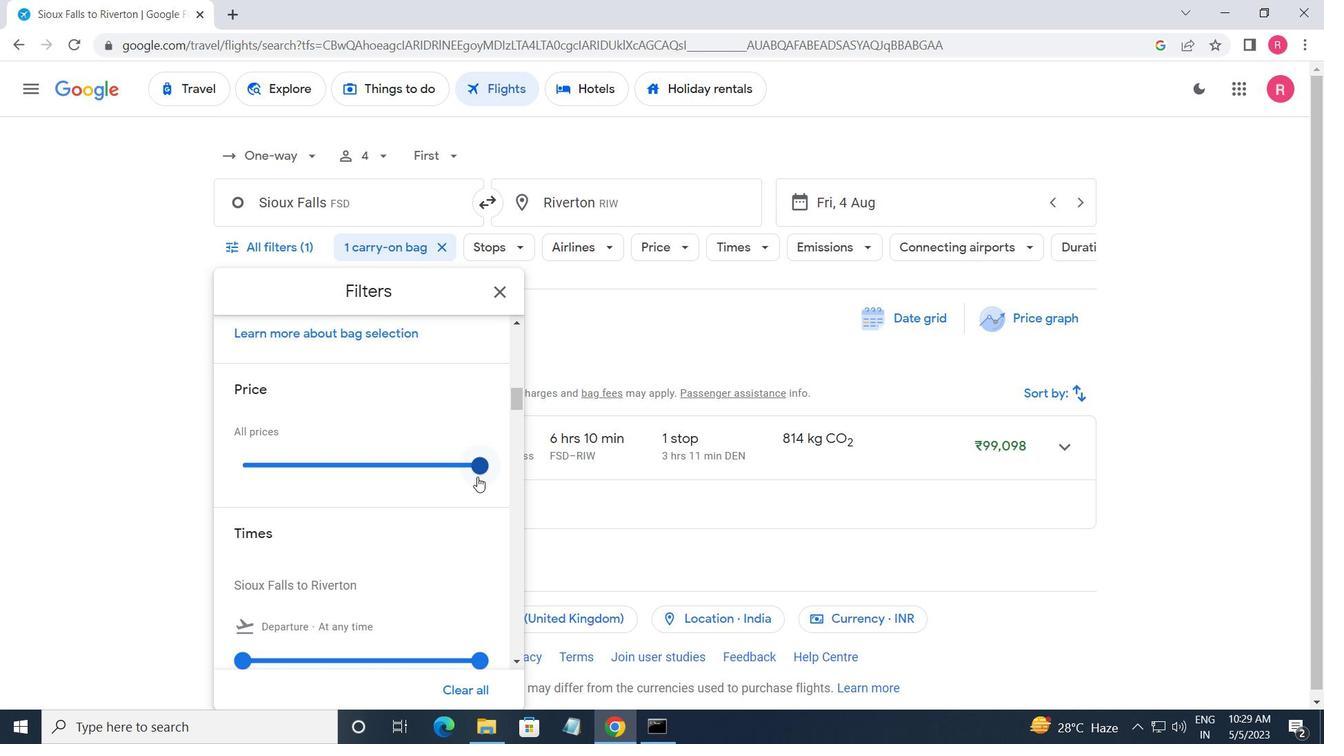 
Action: Mouse pressed left at (477, 471)
Screenshot: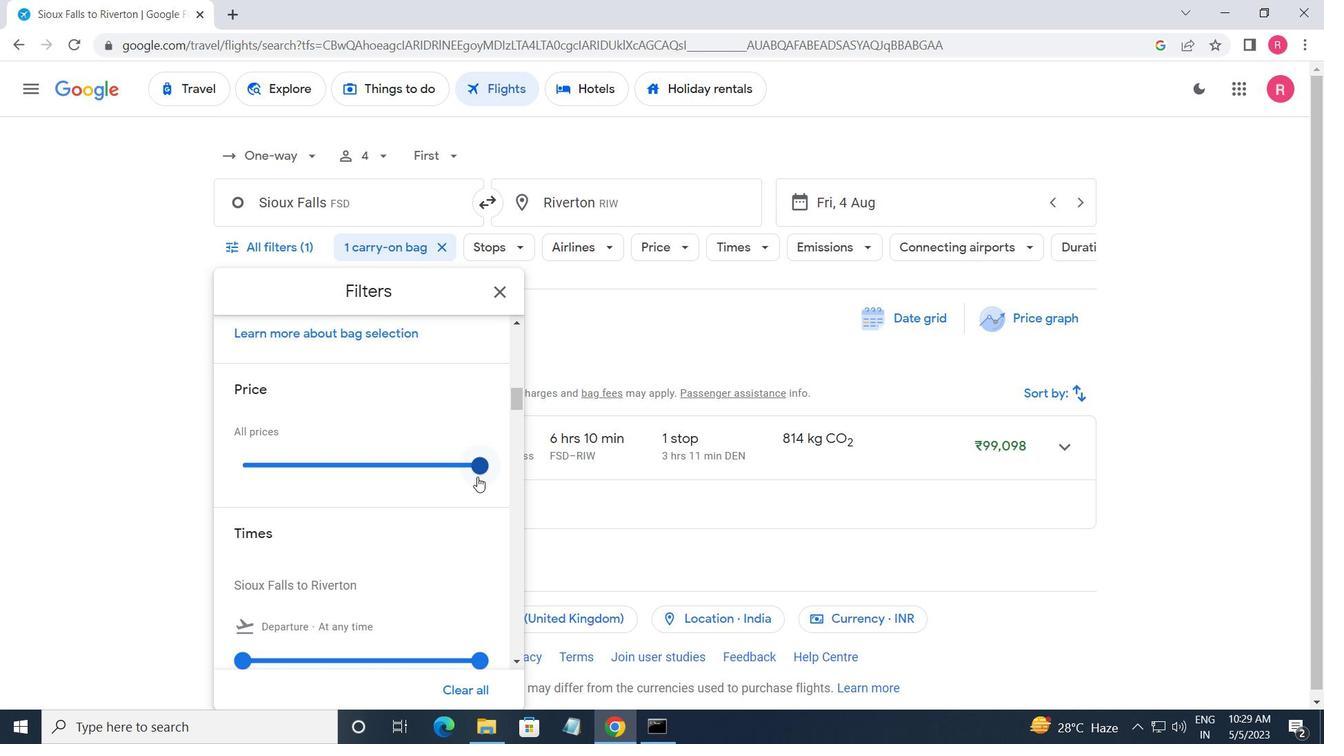 
Action: Mouse moved to (331, 472)
Screenshot: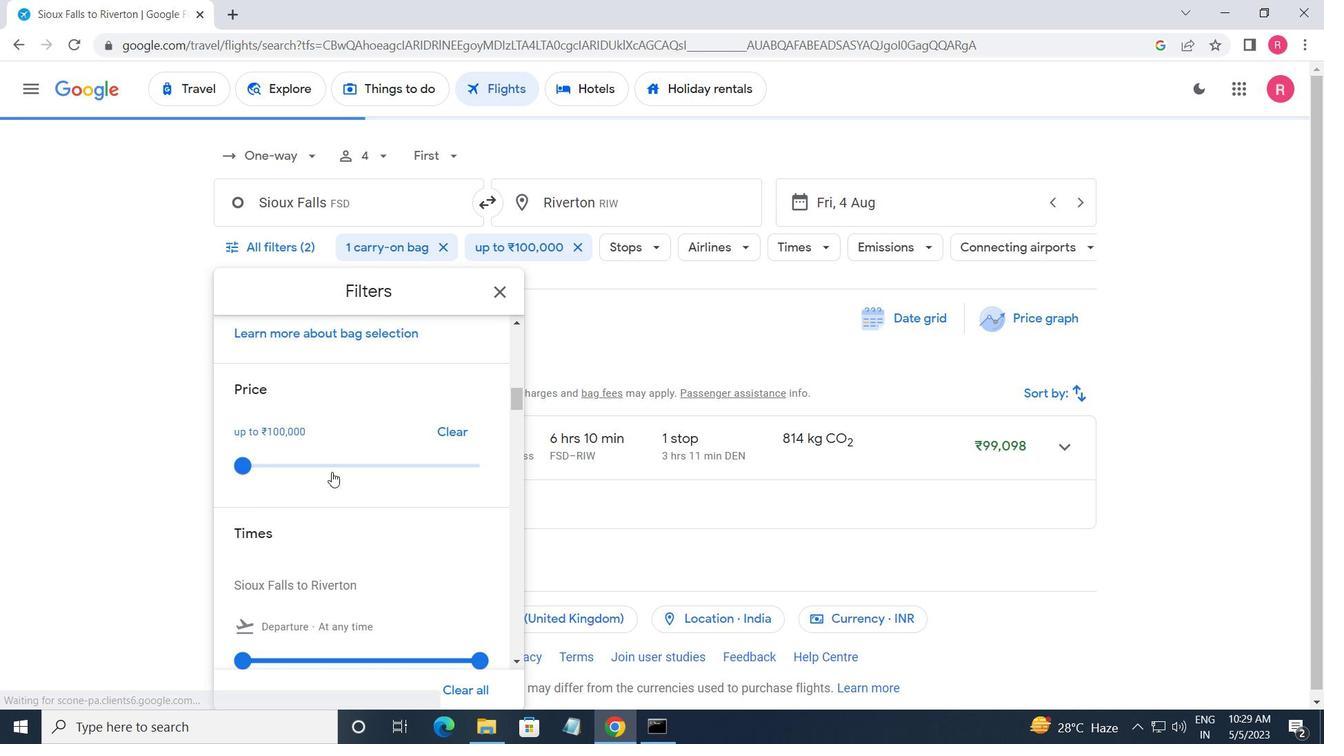 
Action: Mouse scrolled (331, 471) with delta (0, 0)
Screenshot: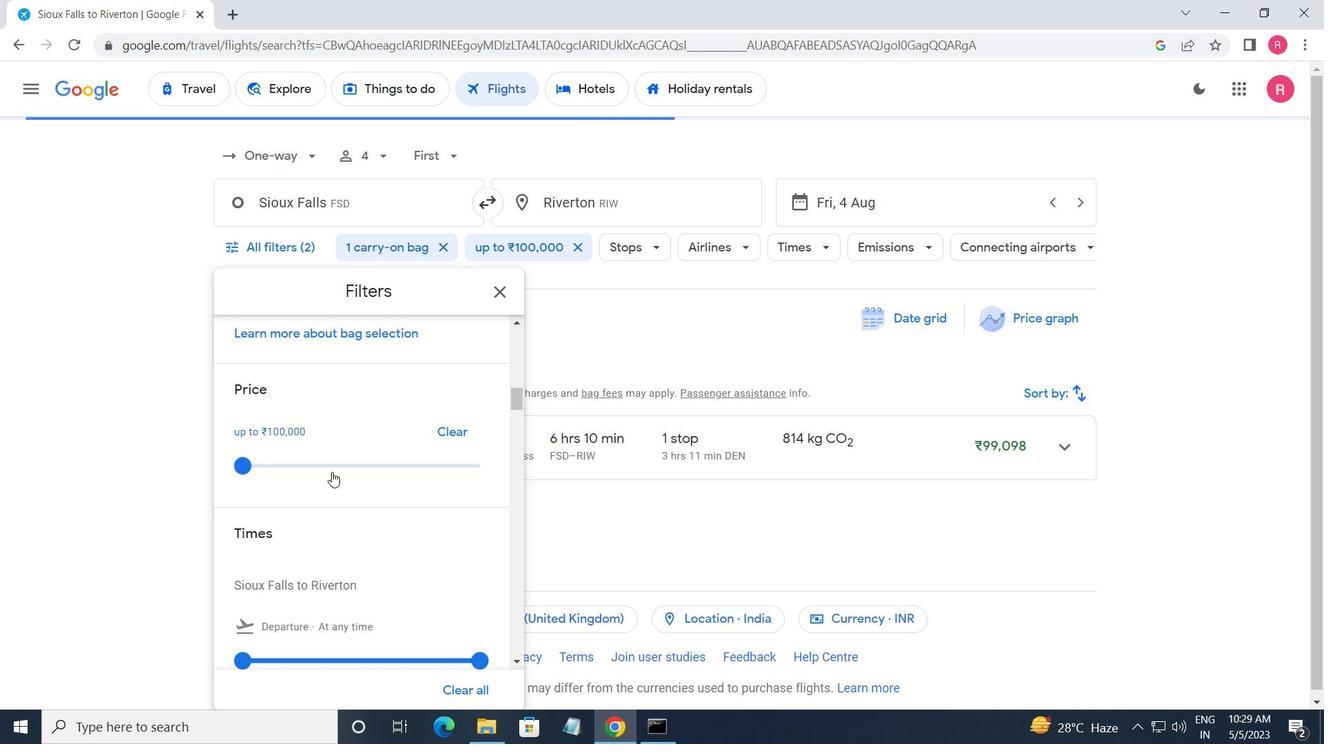 
Action: Mouse scrolled (331, 471) with delta (0, 0)
Screenshot: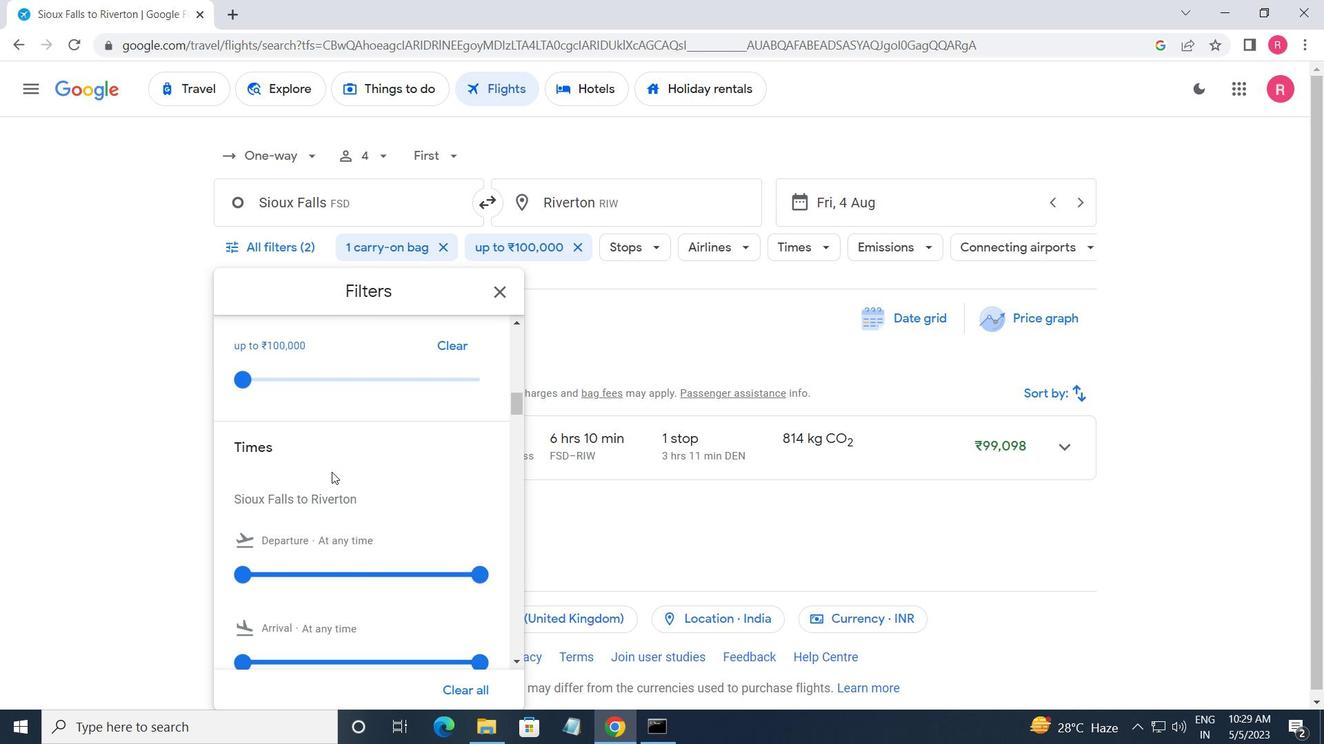 
Action: Mouse moved to (237, 487)
Screenshot: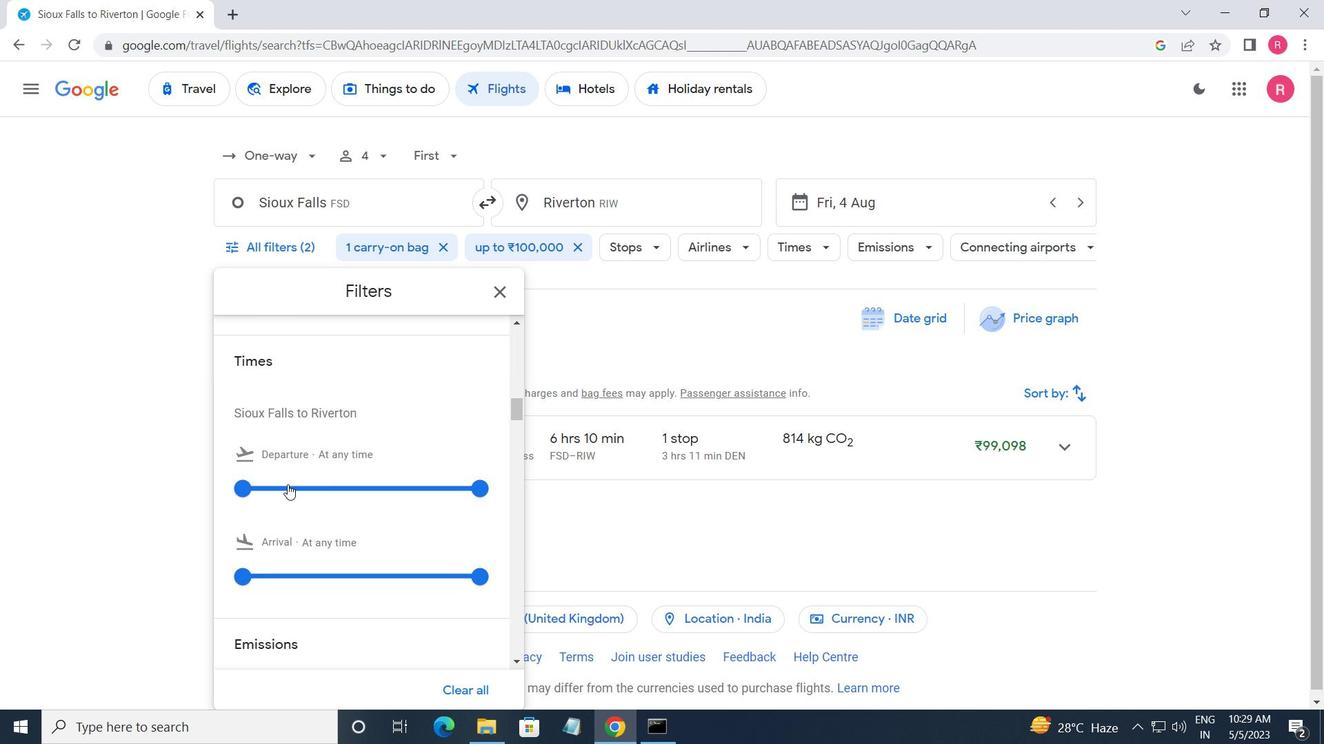 
Action: Mouse pressed left at (237, 487)
Screenshot: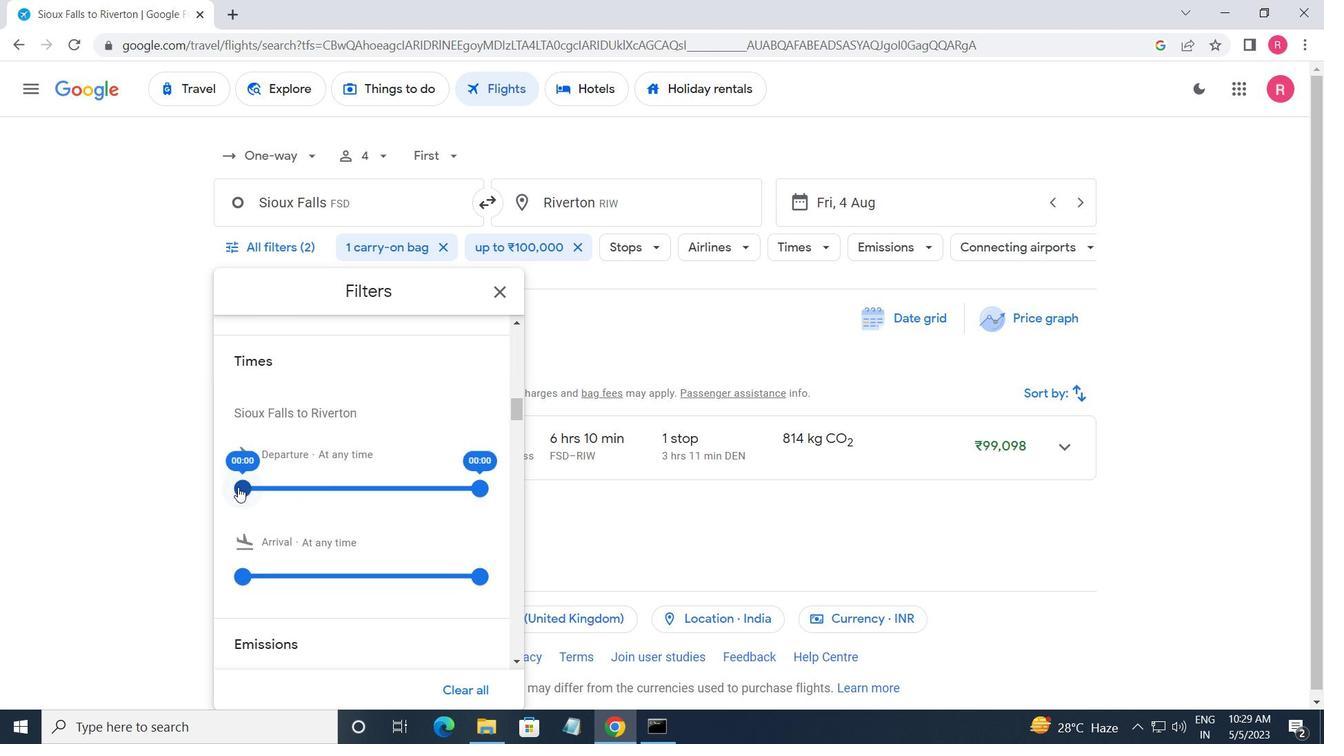 
Action: Mouse moved to (480, 489)
Screenshot: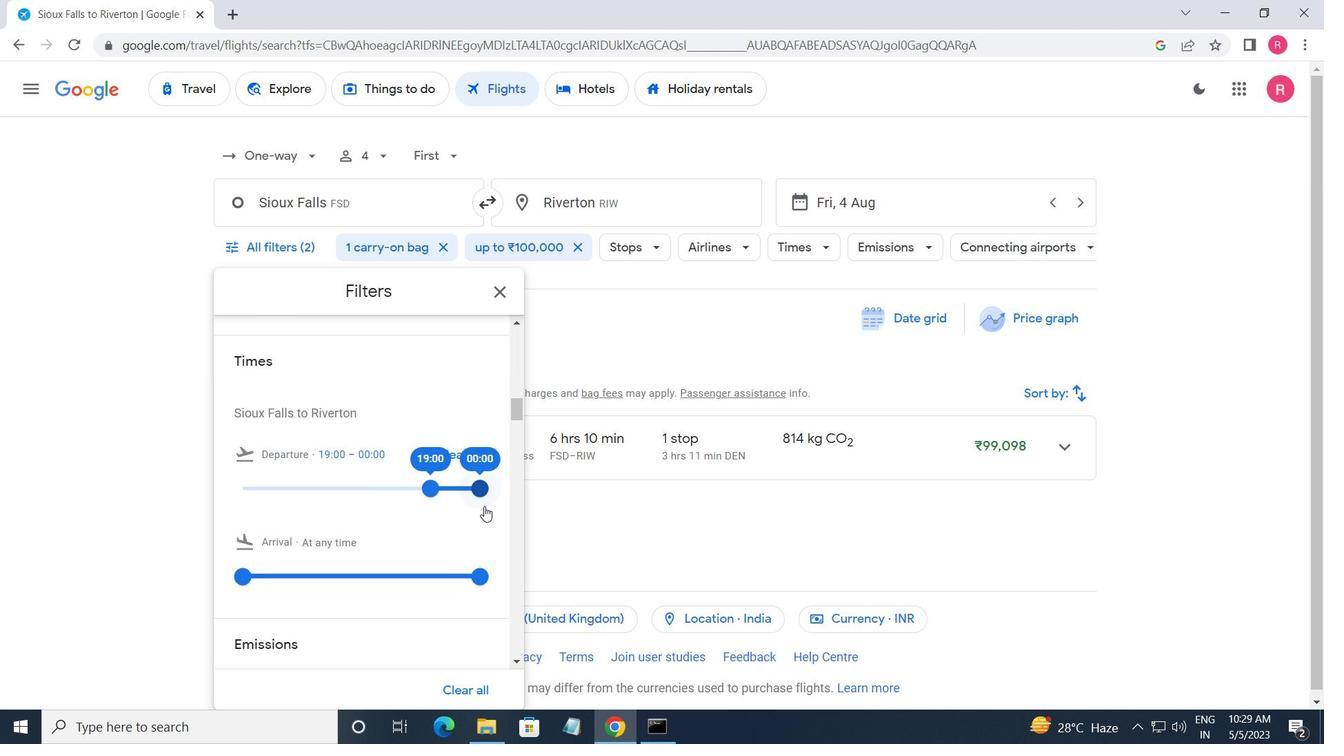 
Action: Mouse pressed left at (480, 489)
Screenshot: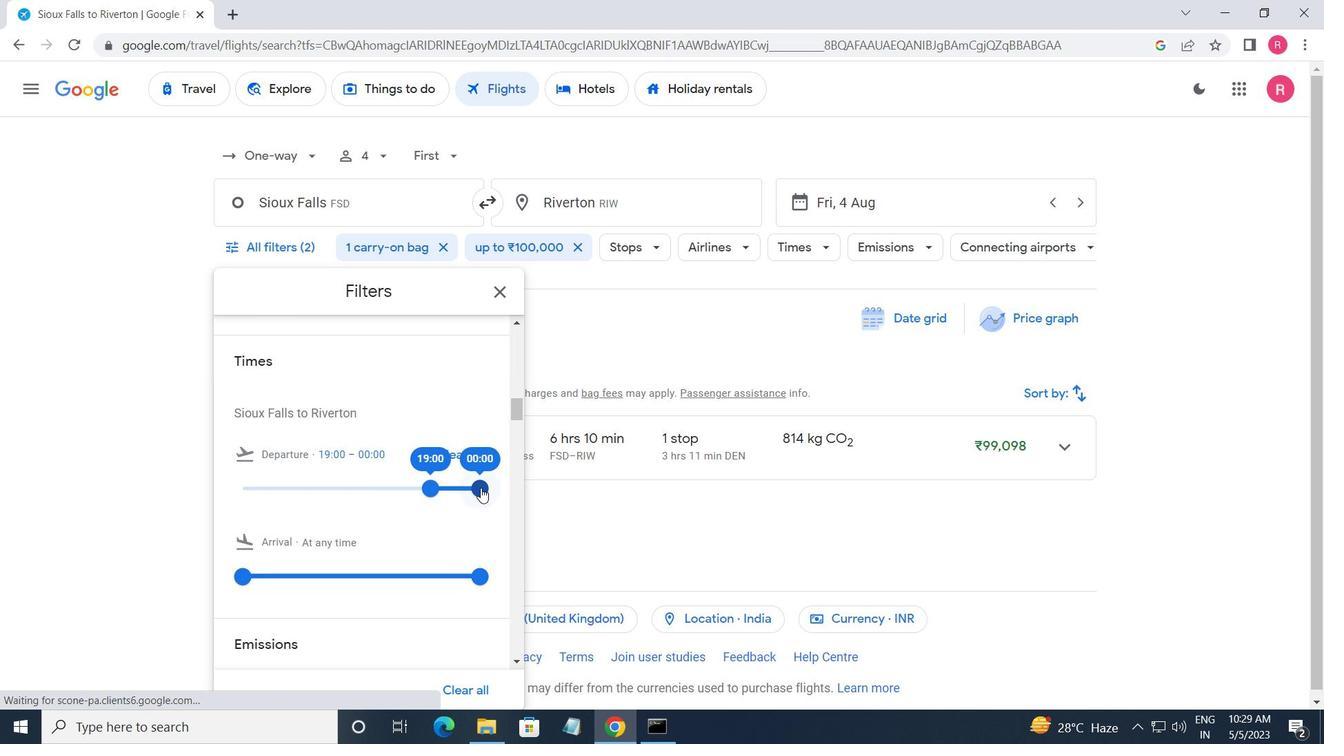 
Action: Mouse moved to (497, 289)
Screenshot: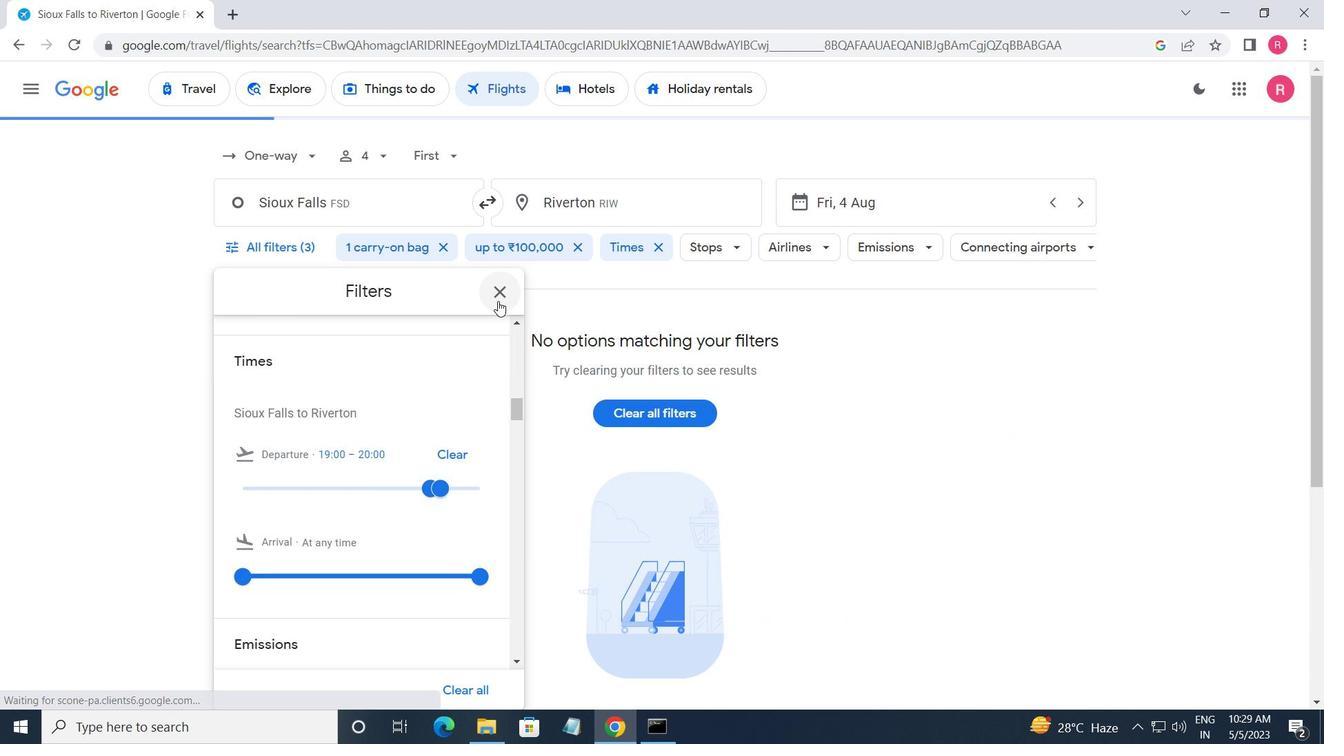 
Action: Mouse pressed left at (497, 289)
Screenshot: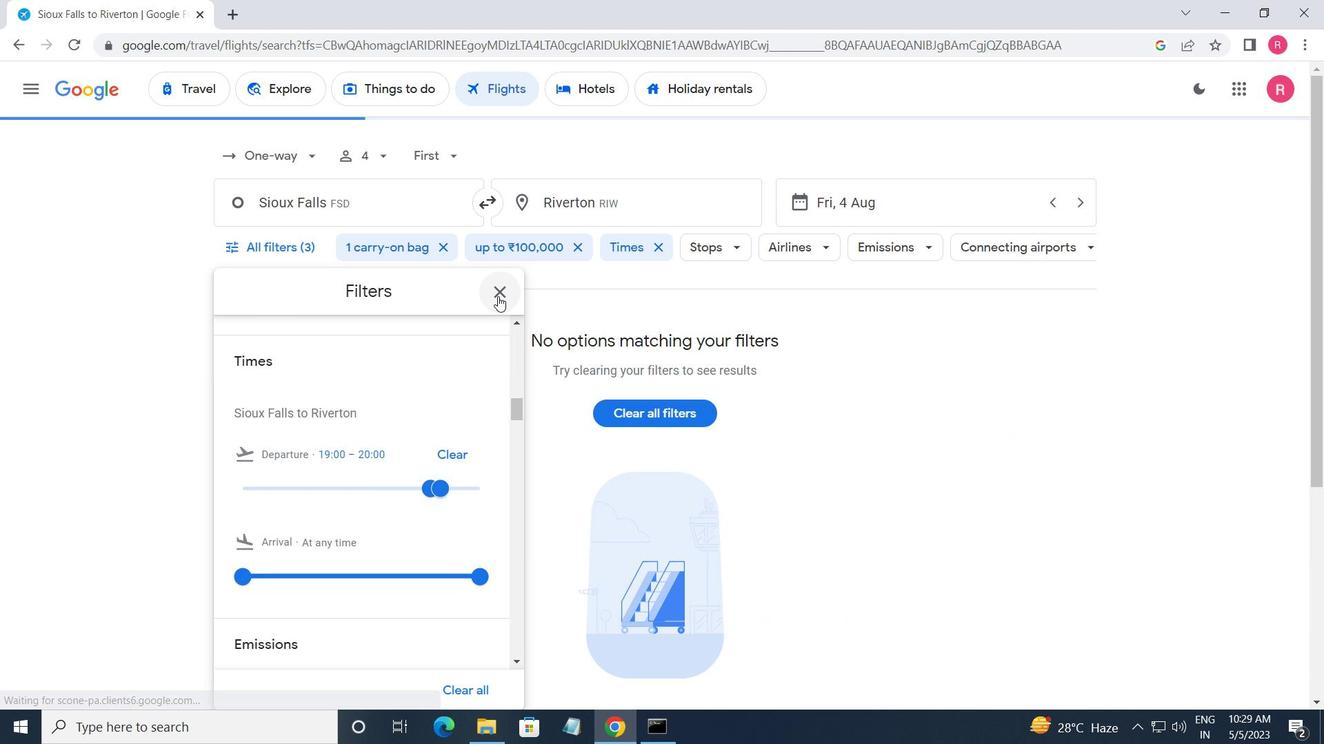 
